 Task: Find connections with filter location Saint-Lazare with filter topic #Openingswith filter profile language French with filter current company SWAROVSKI with filter school L. S. Raheja School of Architecture with filter industry Pipeline Transportation with filter service category Blogging with filter keywords title Travel Agent
Action: Mouse moved to (332, 178)
Screenshot: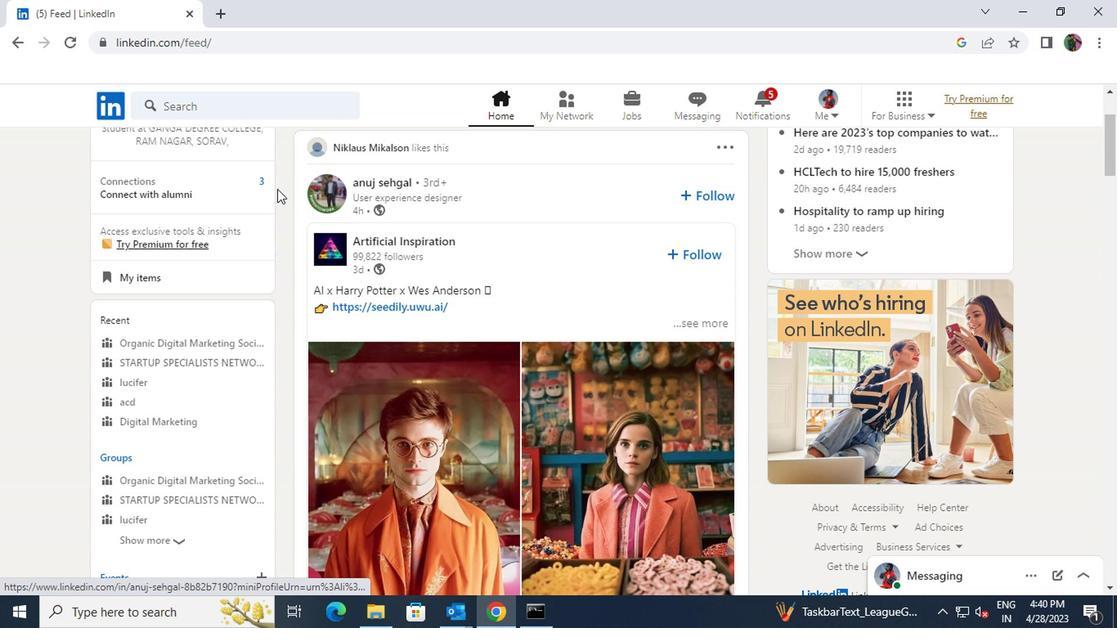 
Action: Mouse pressed left at (332, 178)
Screenshot: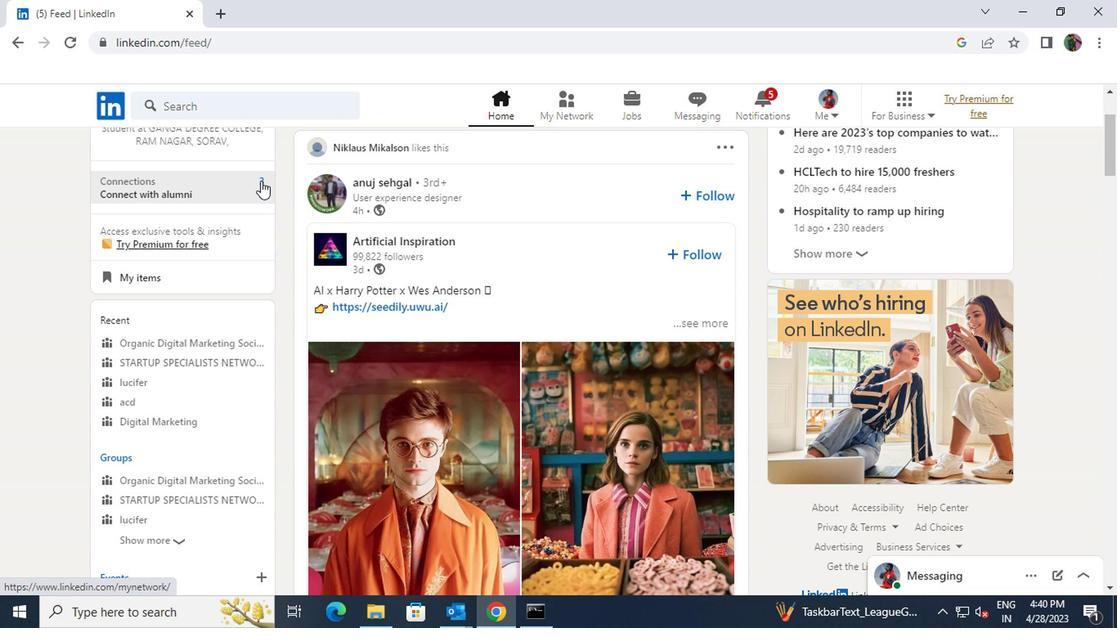 
Action: Mouse moved to (332, 179)
Screenshot: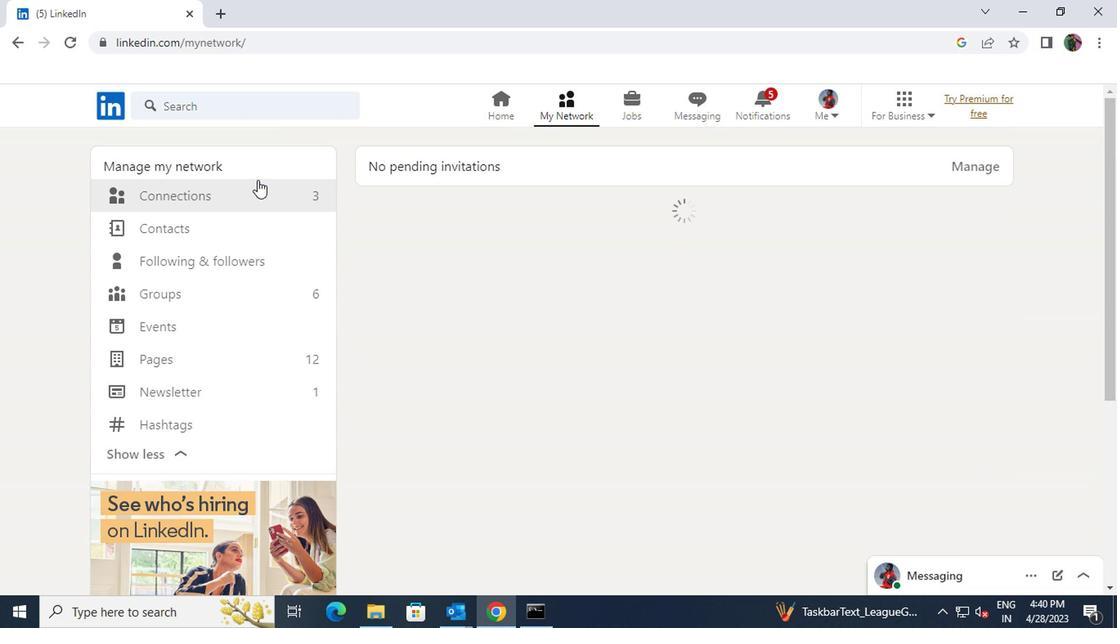
Action: Mouse pressed left at (332, 179)
Screenshot: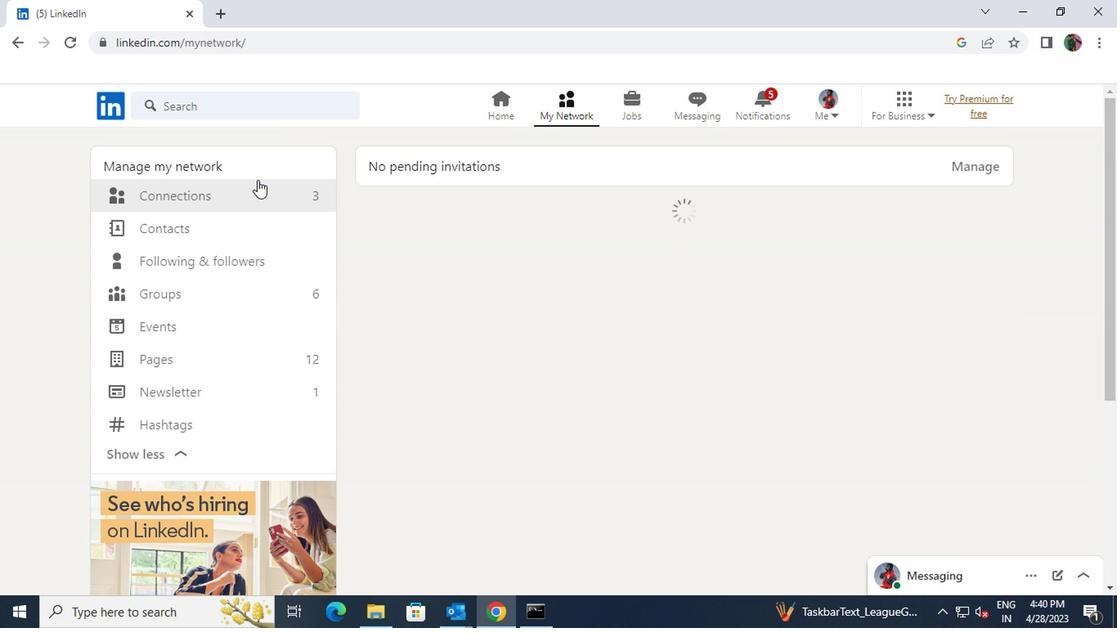 
Action: Mouse moved to (333, 190)
Screenshot: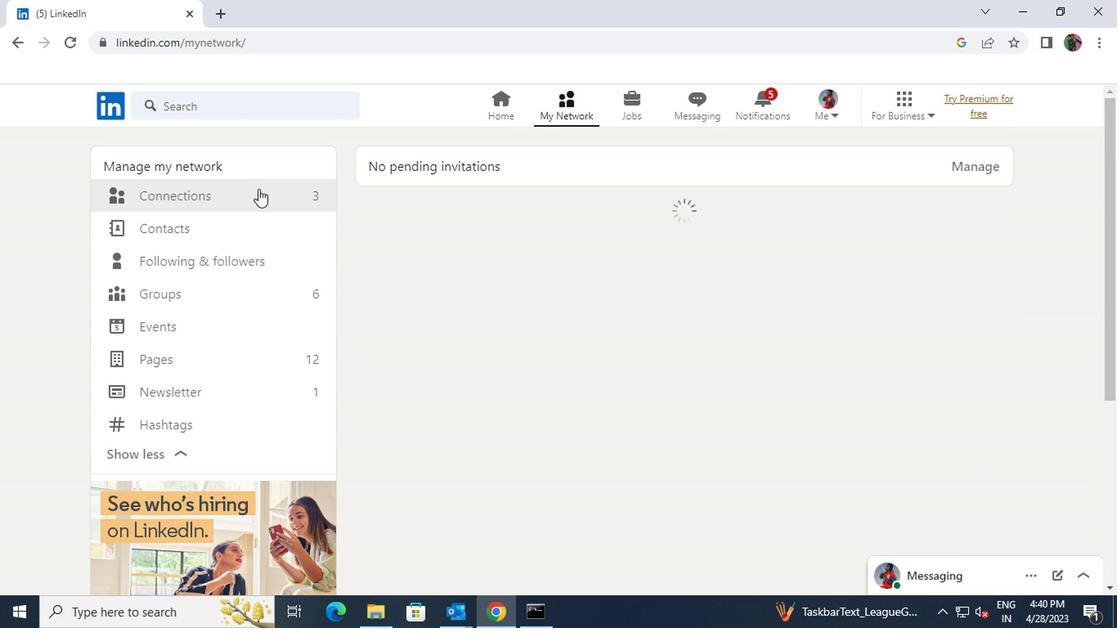 
Action: Mouse pressed left at (333, 190)
Screenshot: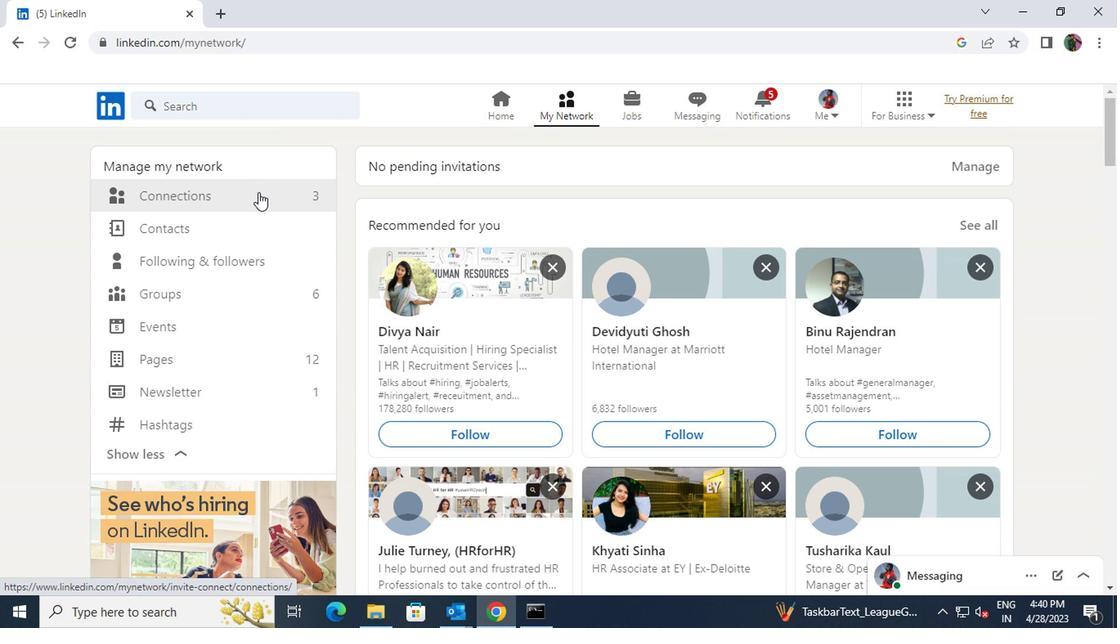 
Action: Mouse moved to (674, 196)
Screenshot: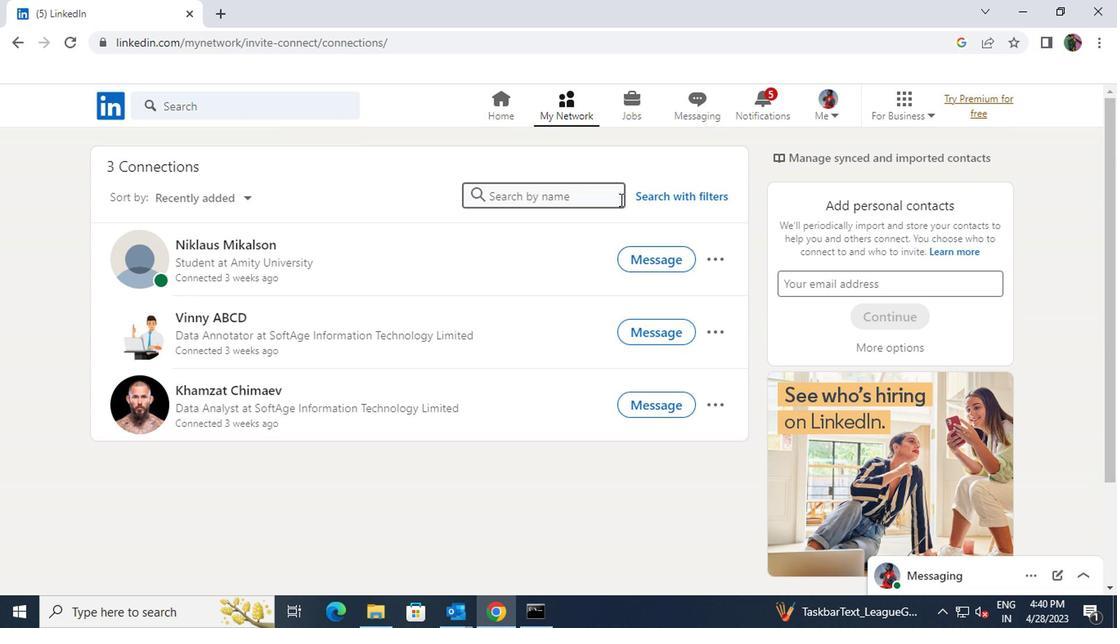 
Action: Mouse pressed left at (674, 196)
Screenshot: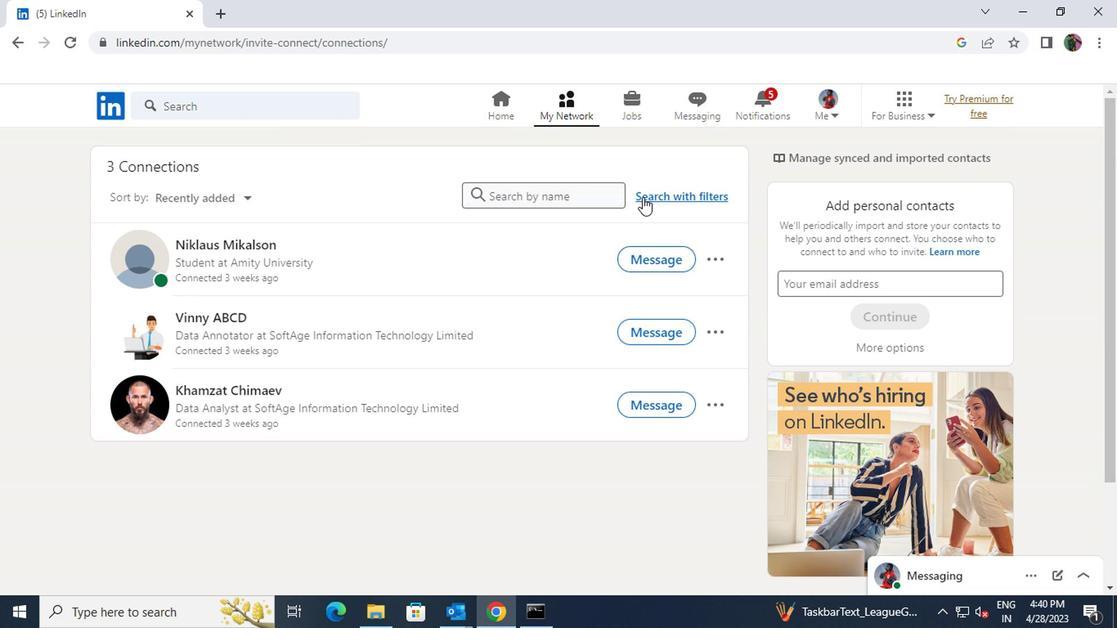 
Action: Mouse moved to (641, 144)
Screenshot: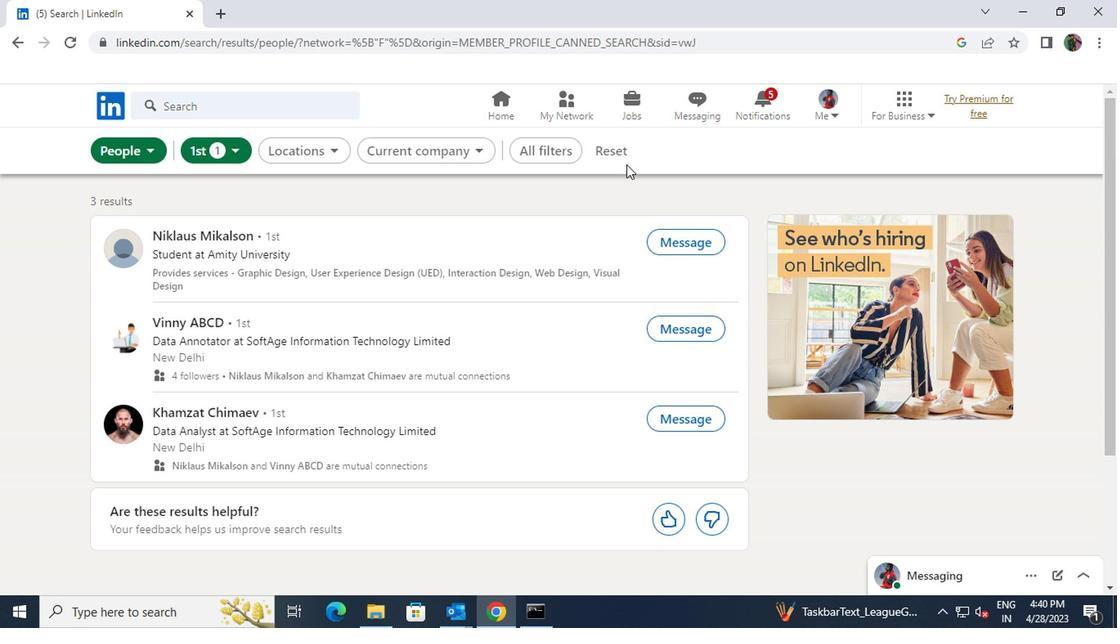 
Action: Mouse pressed left at (641, 144)
Screenshot: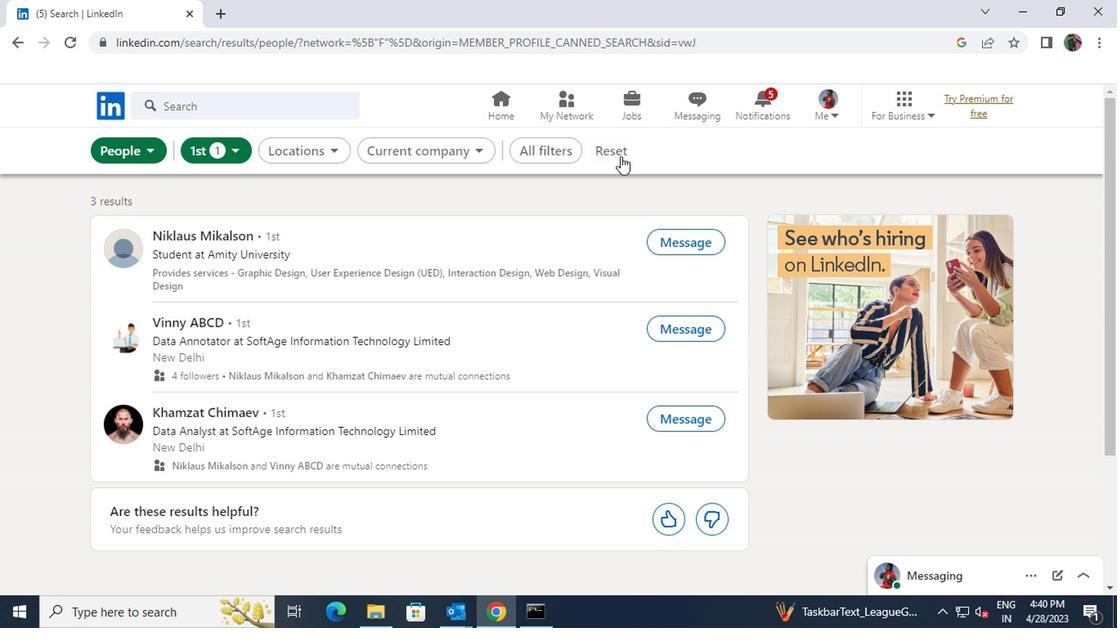 
Action: Mouse moved to (630, 155)
Screenshot: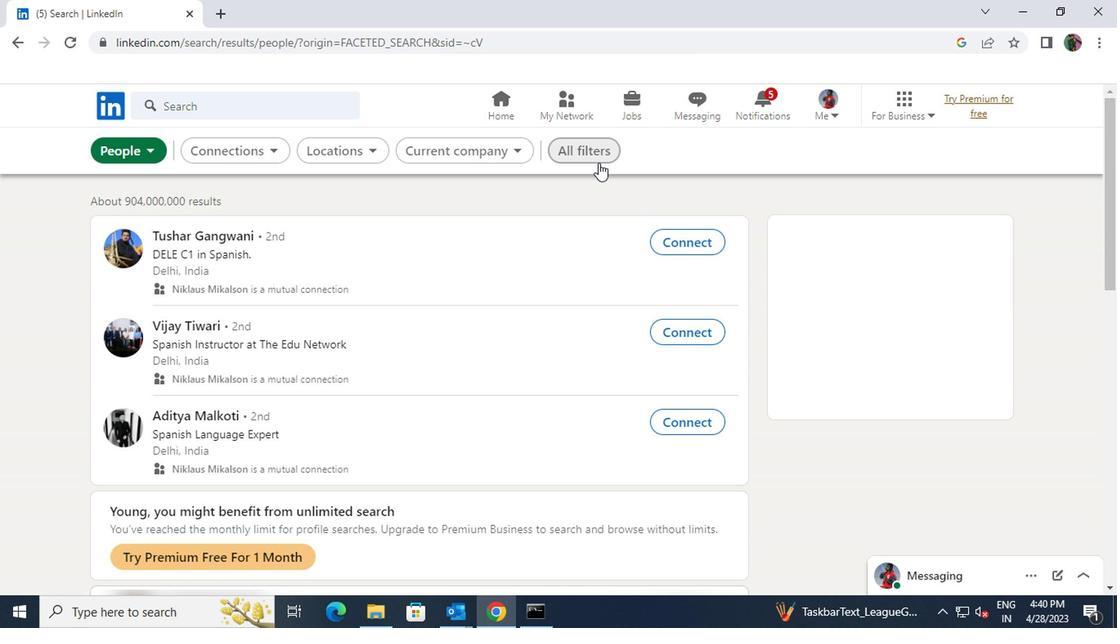 
Action: Mouse pressed left at (630, 155)
Screenshot: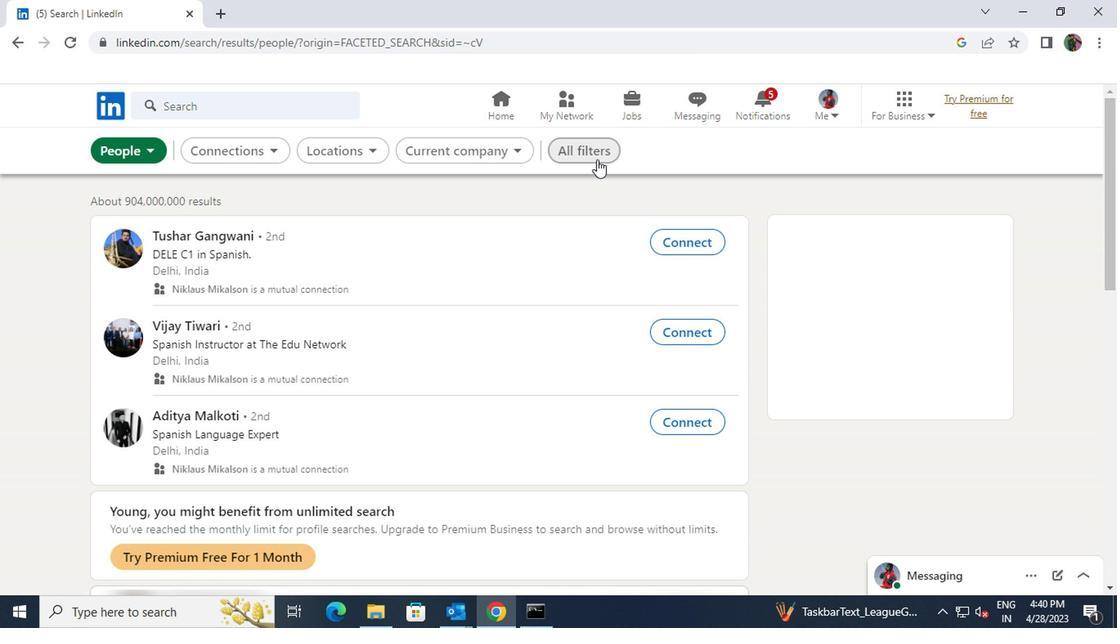 
Action: Mouse moved to (626, 147)
Screenshot: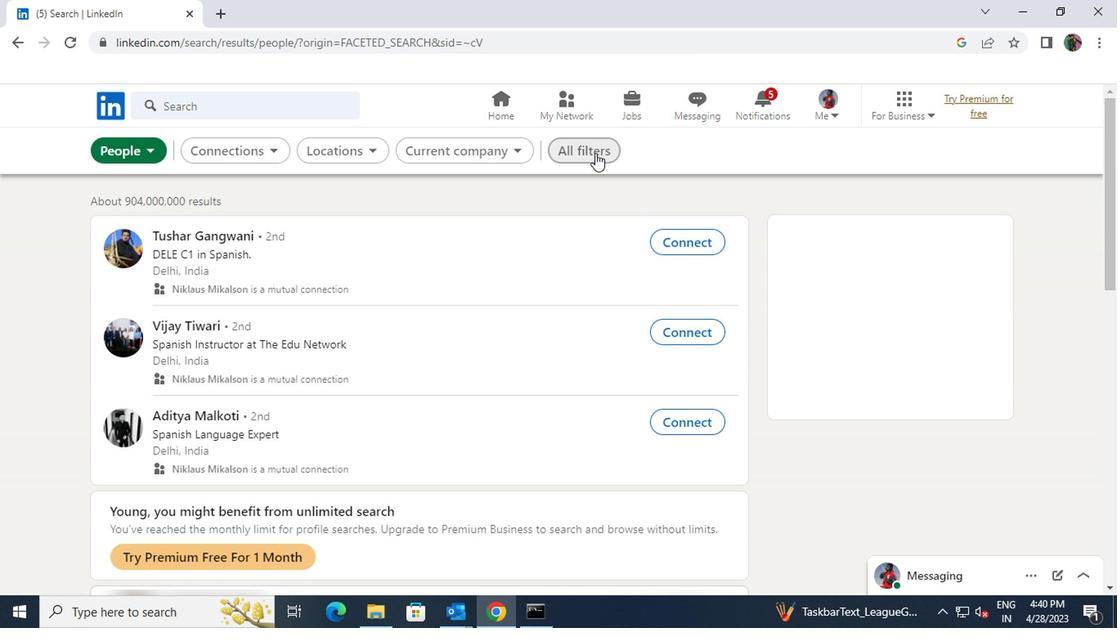 
Action: Mouse pressed left at (626, 147)
Screenshot: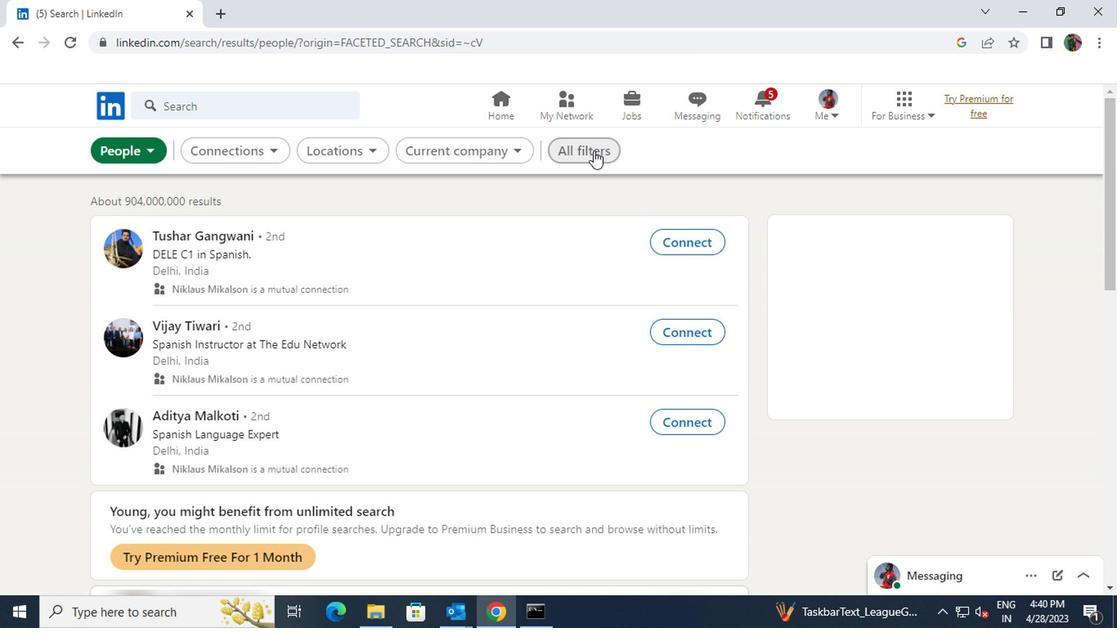 
Action: Mouse pressed left at (626, 147)
Screenshot: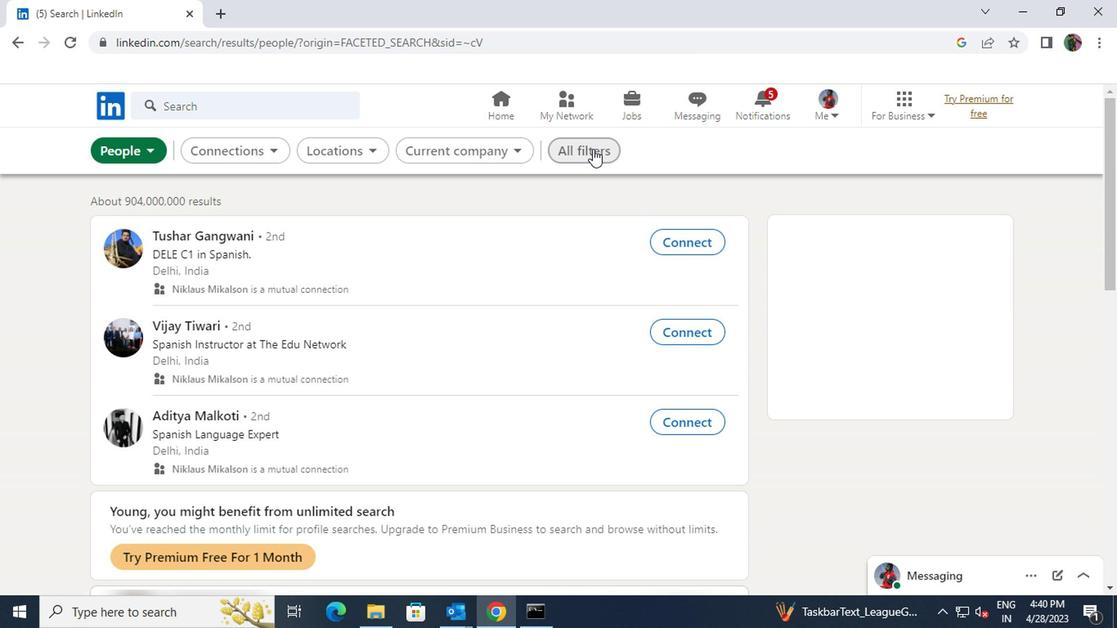 
Action: Mouse moved to (620, 152)
Screenshot: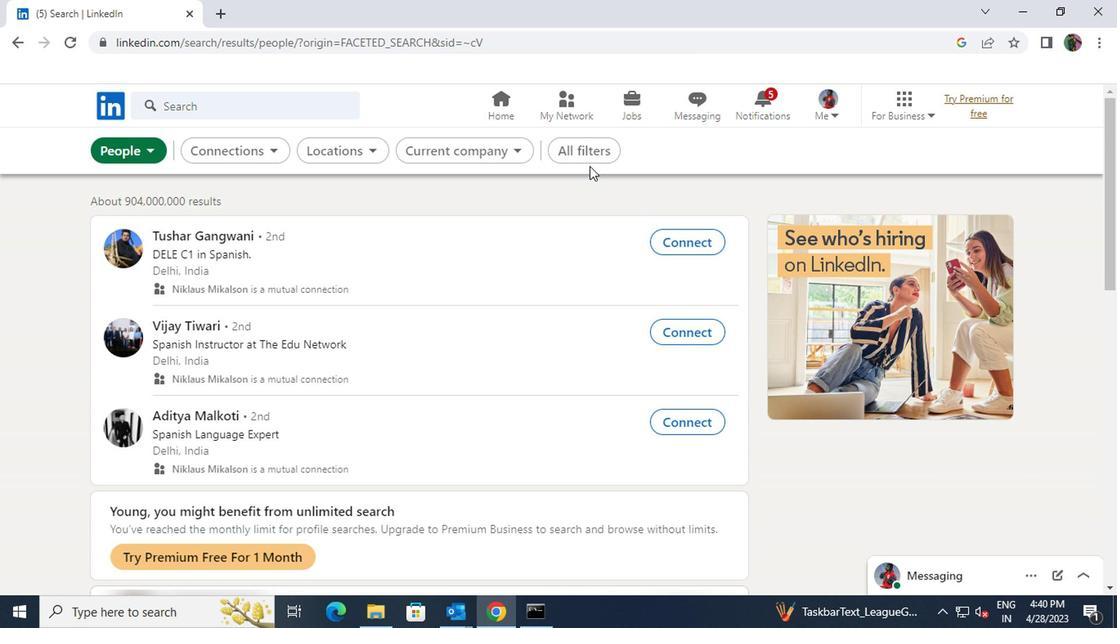 
Action: Mouse pressed left at (620, 152)
Screenshot: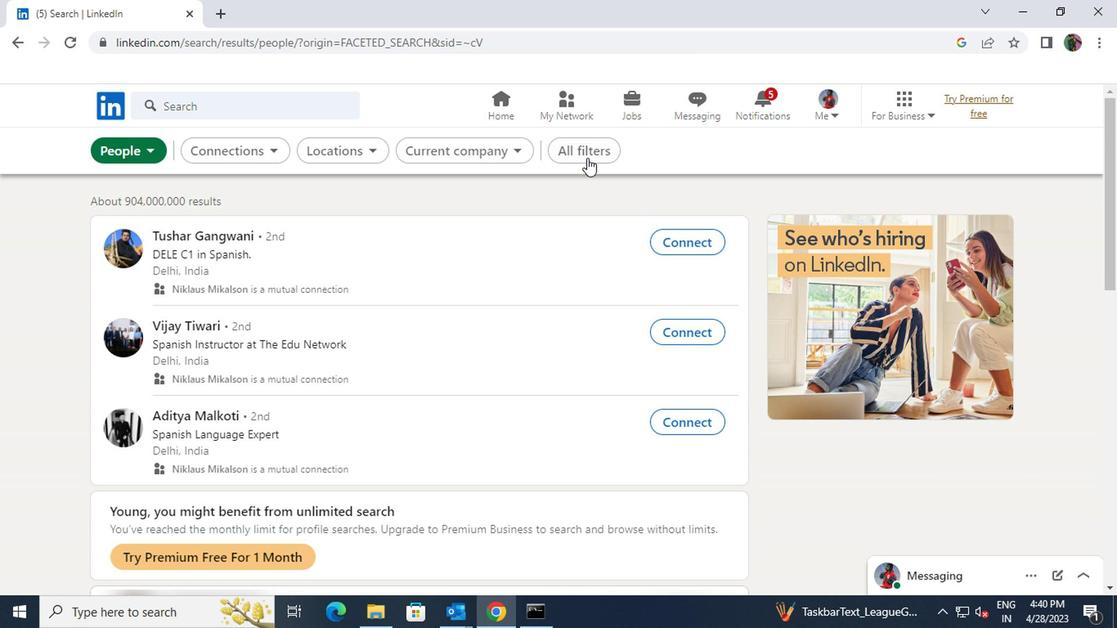 
Action: Mouse moved to (812, 300)
Screenshot: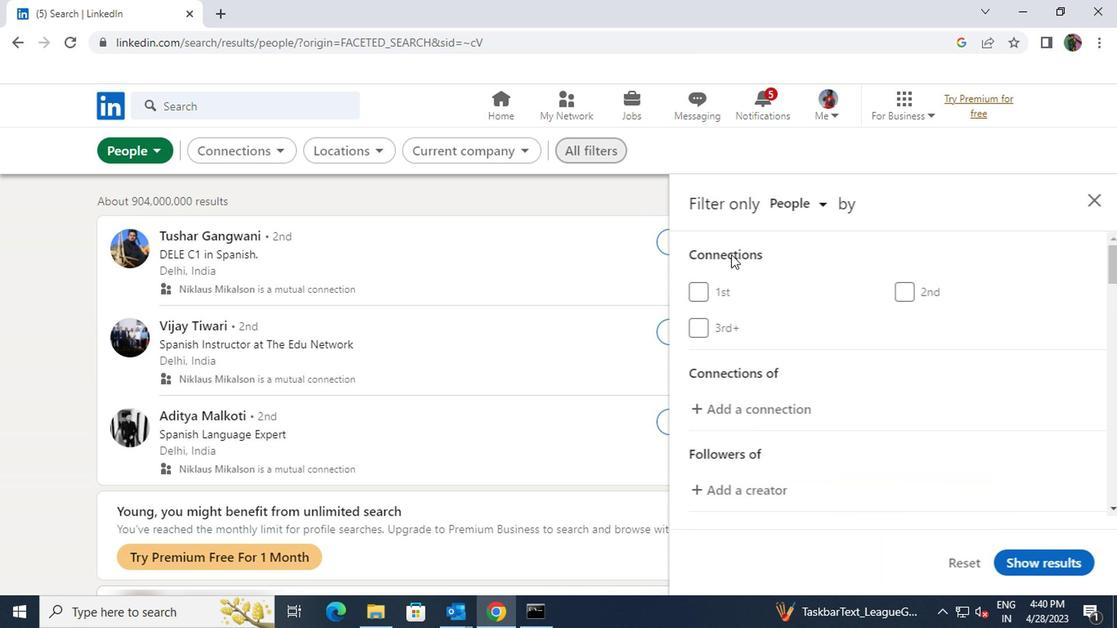 
Action: Mouse scrolled (812, 299) with delta (0, 0)
Screenshot: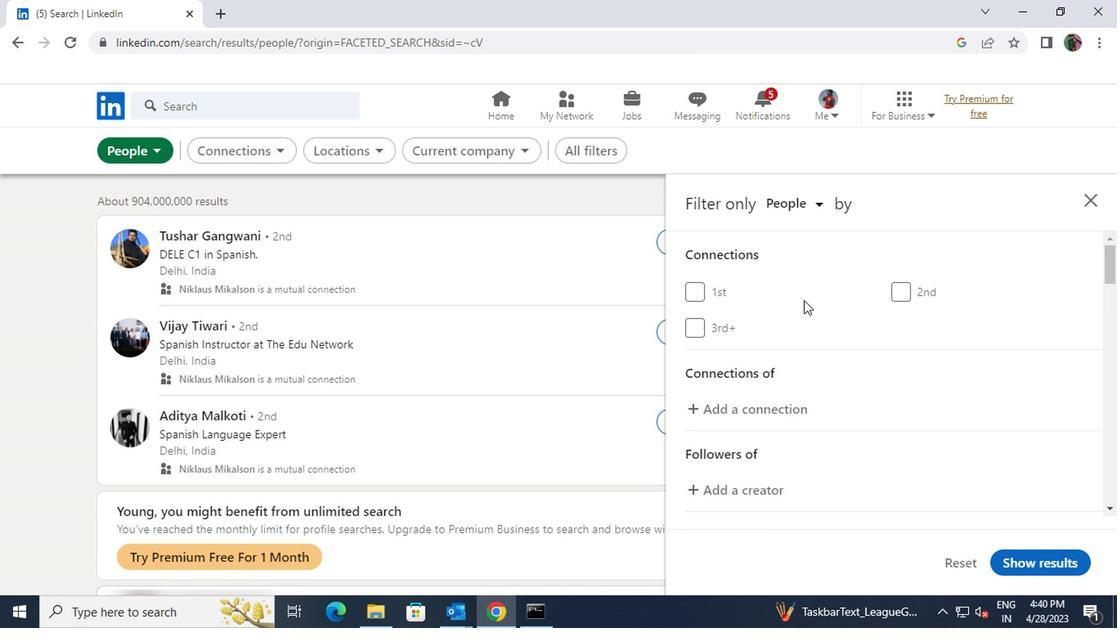 
Action: Mouse scrolled (812, 299) with delta (0, 0)
Screenshot: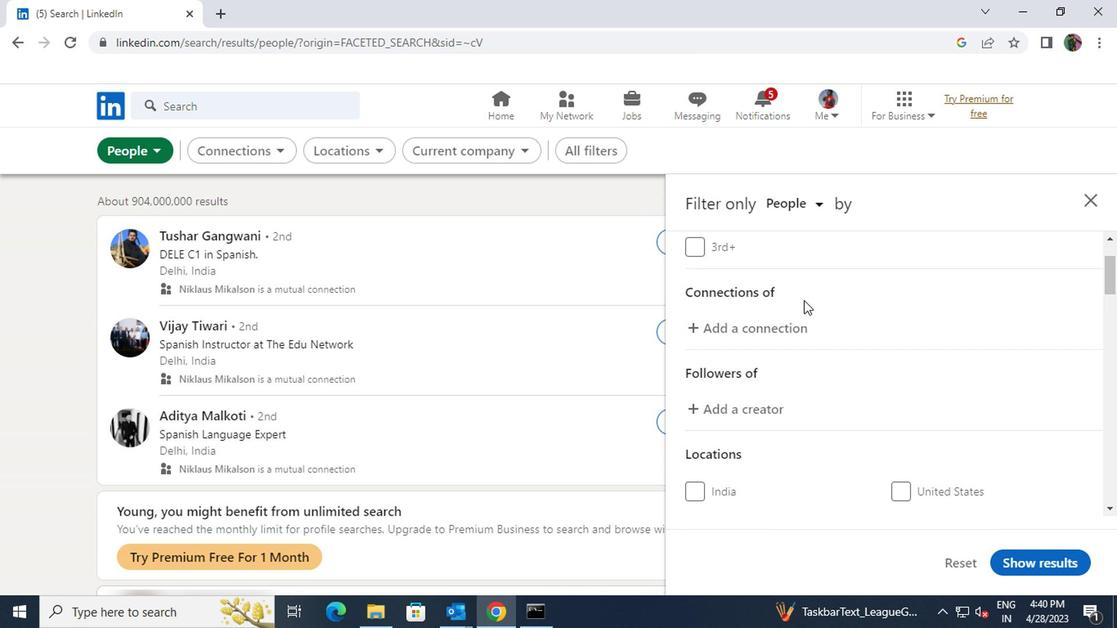 
Action: Mouse scrolled (812, 299) with delta (0, 0)
Screenshot: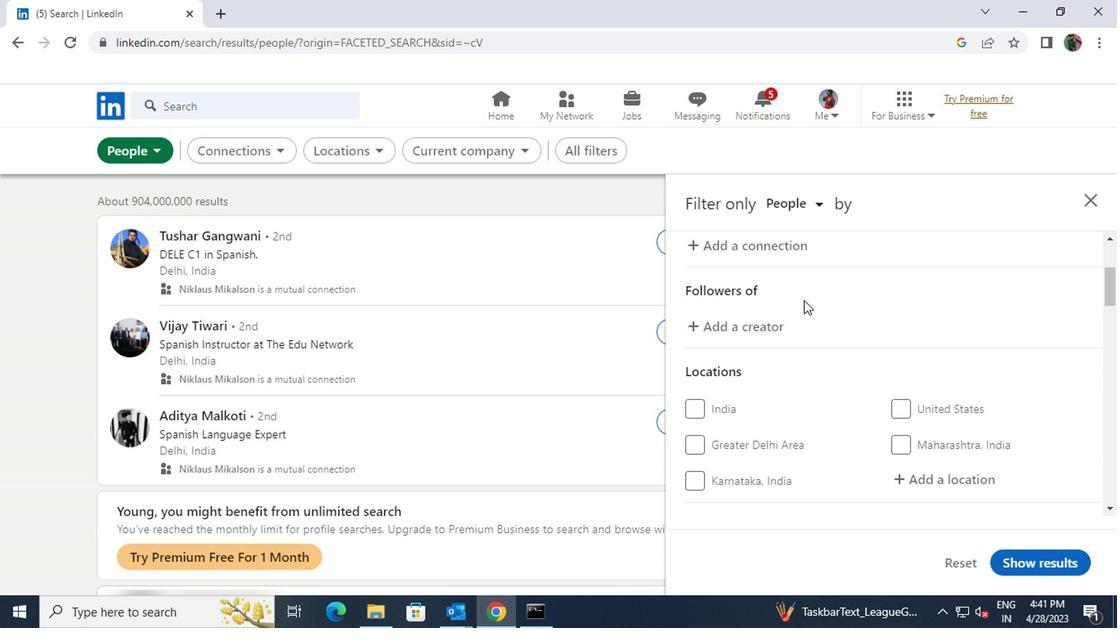 
Action: Mouse moved to (888, 396)
Screenshot: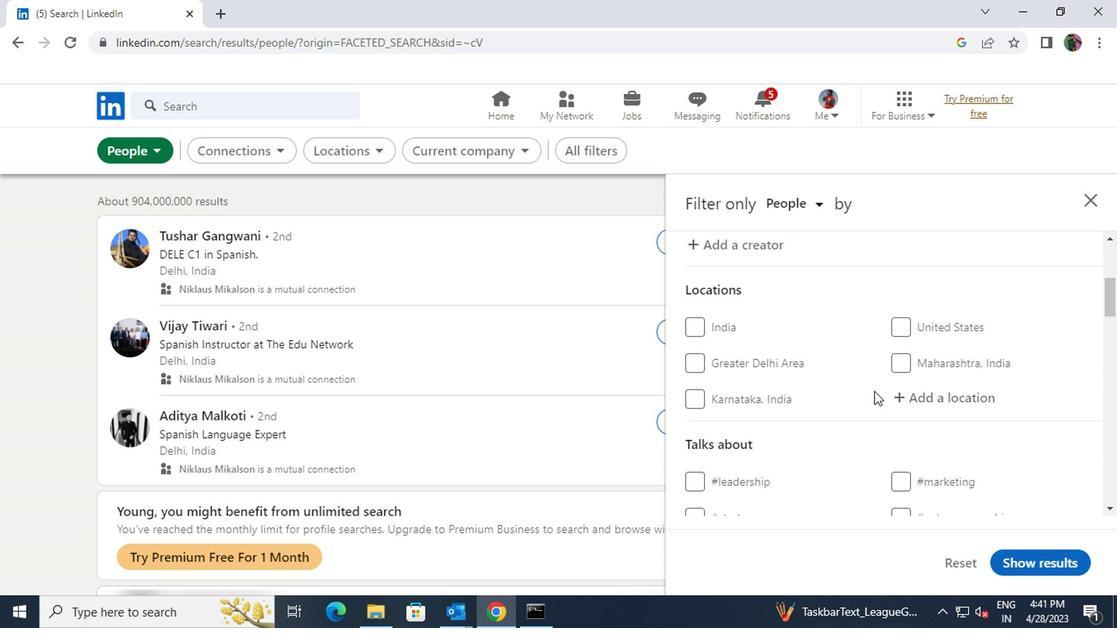 
Action: Mouse pressed left at (888, 396)
Screenshot: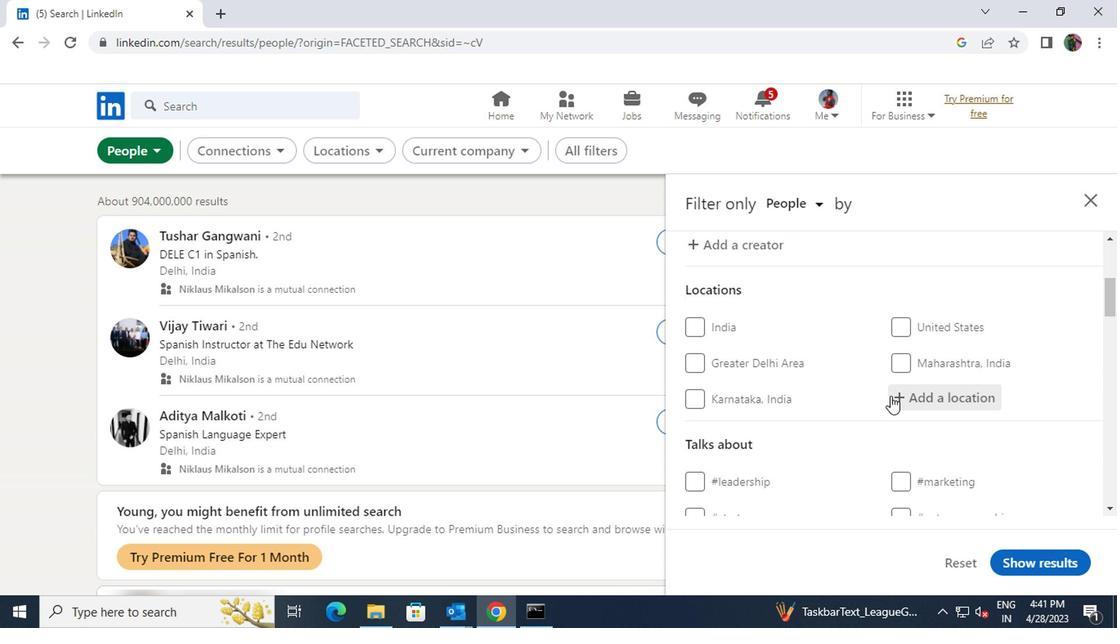 
Action: Mouse moved to (889, 396)
Screenshot: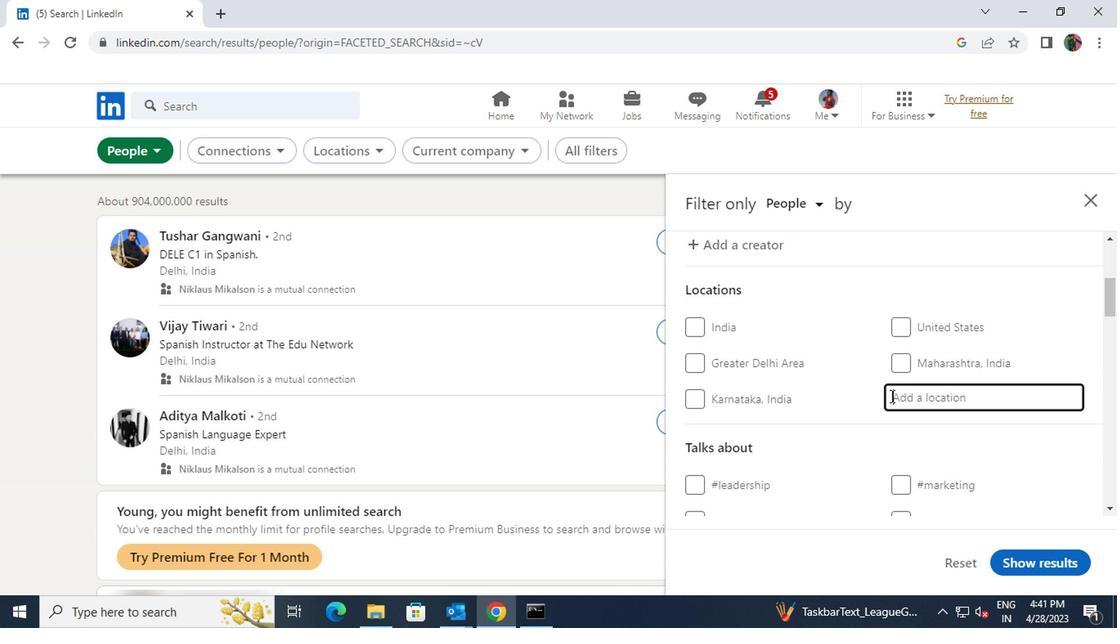 
Action: Key pressed <Key.shift>SAINT<Key.space>LAZ
Screenshot: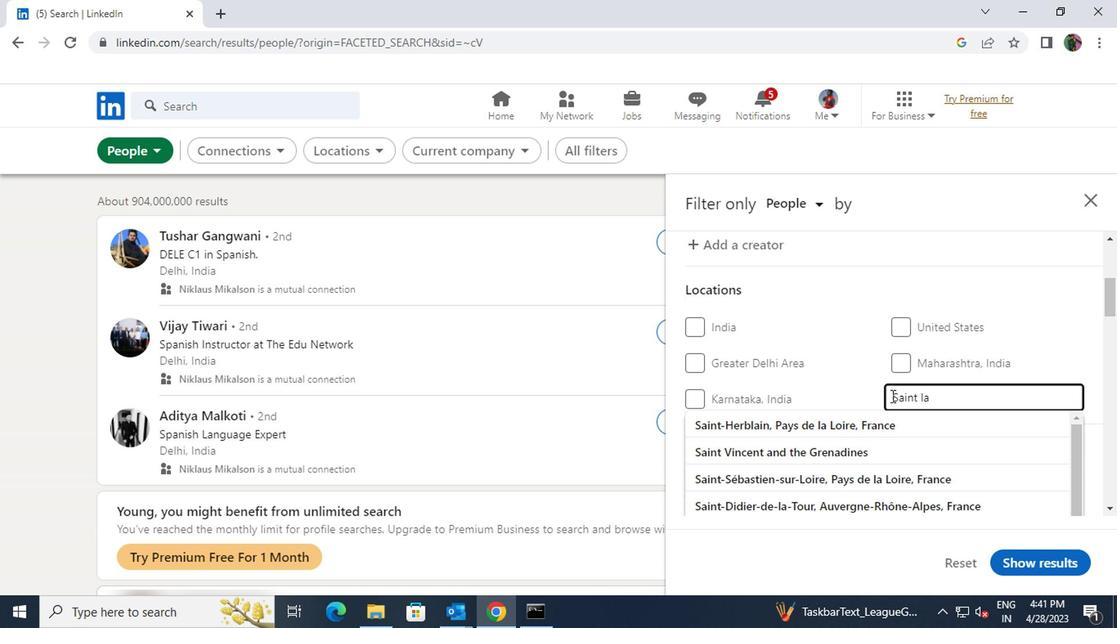 
Action: Mouse moved to (884, 421)
Screenshot: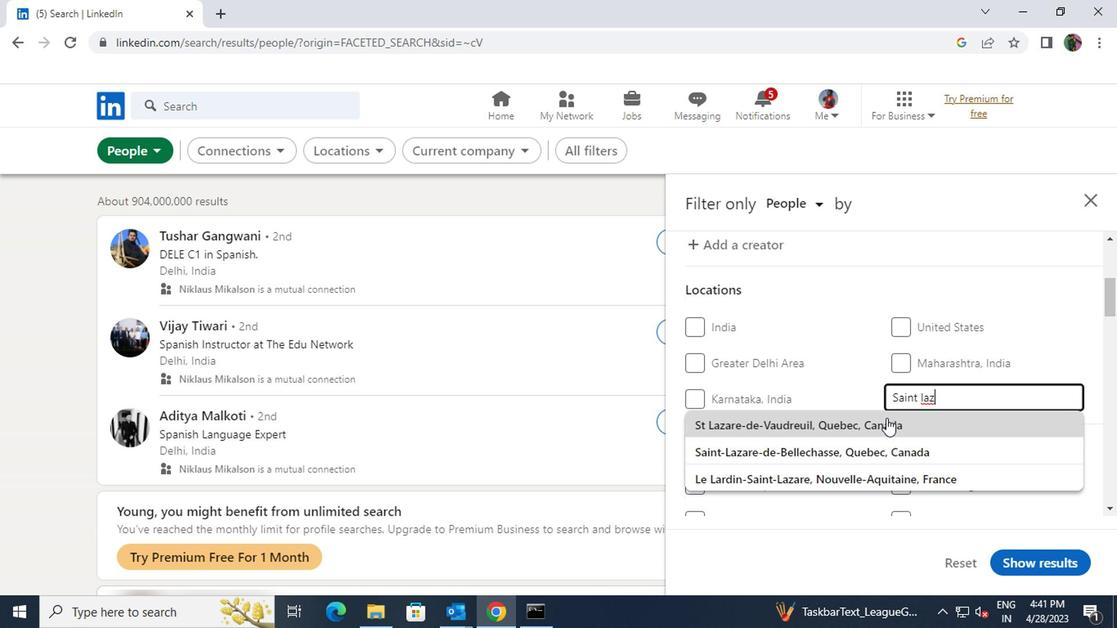 
Action: Mouse pressed left at (884, 421)
Screenshot: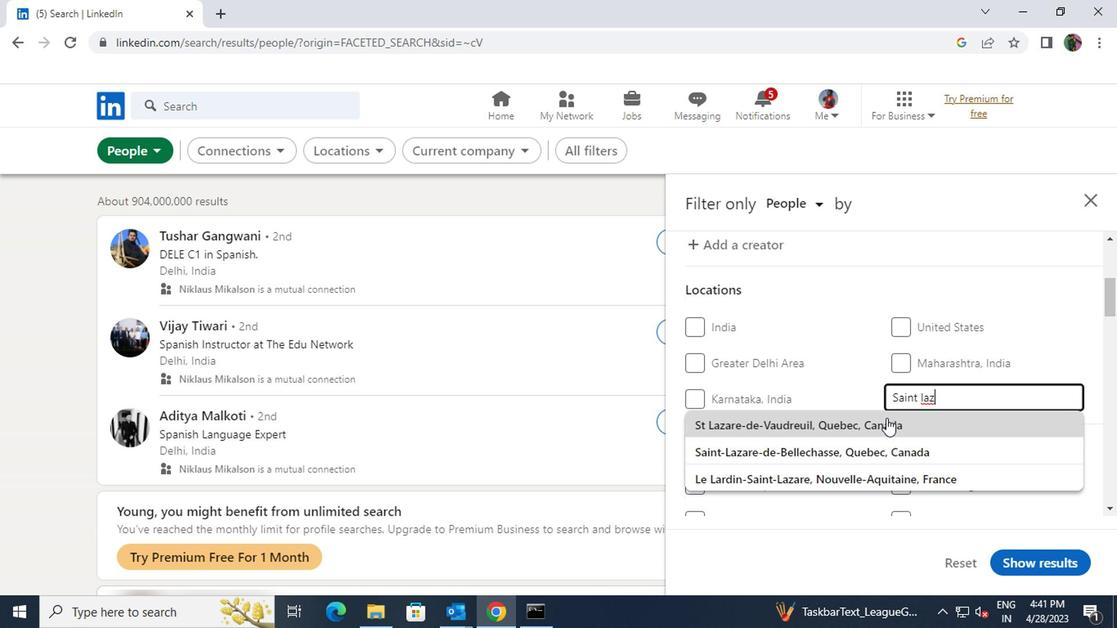 
Action: Mouse scrolled (884, 420) with delta (0, -1)
Screenshot: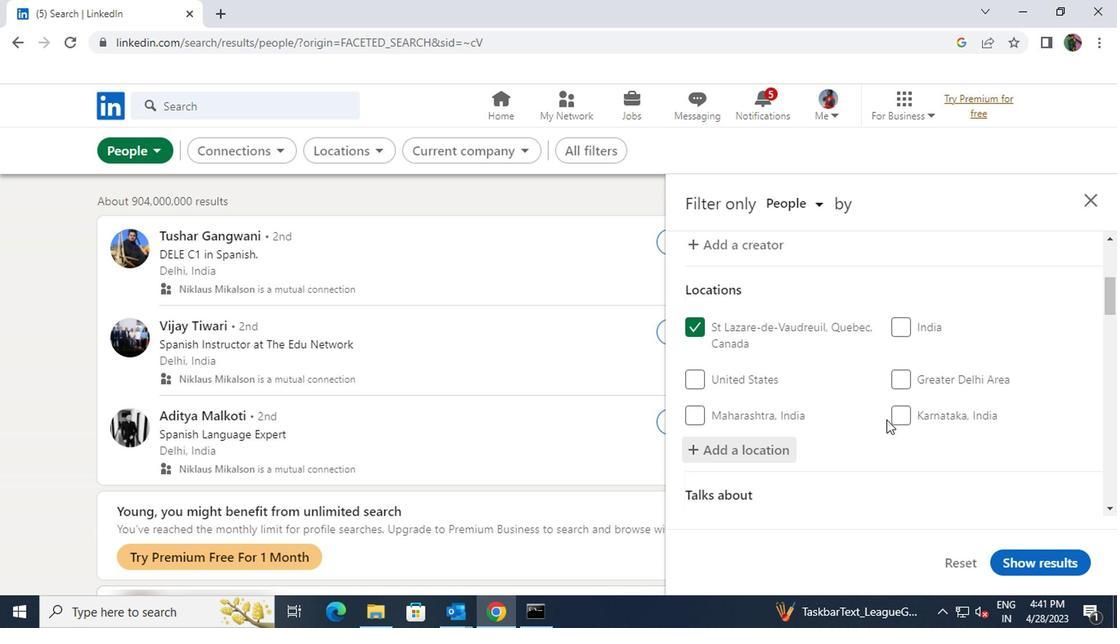 
Action: Mouse scrolled (884, 420) with delta (0, -1)
Screenshot: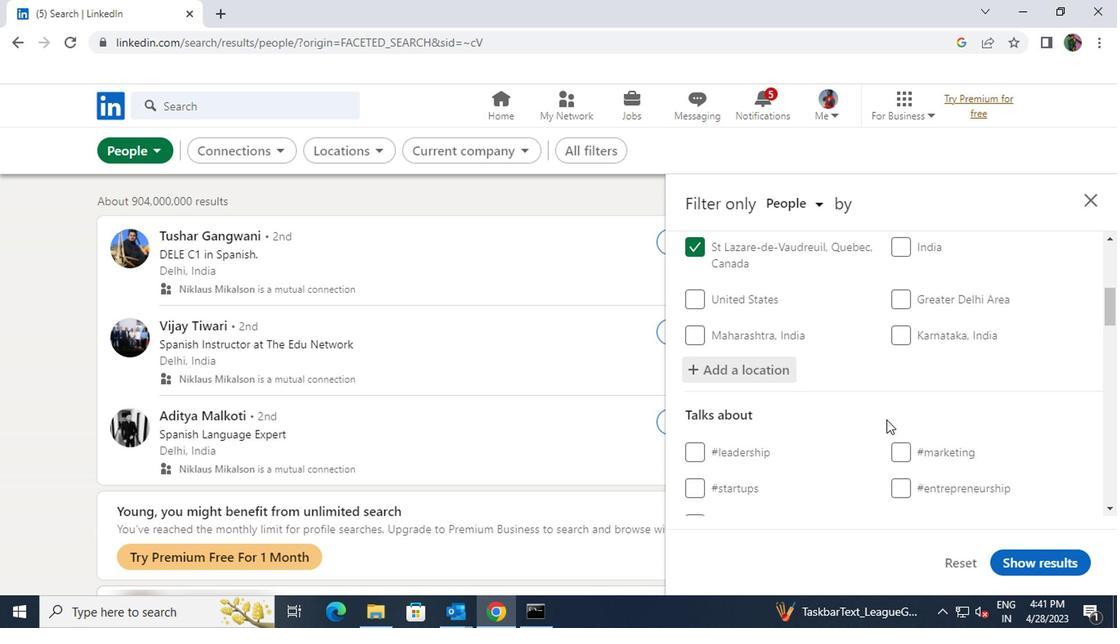 
Action: Mouse moved to (895, 435)
Screenshot: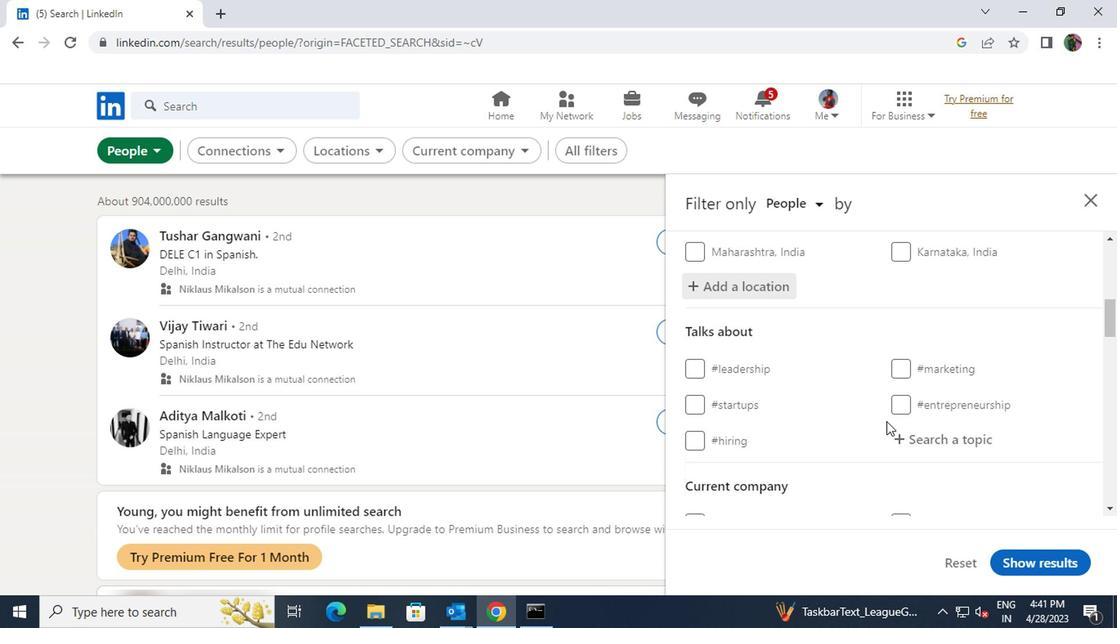 
Action: Mouse pressed left at (895, 435)
Screenshot: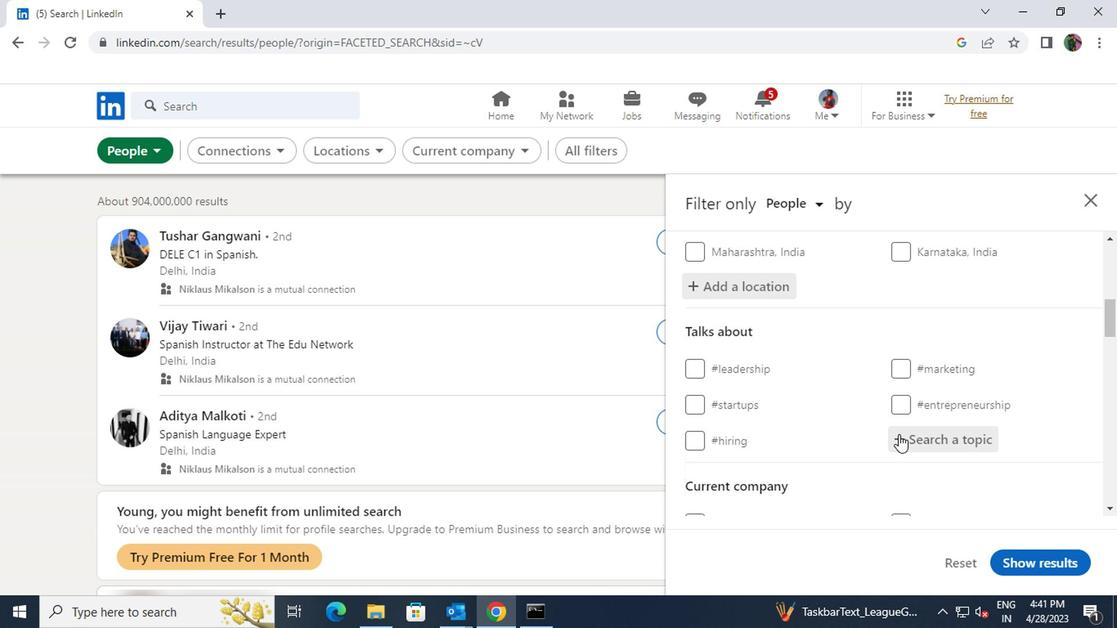 
Action: Key pressed <Key.shift><Key.shift><Key.shift>OPENING
Screenshot: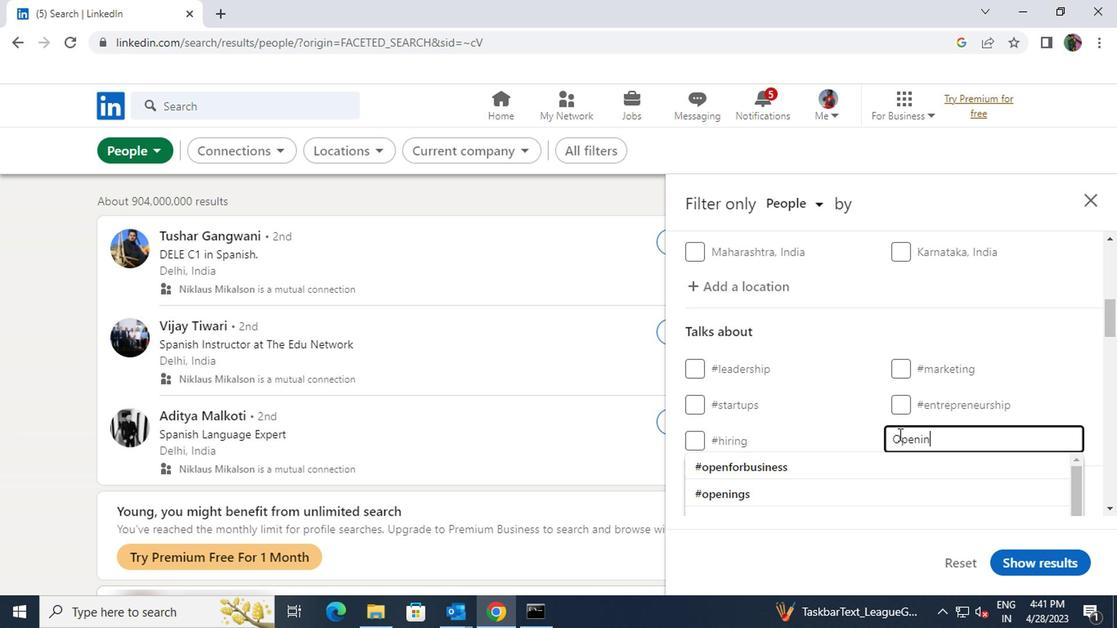 
Action: Mouse moved to (884, 465)
Screenshot: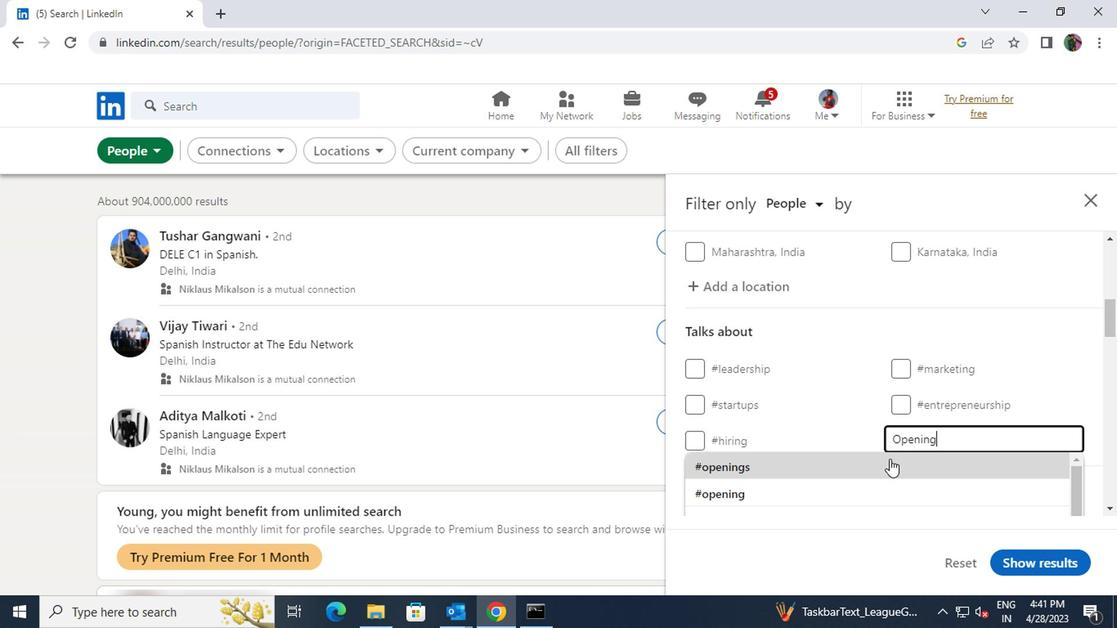 
Action: Mouse pressed left at (884, 465)
Screenshot: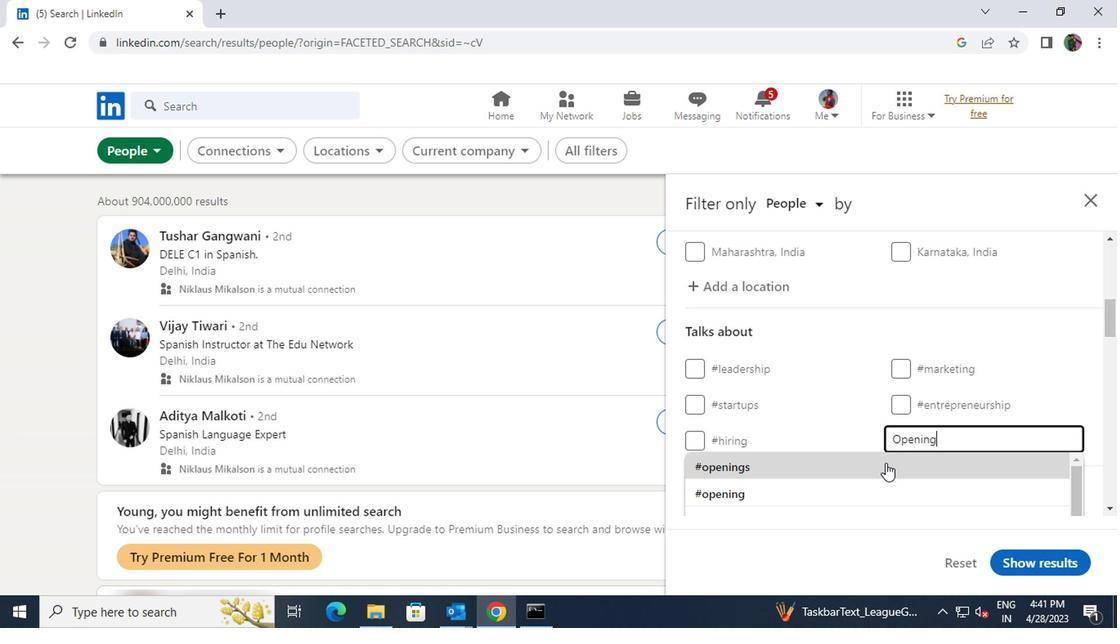 
Action: Mouse scrolled (884, 464) with delta (0, 0)
Screenshot: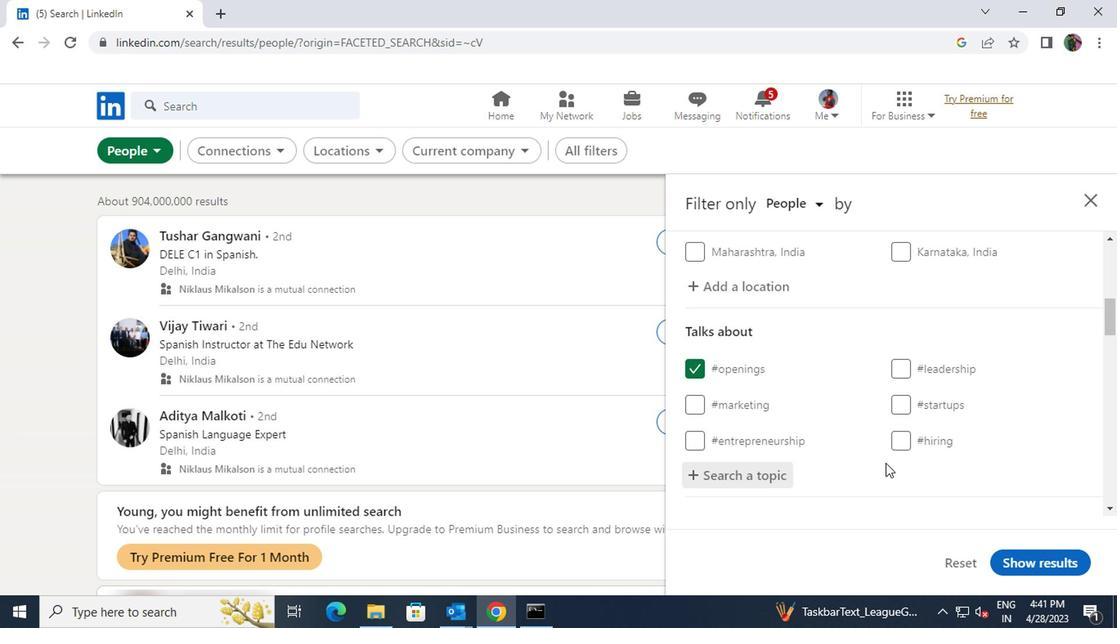 
Action: Mouse scrolled (884, 464) with delta (0, 0)
Screenshot: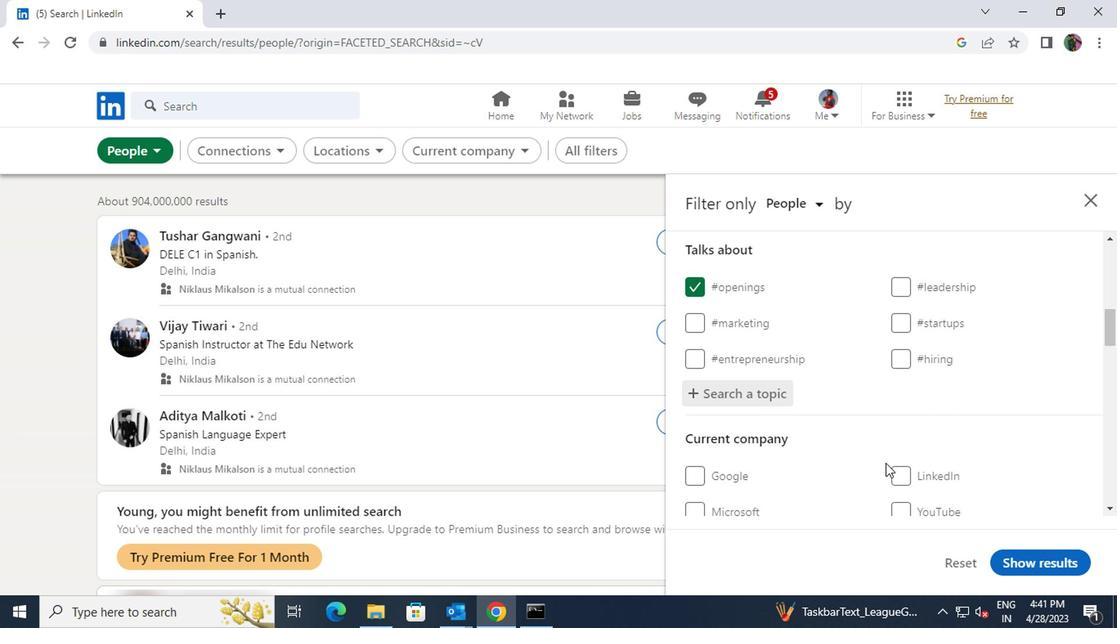 
Action: Mouse scrolled (884, 464) with delta (0, 0)
Screenshot: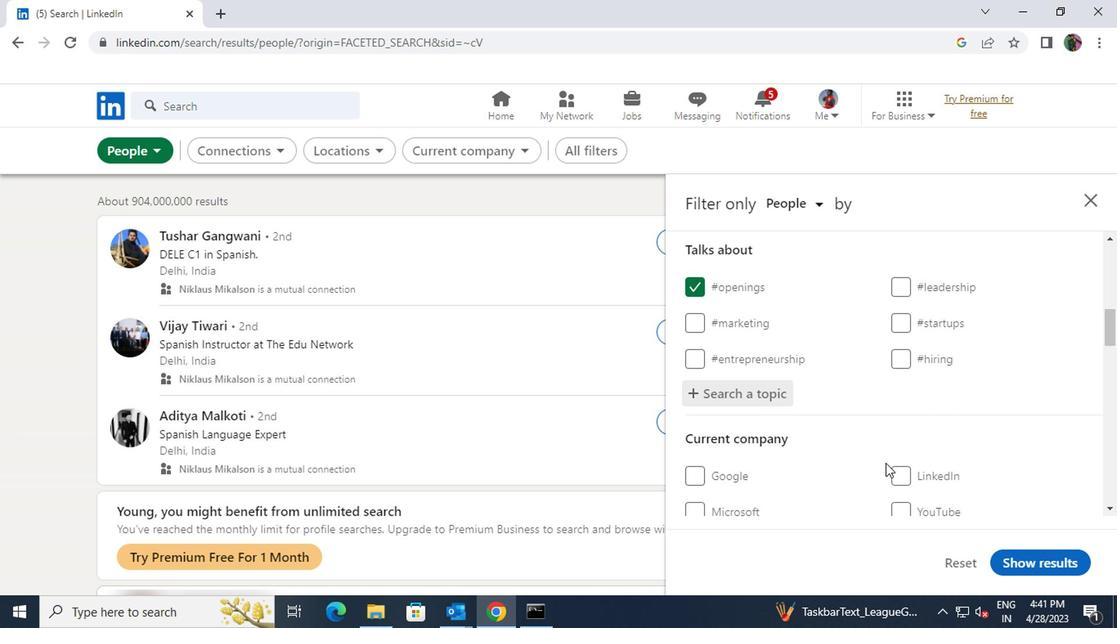 
Action: Mouse scrolled (884, 464) with delta (0, 0)
Screenshot: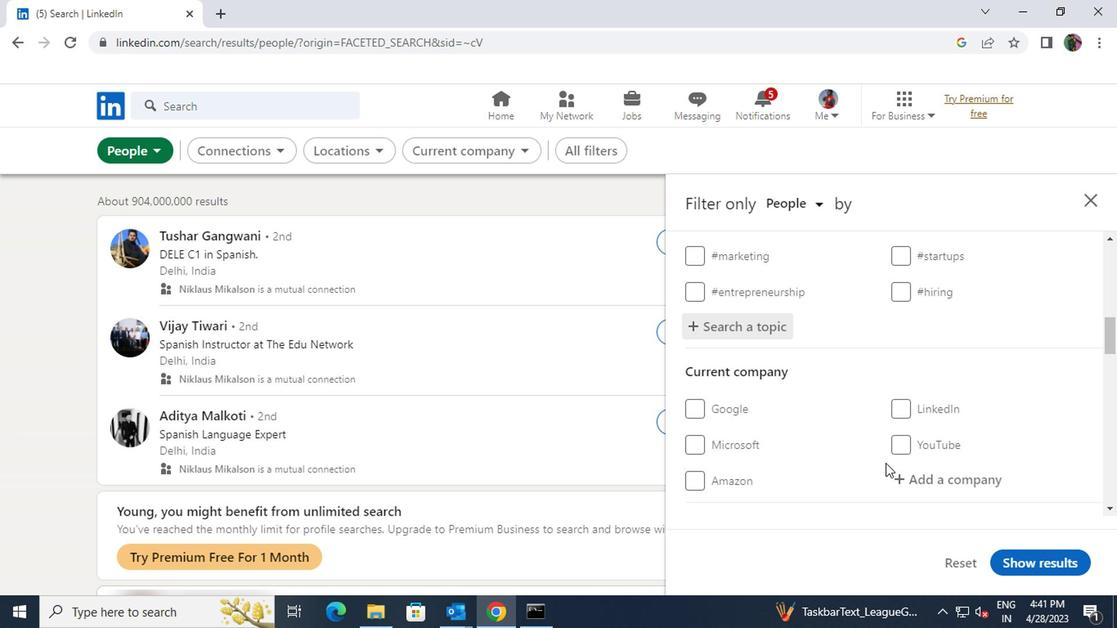 
Action: Mouse scrolled (884, 464) with delta (0, 0)
Screenshot: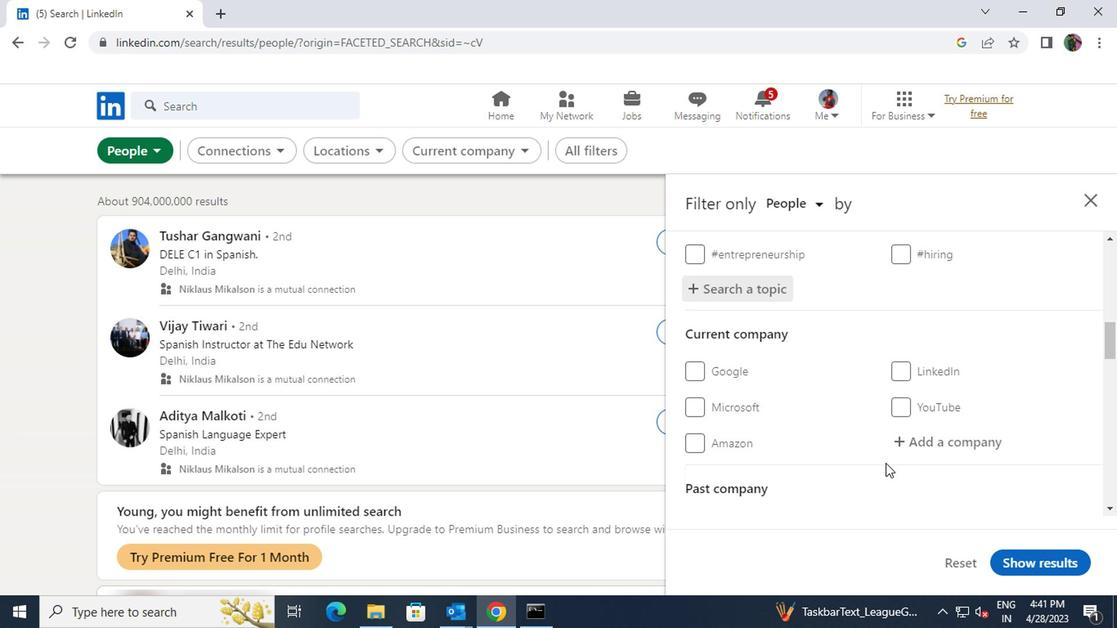 
Action: Mouse scrolled (884, 464) with delta (0, 0)
Screenshot: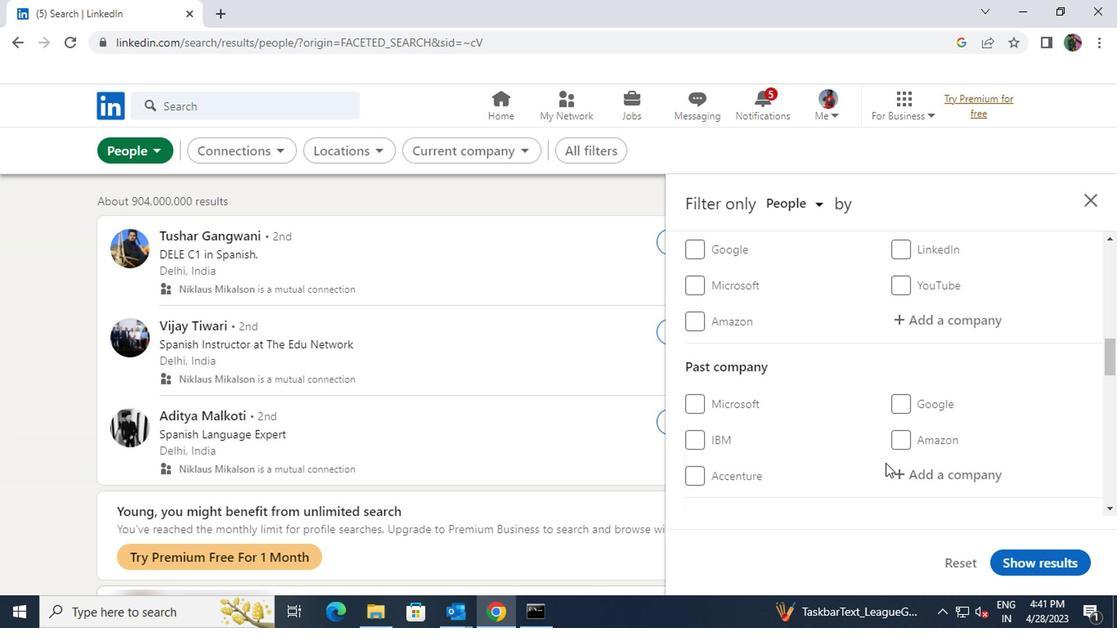 
Action: Mouse scrolled (884, 464) with delta (0, 0)
Screenshot: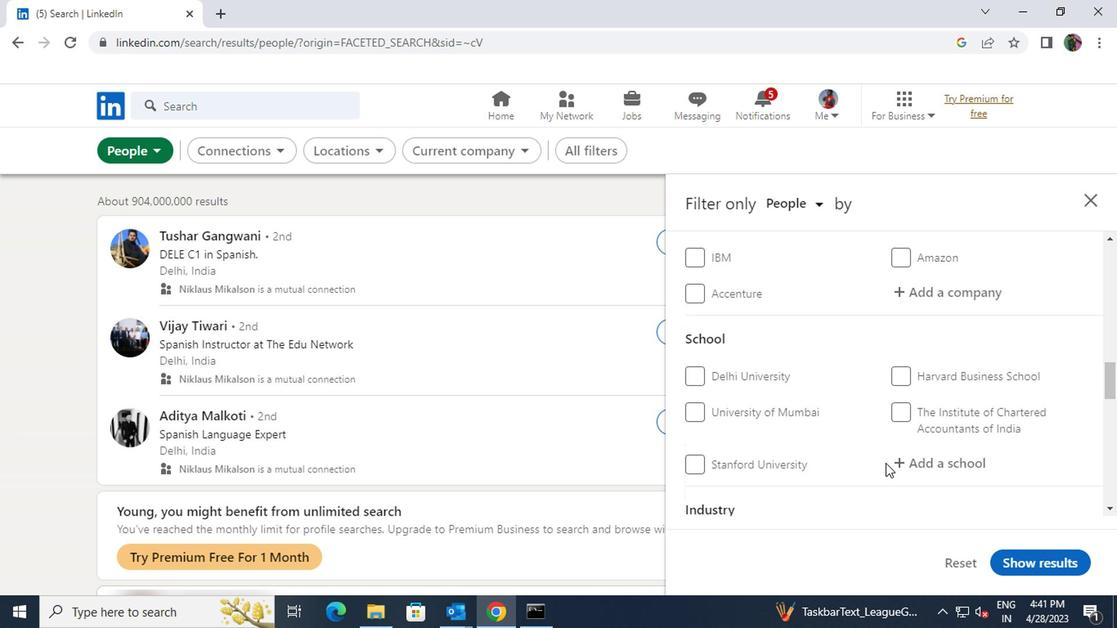 
Action: Mouse scrolled (884, 464) with delta (0, 0)
Screenshot: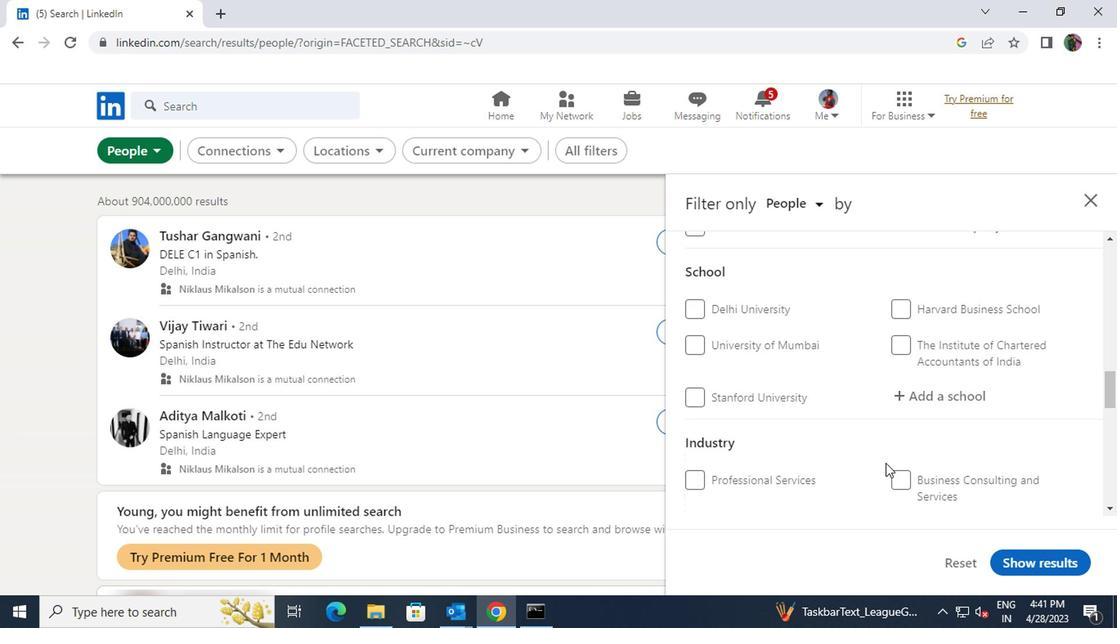 
Action: Mouse scrolled (884, 464) with delta (0, 0)
Screenshot: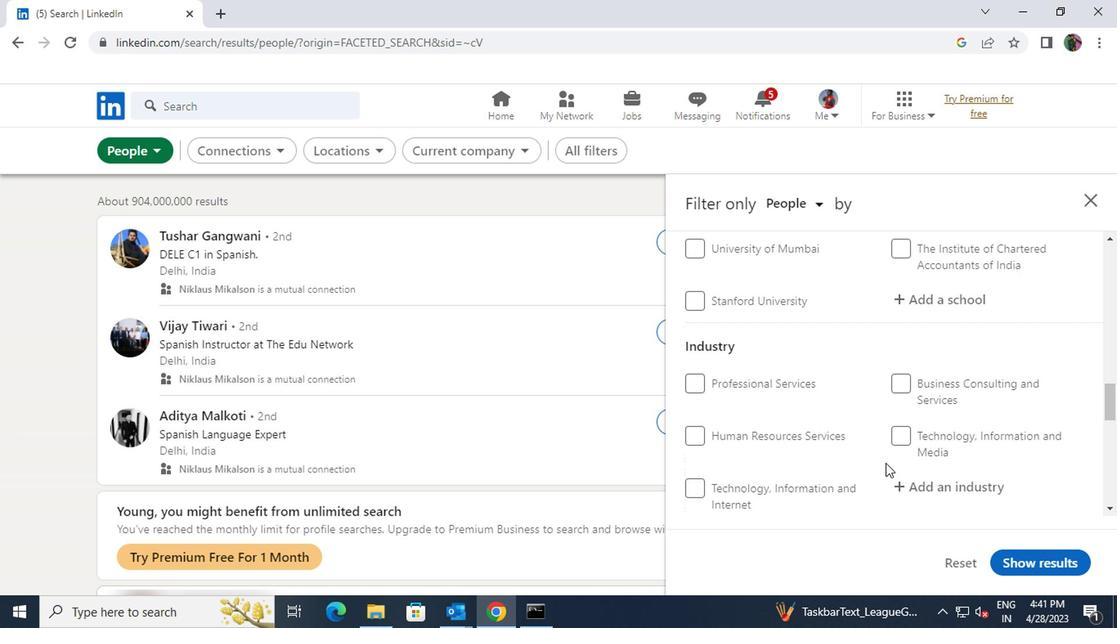 
Action: Mouse scrolled (884, 464) with delta (0, 0)
Screenshot: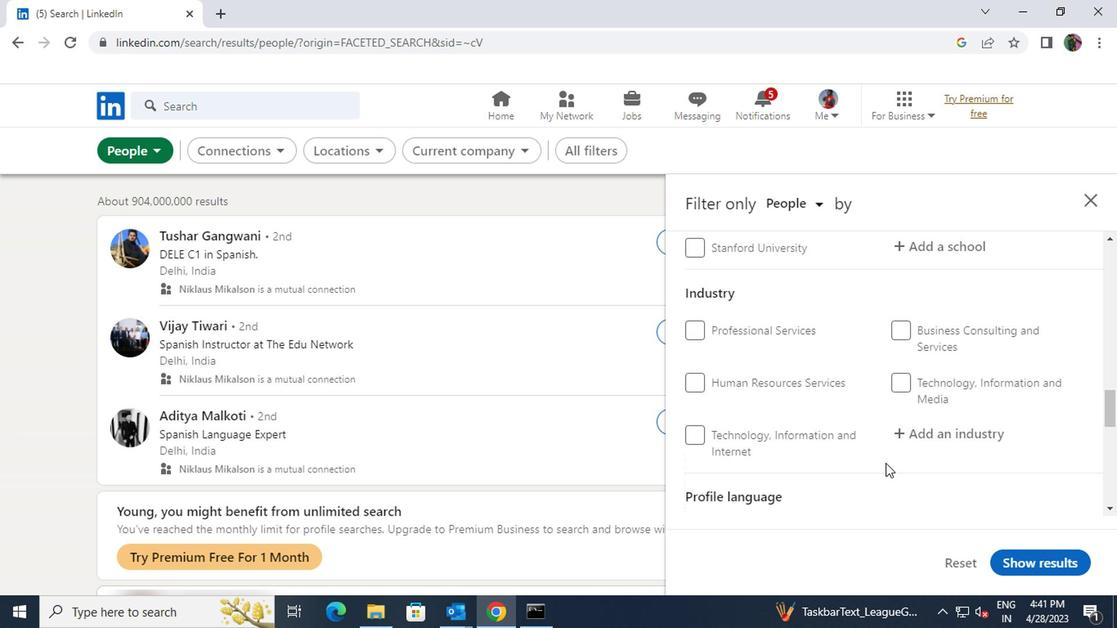 
Action: Mouse scrolled (884, 464) with delta (0, 0)
Screenshot: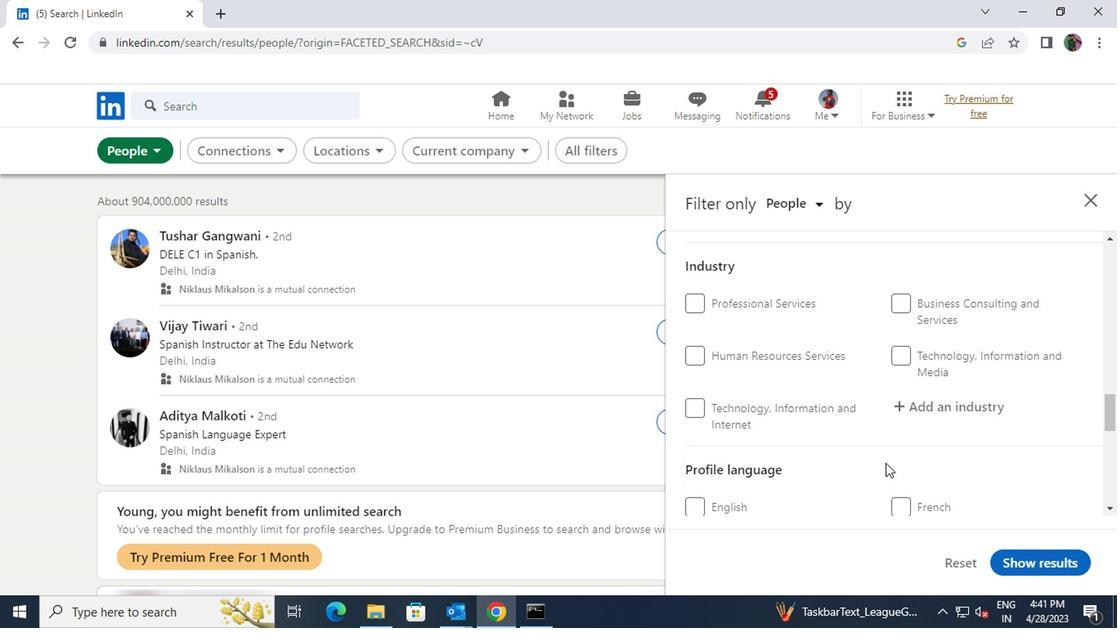 
Action: Mouse moved to (899, 346)
Screenshot: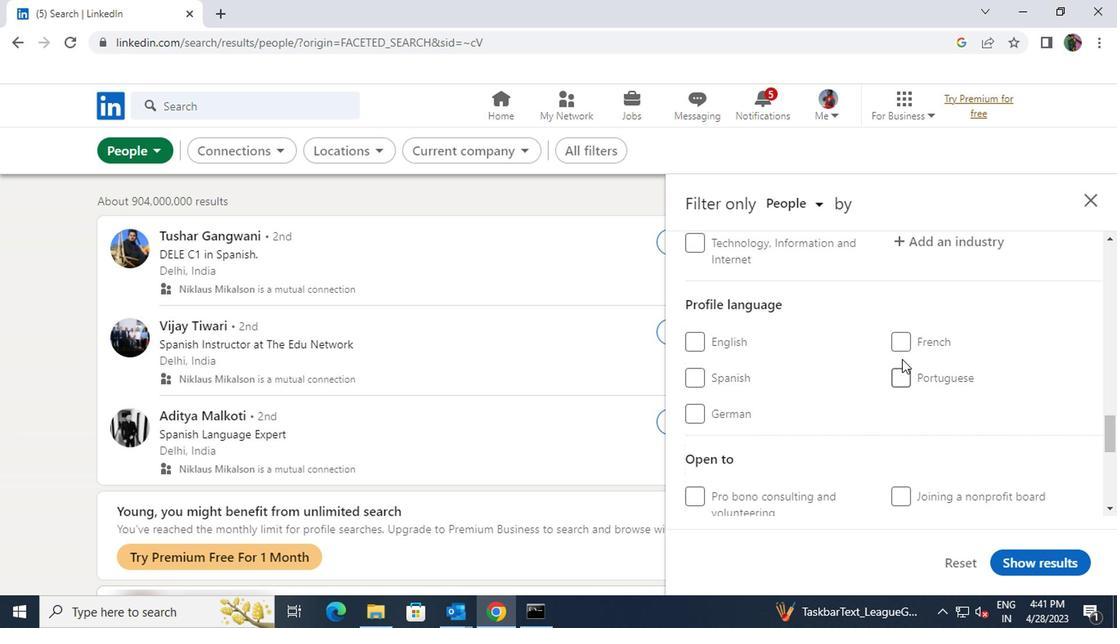 
Action: Mouse pressed left at (899, 346)
Screenshot: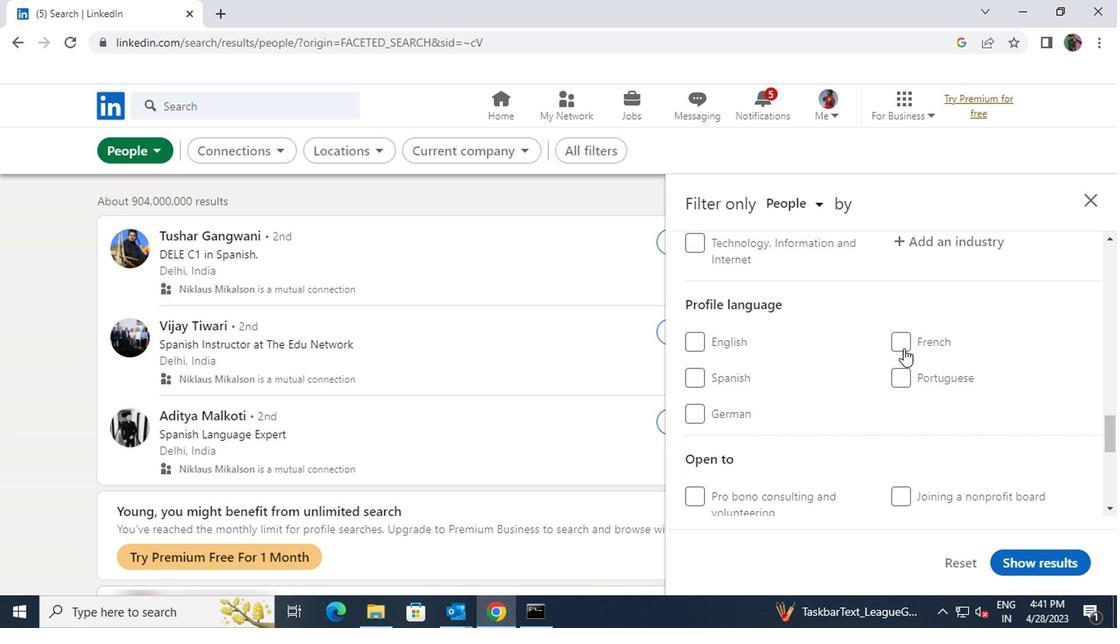 
Action: Mouse moved to (899, 345)
Screenshot: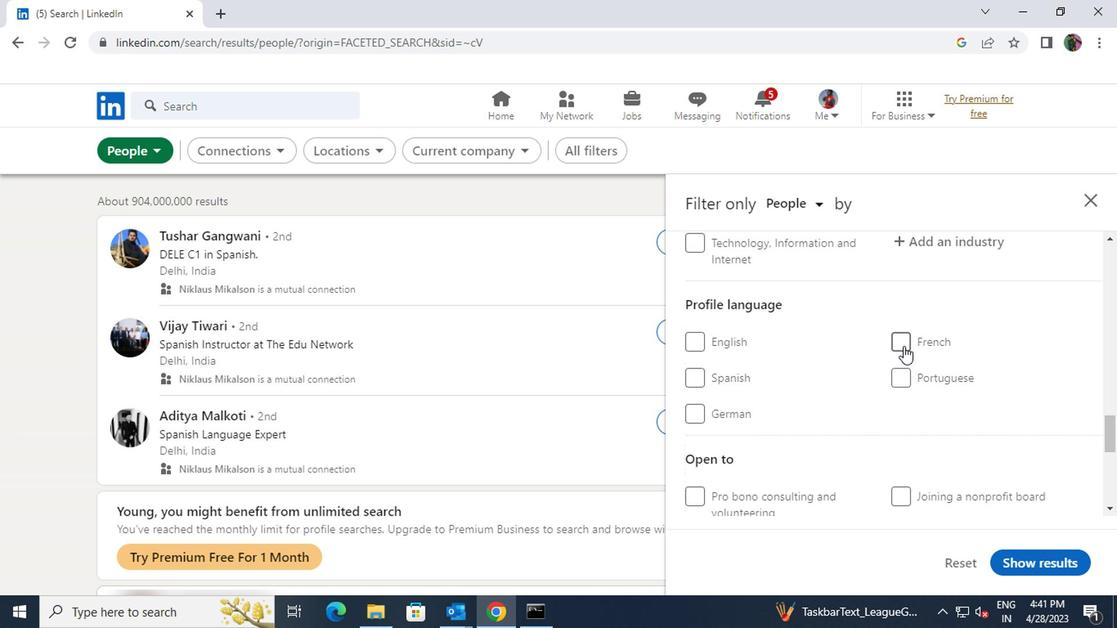
Action: Mouse scrolled (899, 346) with delta (0, 1)
Screenshot: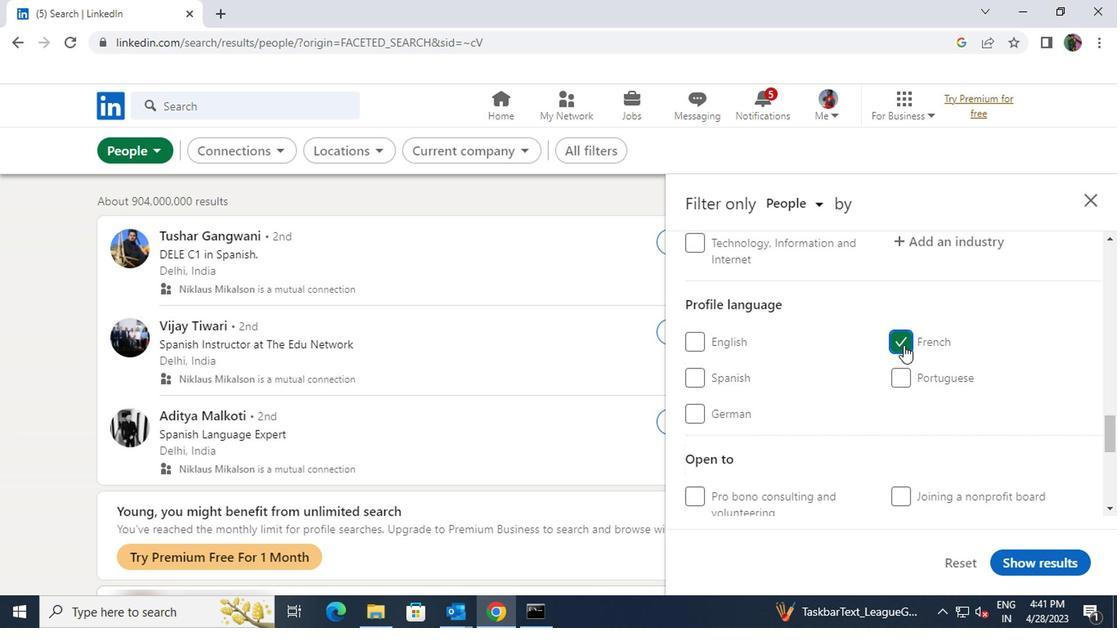 
Action: Mouse scrolled (899, 346) with delta (0, 1)
Screenshot: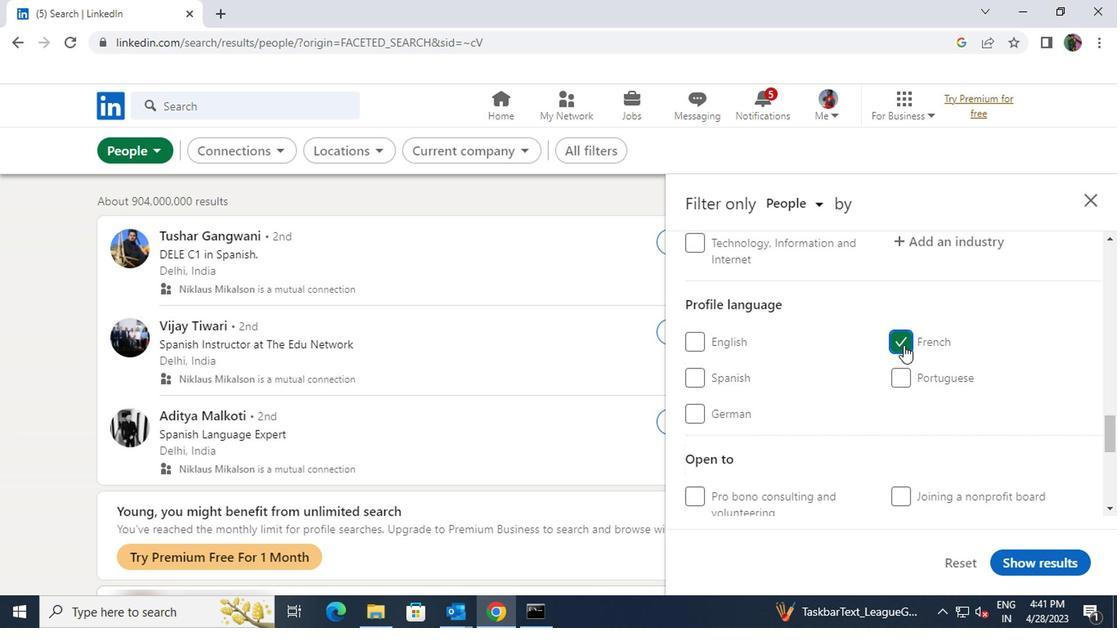 
Action: Mouse scrolled (899, 346) with delta (0, 1)
Screenshot: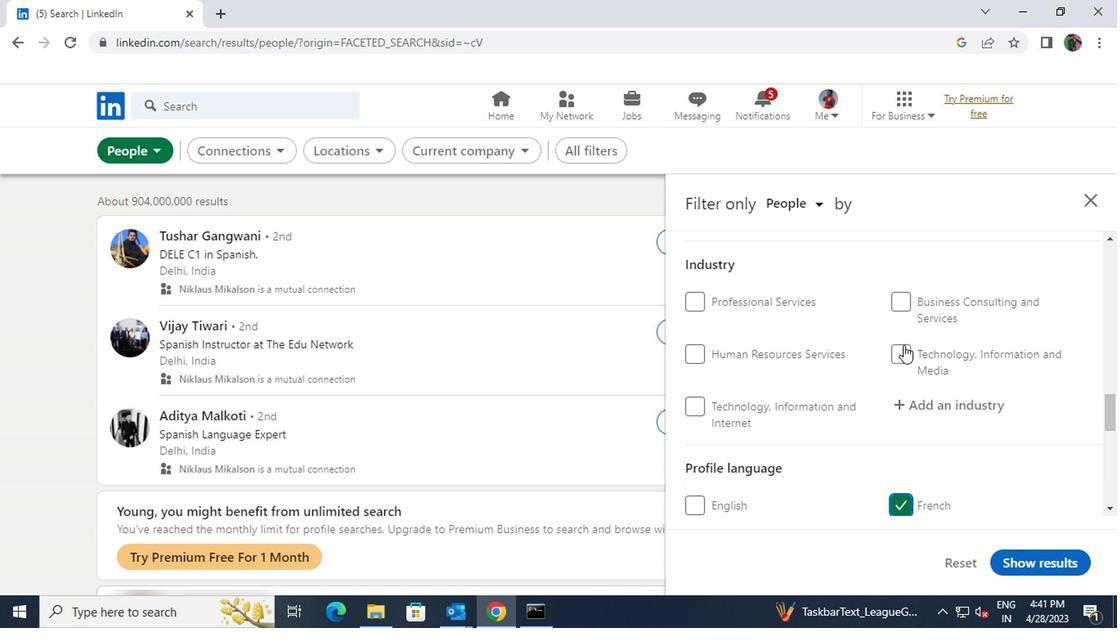 
Action: Mouse scrolled (899, 346) with delta (0, 1)
Screenshot: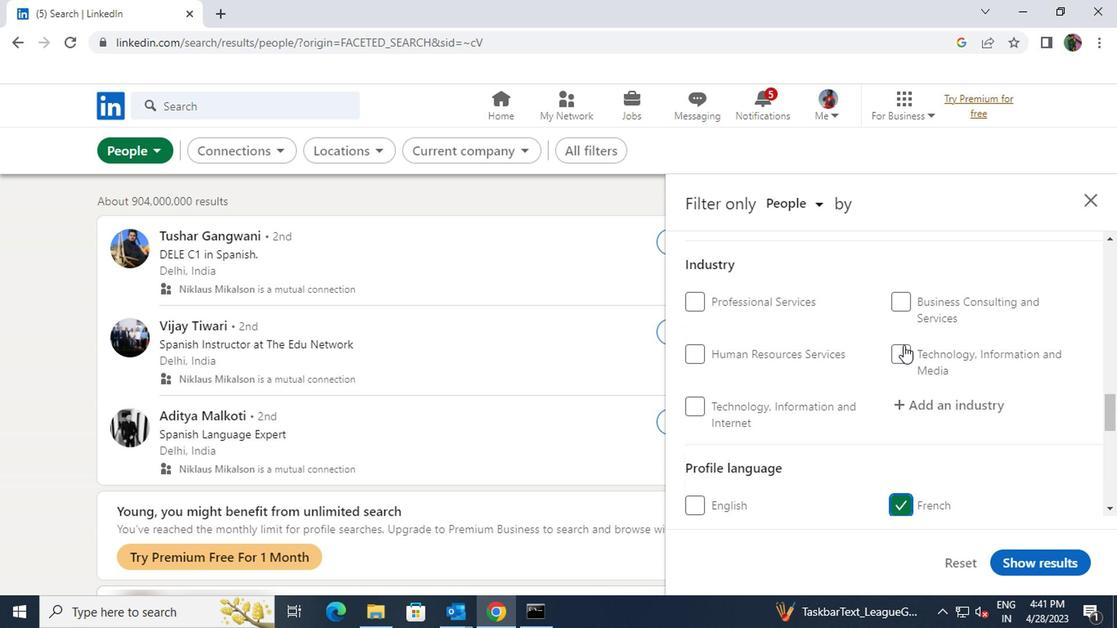 
Action: Mouse scrolled (899, 346) with delta (0, 1)
Screenshot: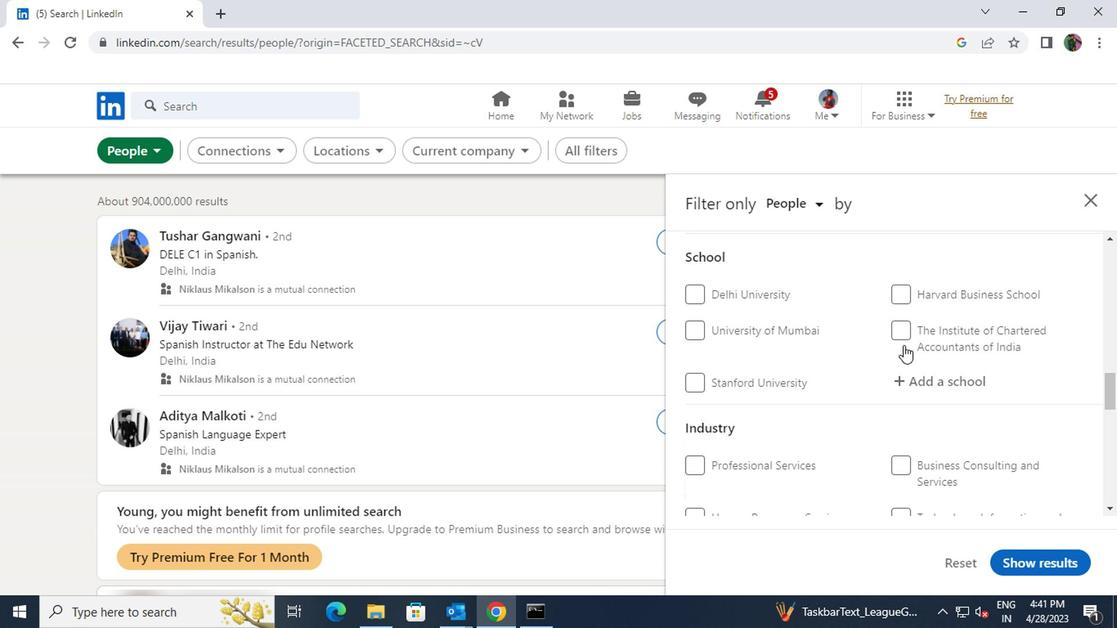 
Action: Mouse scrolled (899, 346) with delta (0, 1)
Screenshot: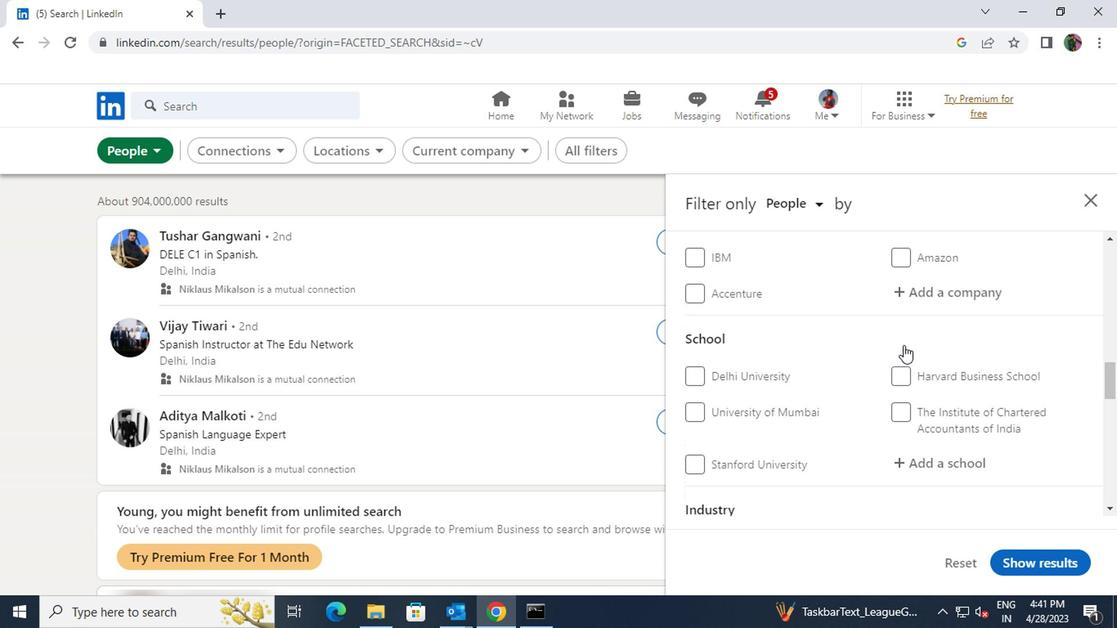 
Action: Mouse scrolled (899, 346) with delta (0, 1)
Screenshot: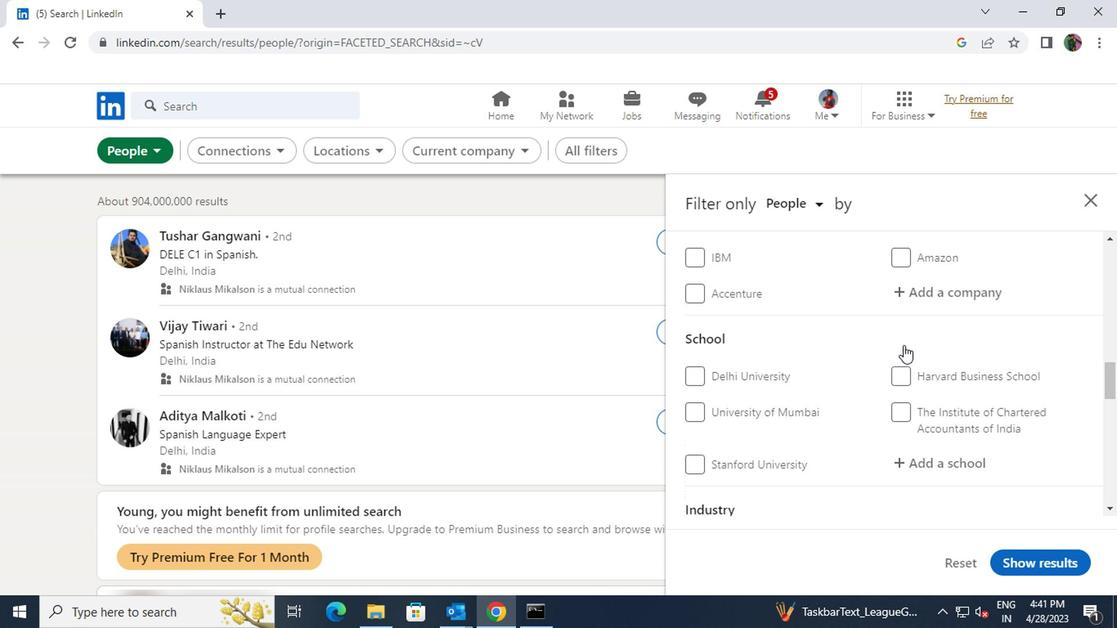 
Action: Mouse scrolled (899, 346) with delta (0, 1)
Screenshot: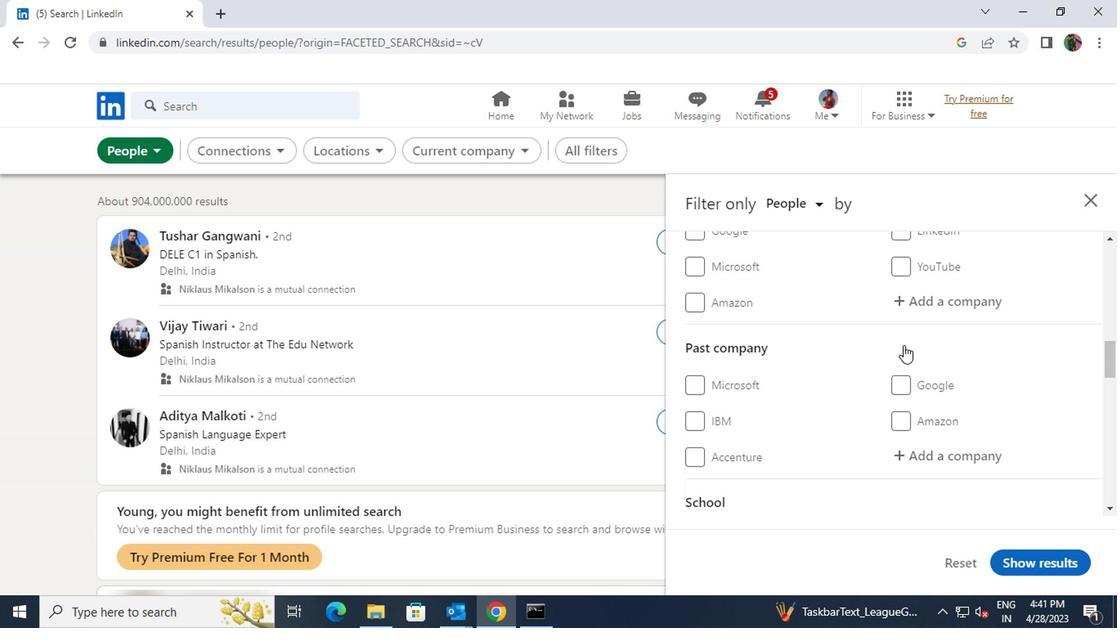 
Action: Mouse moved to (910, 375)
Screenshot: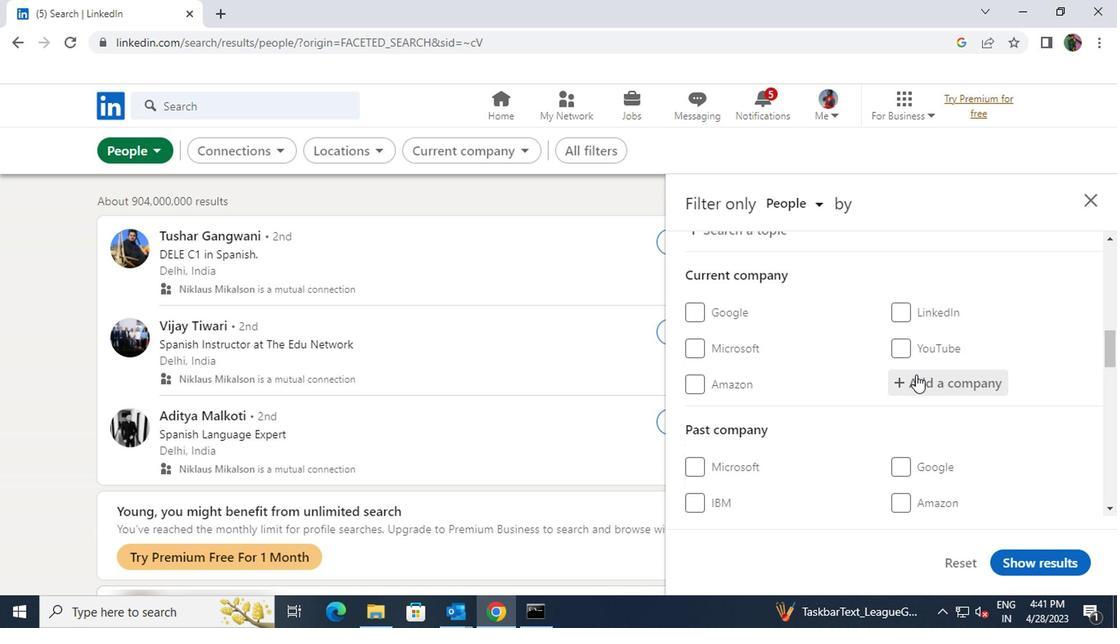 
Action: Mouse pressed left at (910, 375)
Screenshot: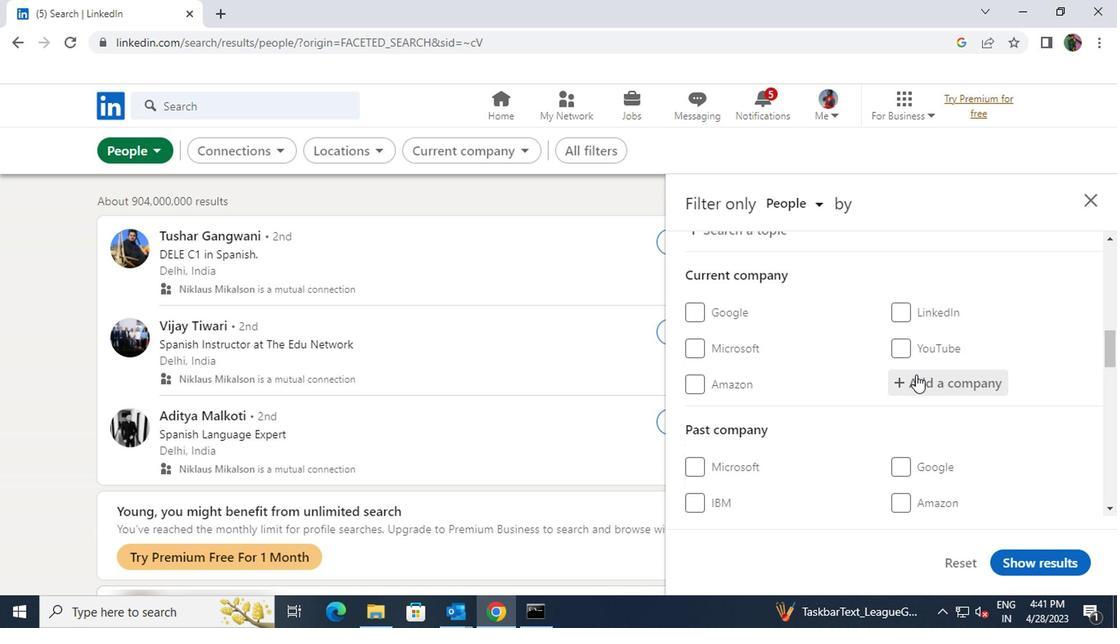 
Action: Key pressed <Key.shift>SWARO
Screenshot: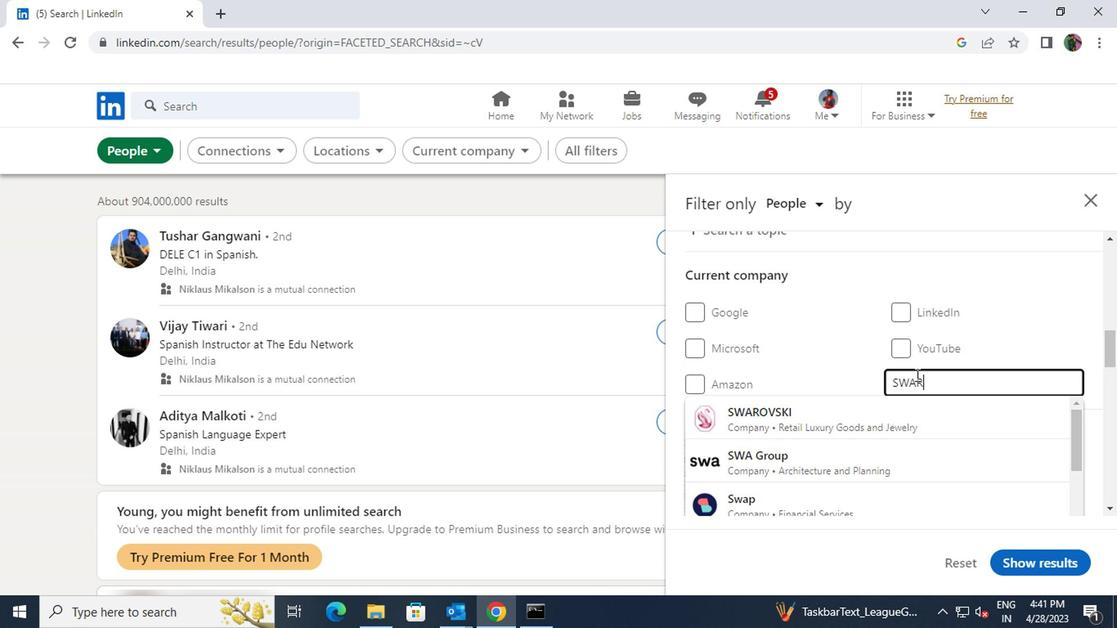 
Action: Mouse moved to (888, 431)
Screenshot: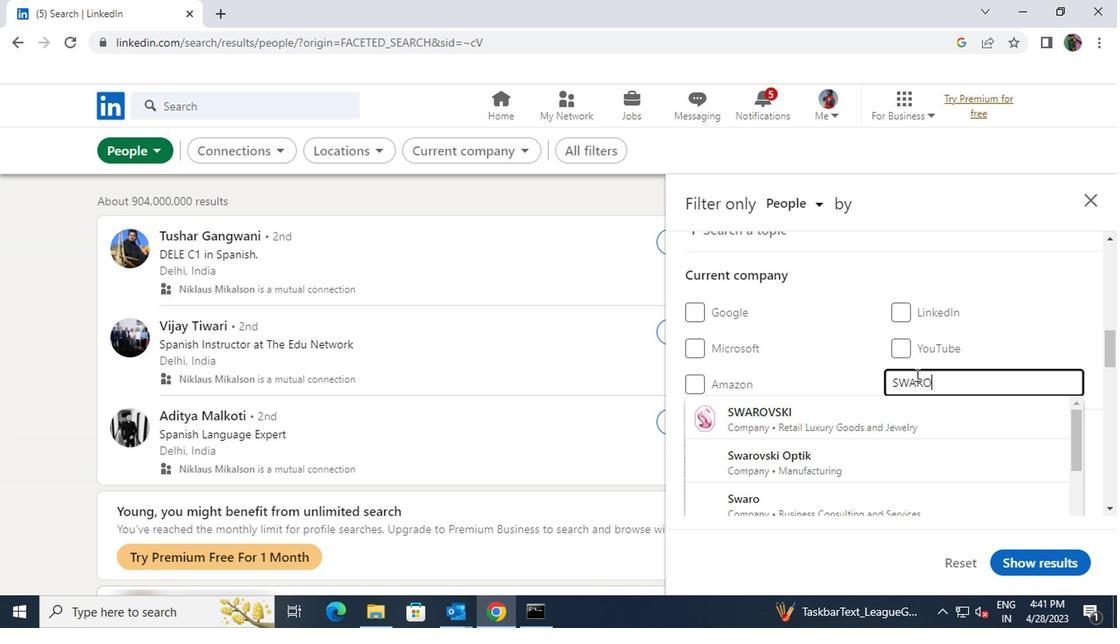 
Action: Mouse pressed left at (888, 431)
Screenshot: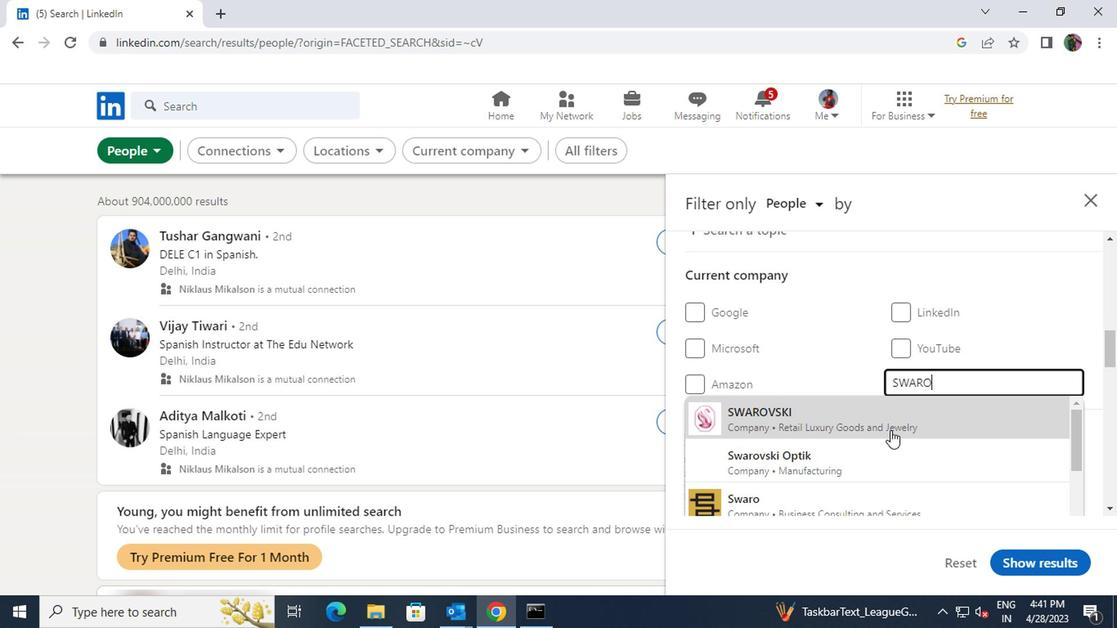 
Action: Mouse scrolled (888, 431) with delta (0, 0)
Screenshot: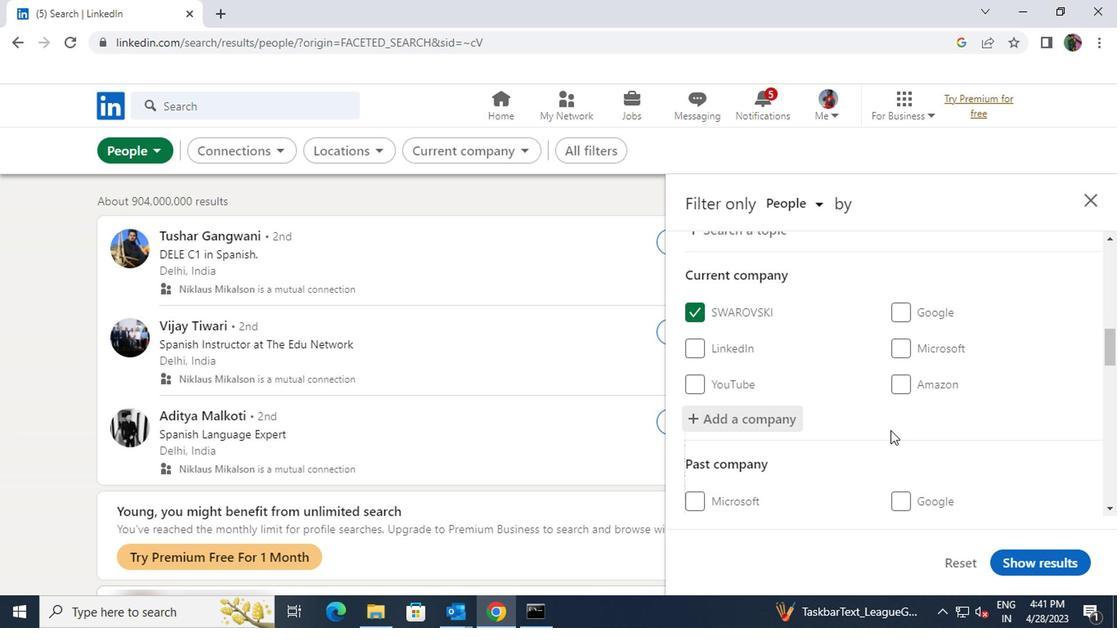
Action: Mouse scrolled (888, 431) with delta (0, 0)
Screenshot: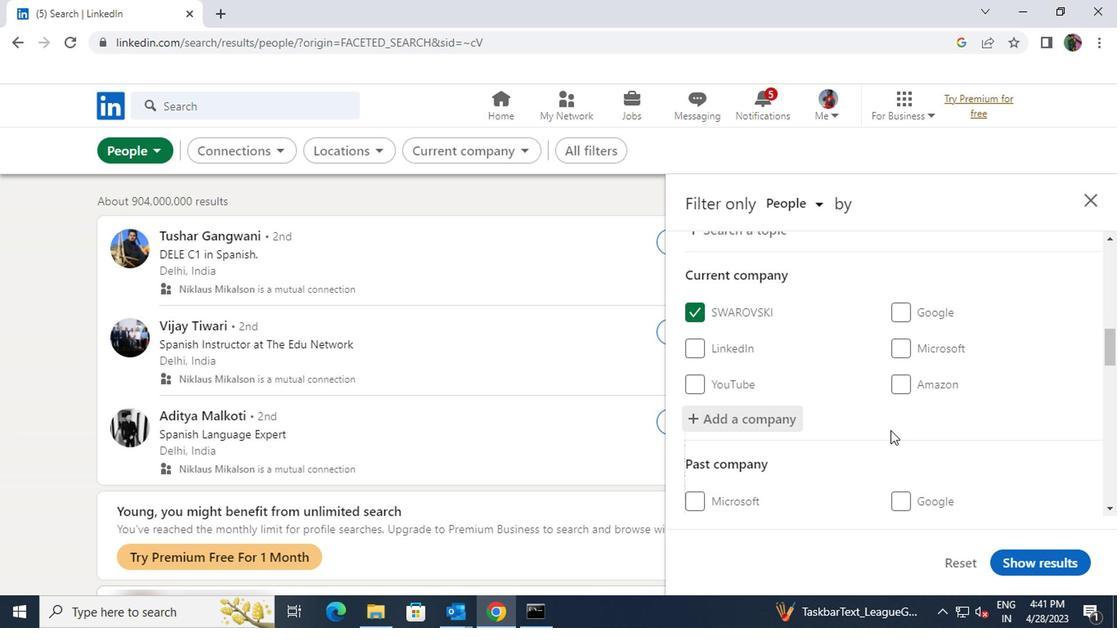 
Action: Mouse scrolled (888, 431) with delta (0, 0)
Screenshot: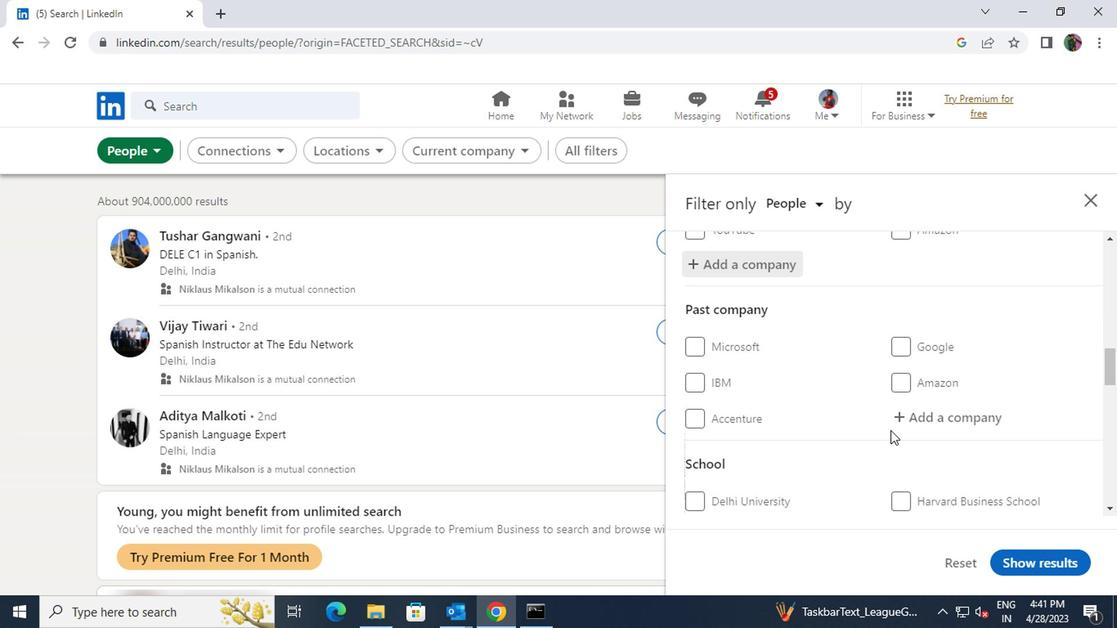 
Action: Mouse scrolled (888, 431) with delta (0, 0)
Screenshot: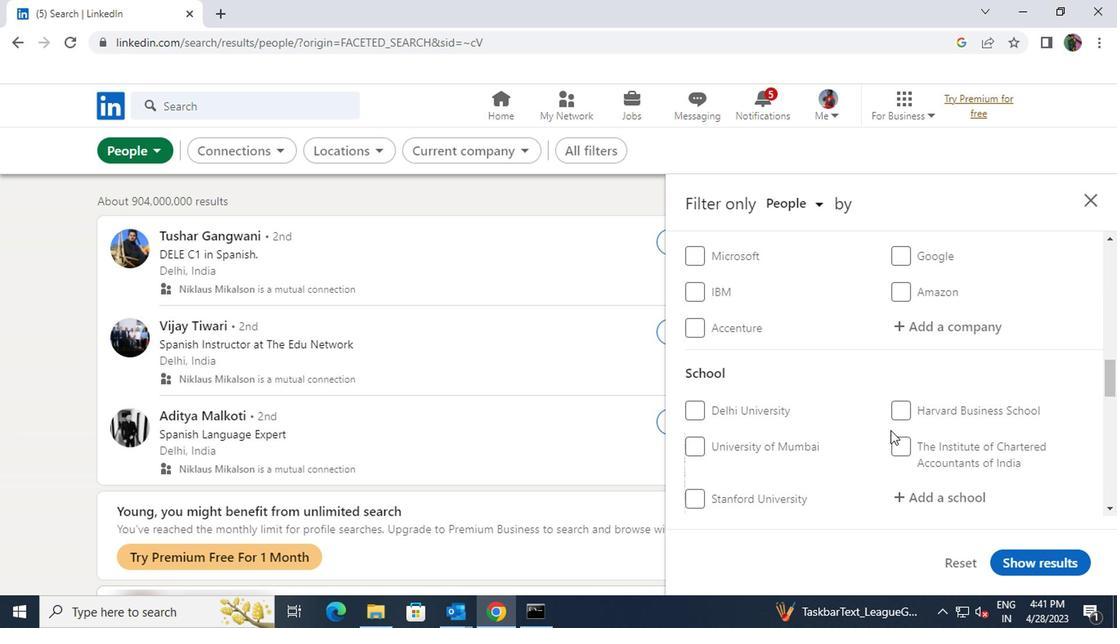 
Action: Mouse moved to (908, 423)
Screenshot: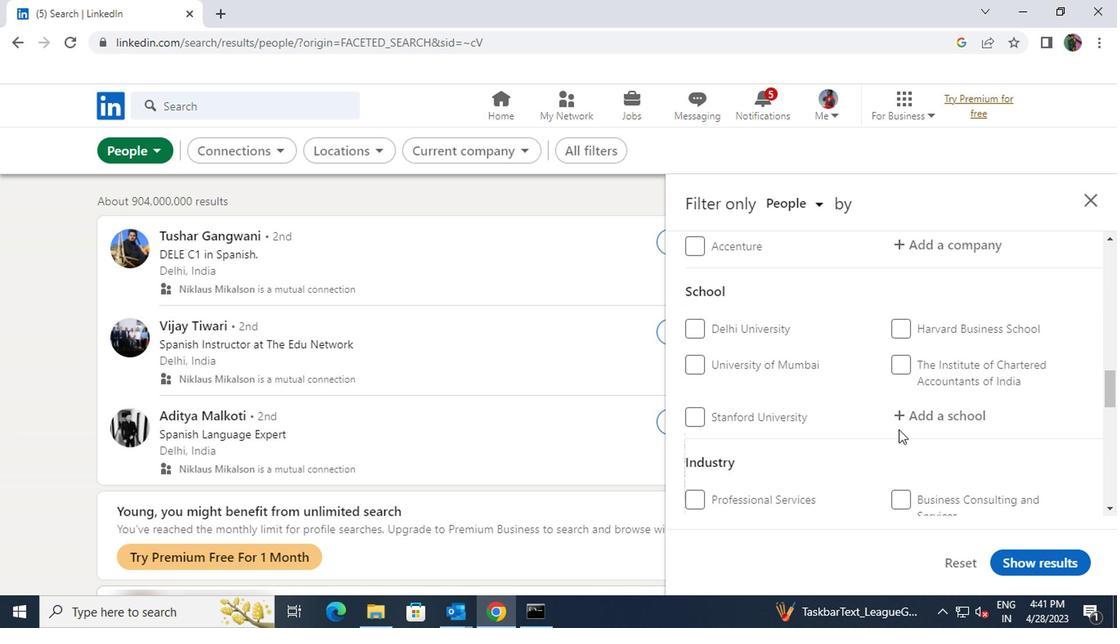
Action: Mouse pressed left at (908, 423)
Screenshot: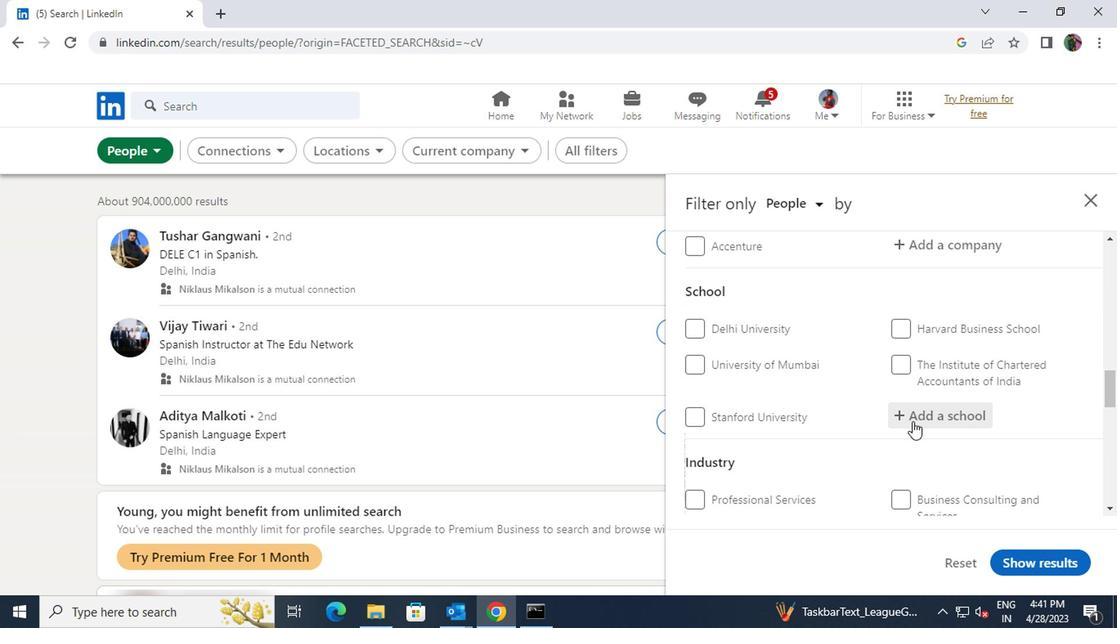 
Action: Key pressed <Key.shift>L.<Key.shift>S<Key.space><Key.shift>RAH
Screenshot: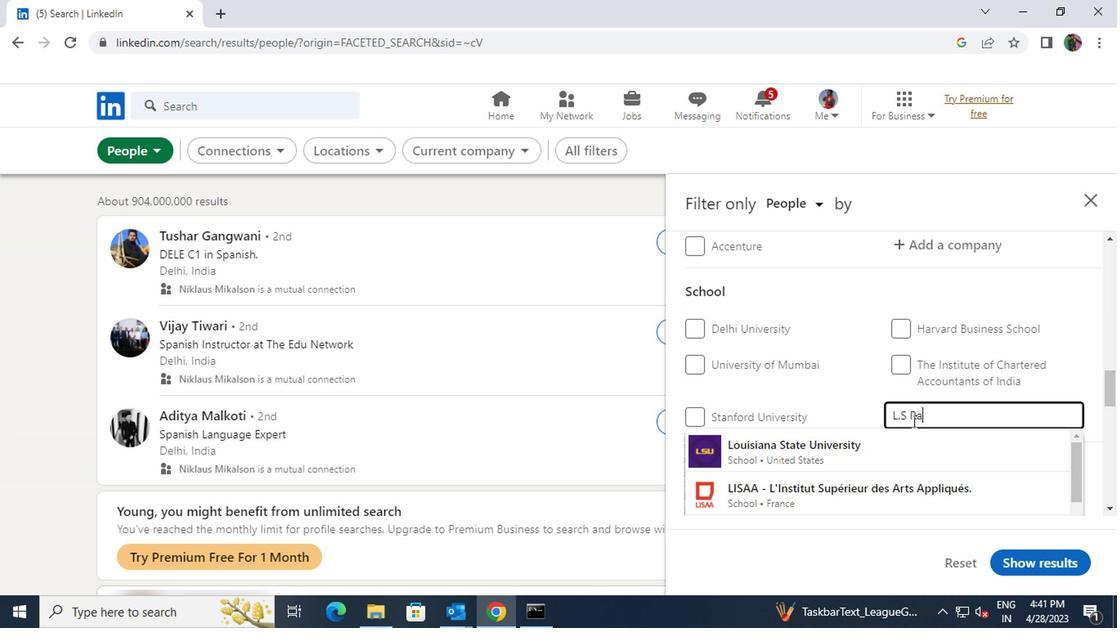 
Action: Mouse moved to (892, 461)
Screenshot: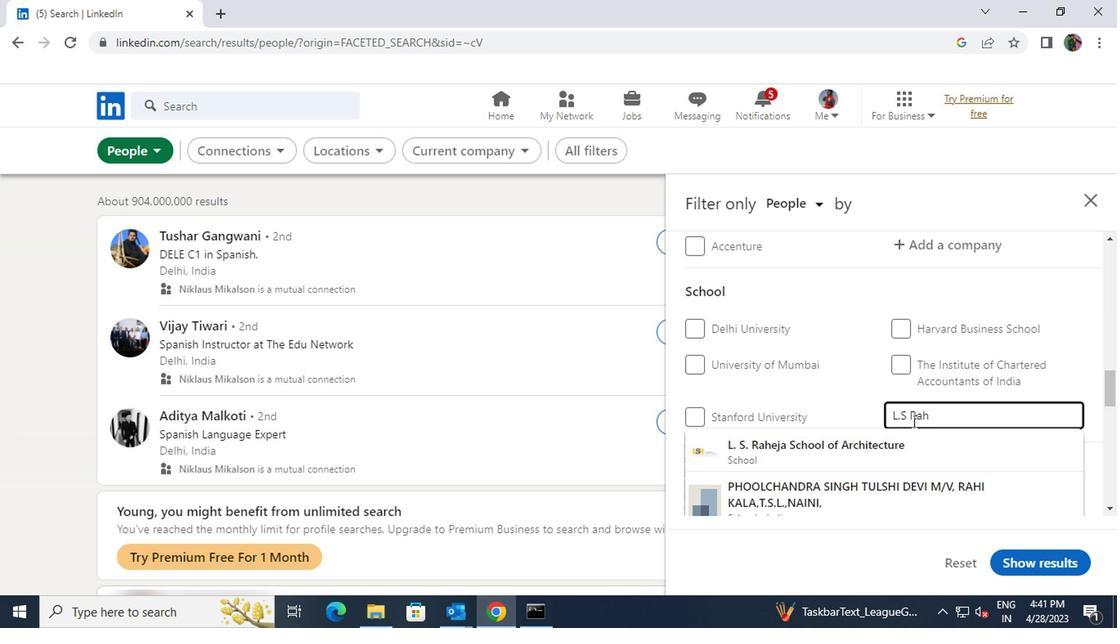 
Action: Mouse pressed left at (892, 461)
Screenshot: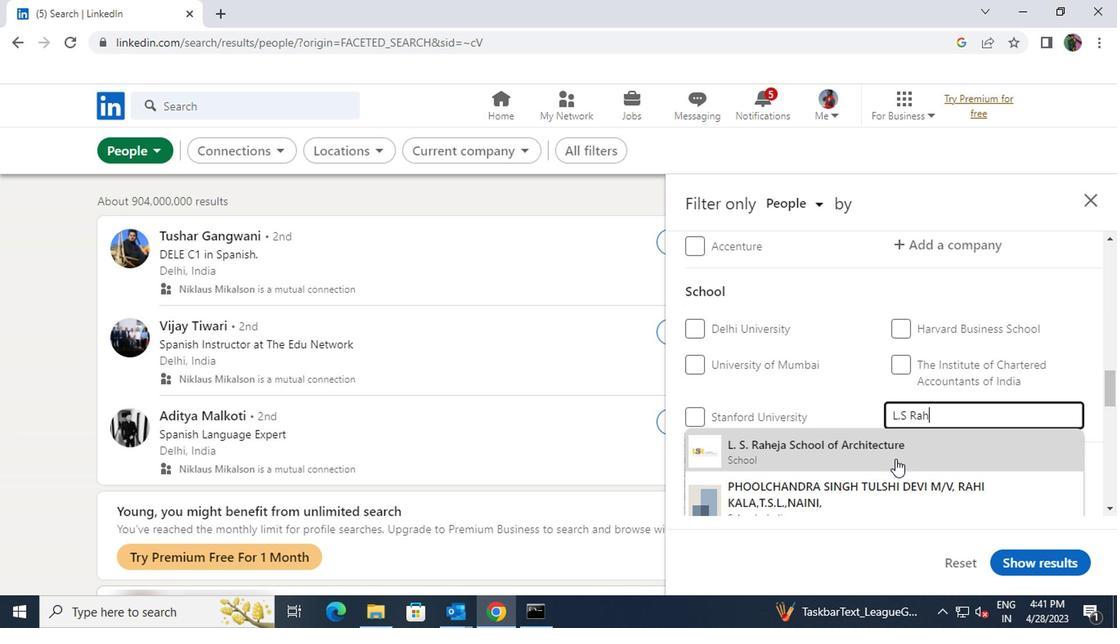 
Action: Mouse scrolled (892, 459) with delta (0, -1)
Screenshot: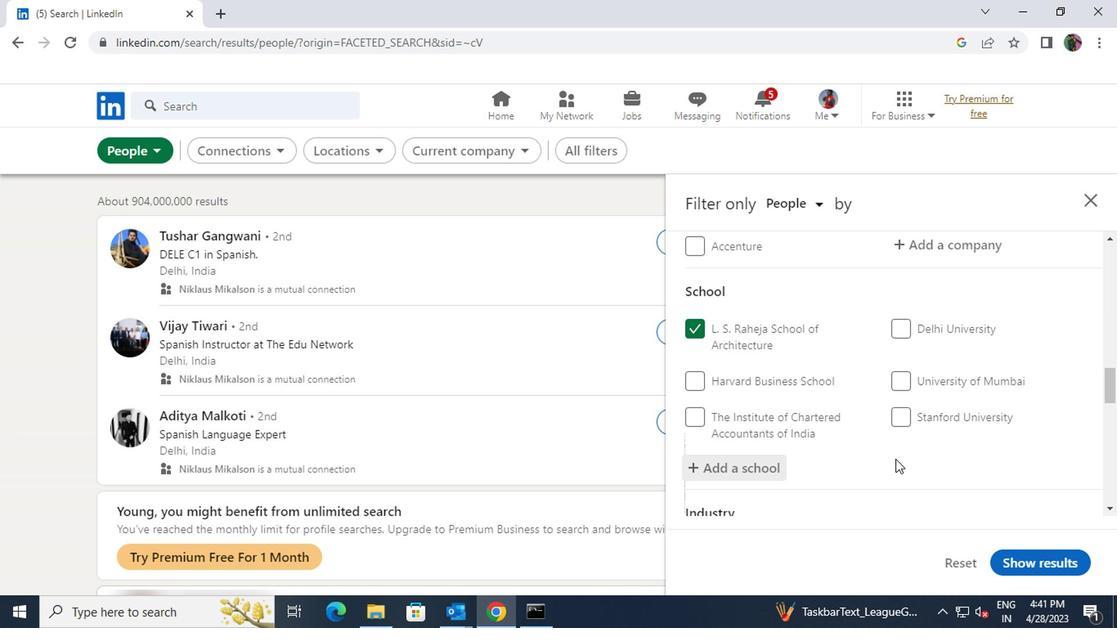 
Action: Mouse scrolled (892, 459) with delta (0, -1)
Screenshot: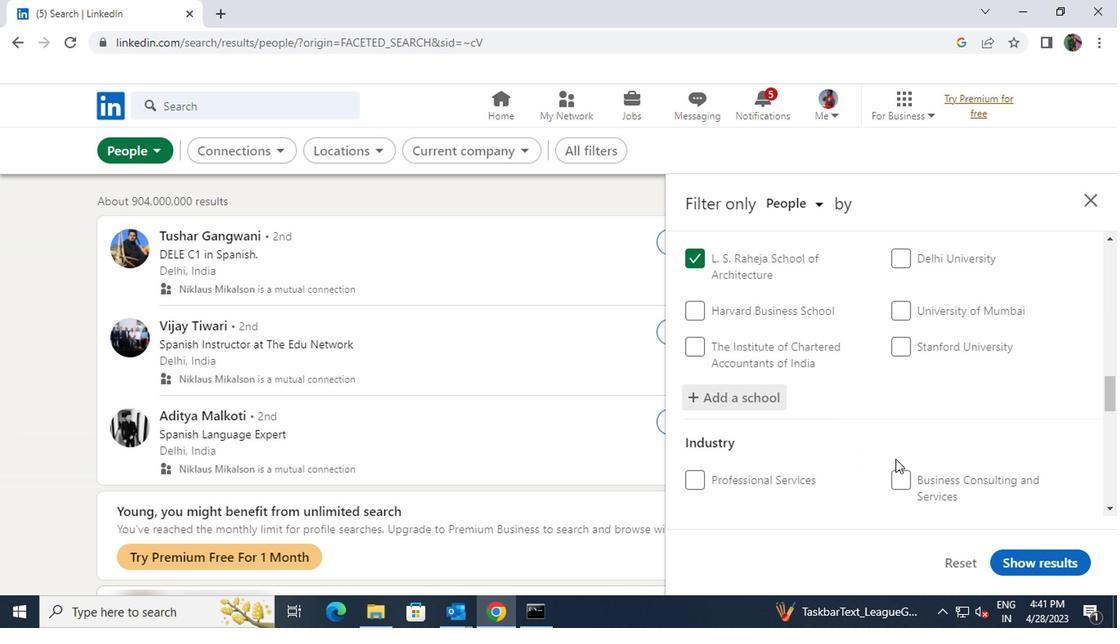 
Action: Mouse scrolled (892, 459) with delta (0, -1)
Screenshot: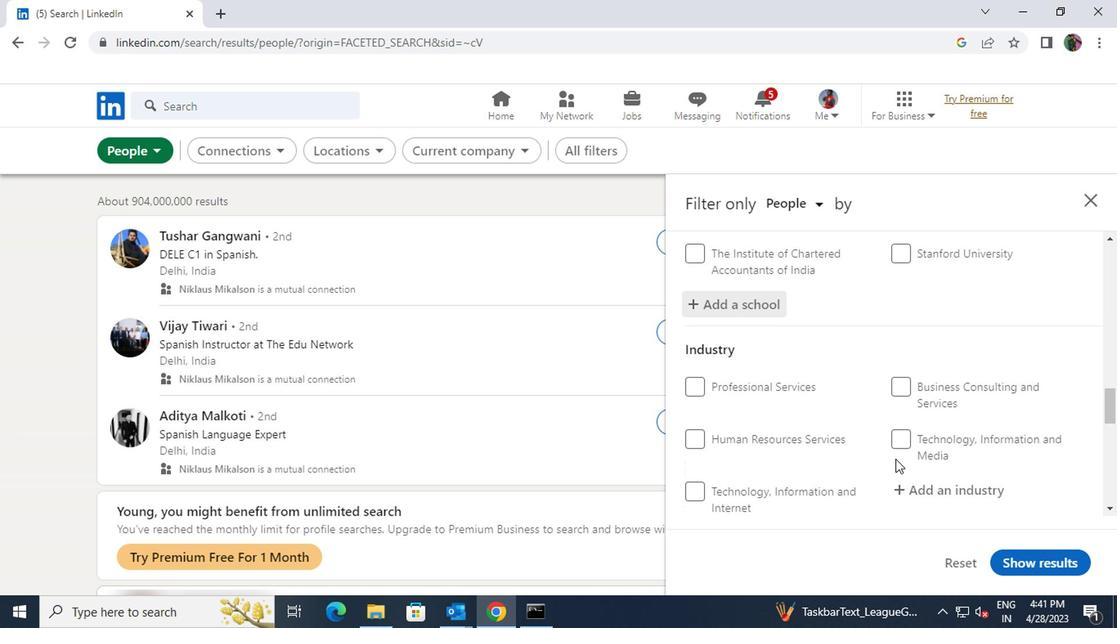 
Action: Mouse moved to (904, 414)
Screenshot: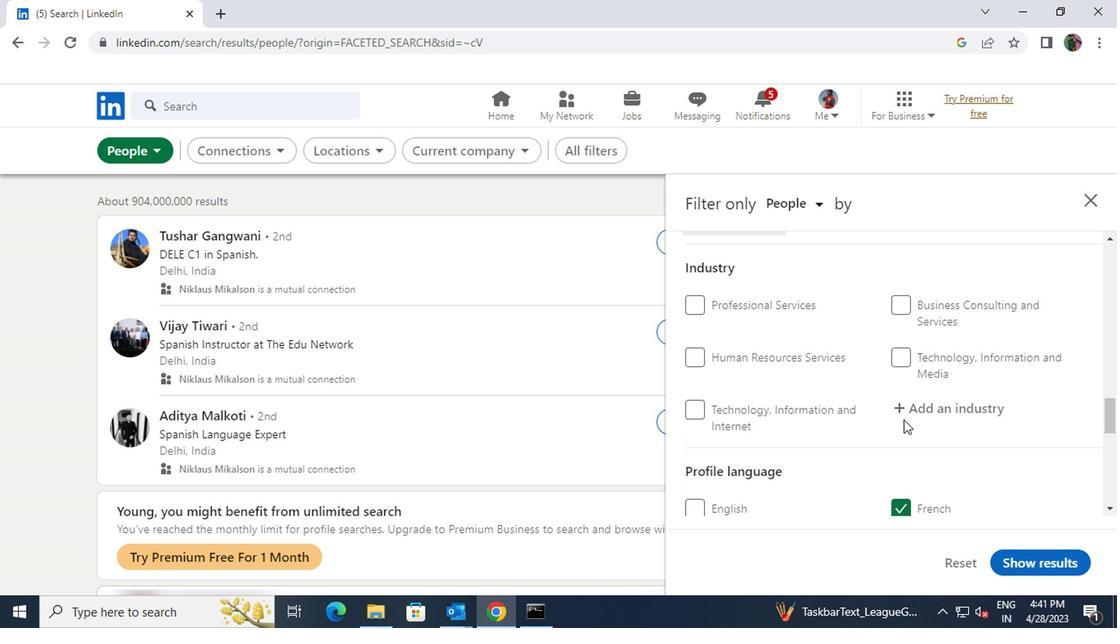 
Action: Mouse pressed left at (904, 414)
Screenshot: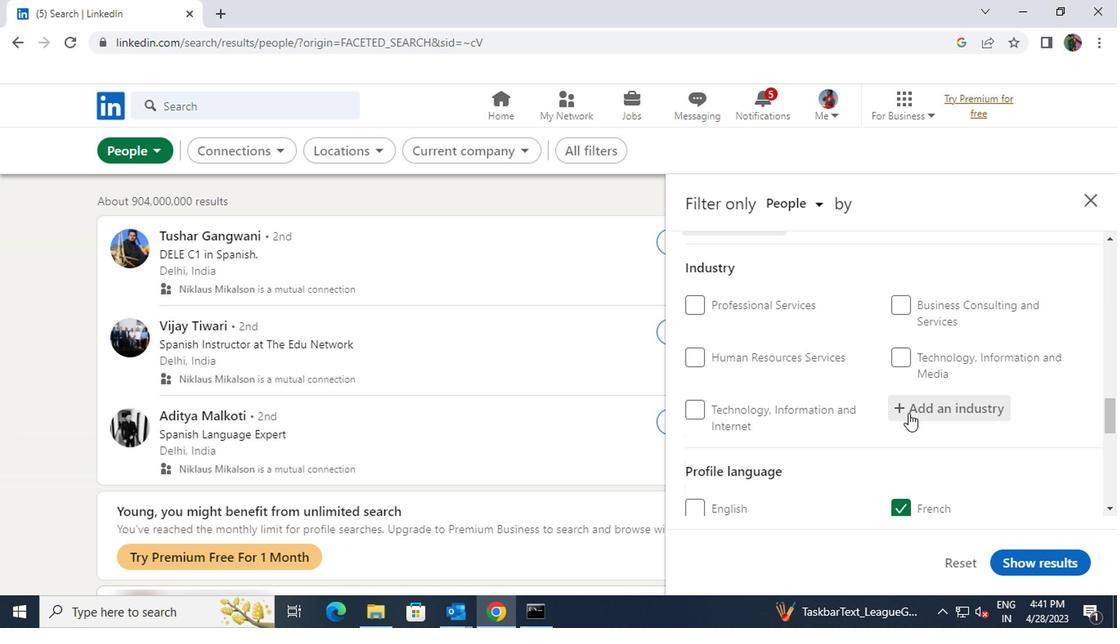 
Action: Key pressed <Key.shift><Key.shift><Key.shift><Key.shift><Key.shift><Key.shift>PIPELINE
Screenshot: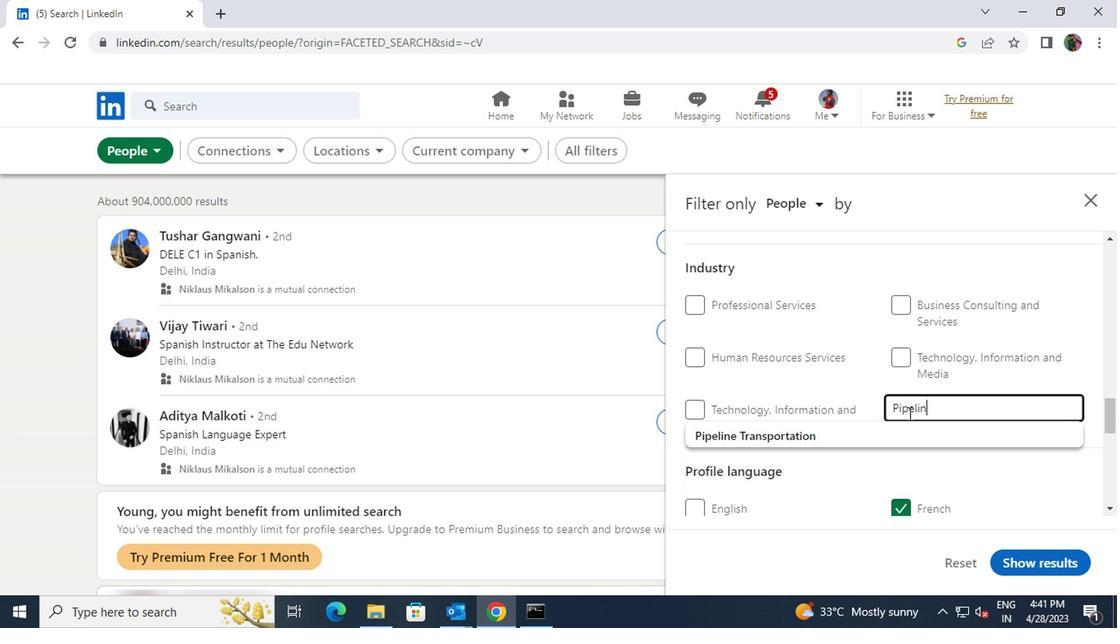 
Action: Mouse moved to (862, 429)
Screenshot: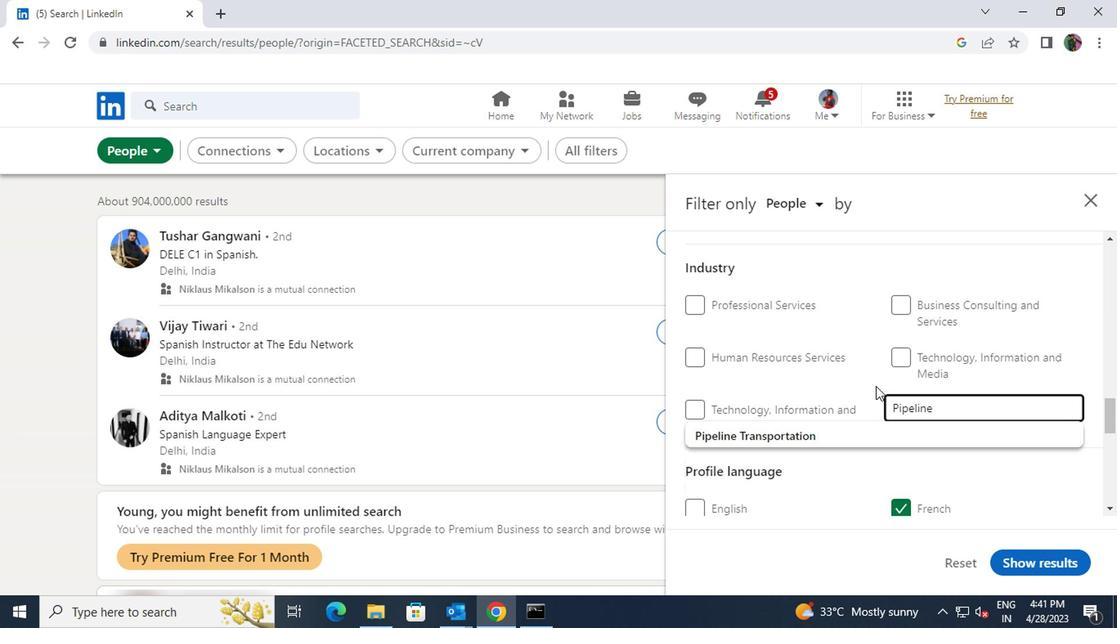 
Action: Mouse pressed left at (862, 429)
Screenshot: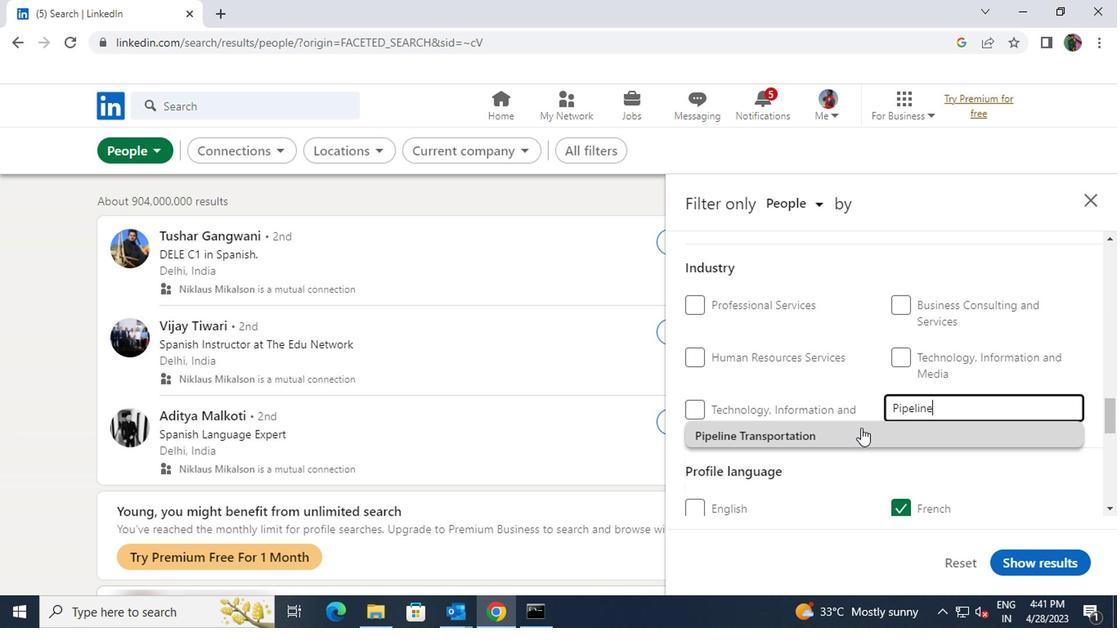 
Action: Mouse moved to (860, 421)
Screenshot: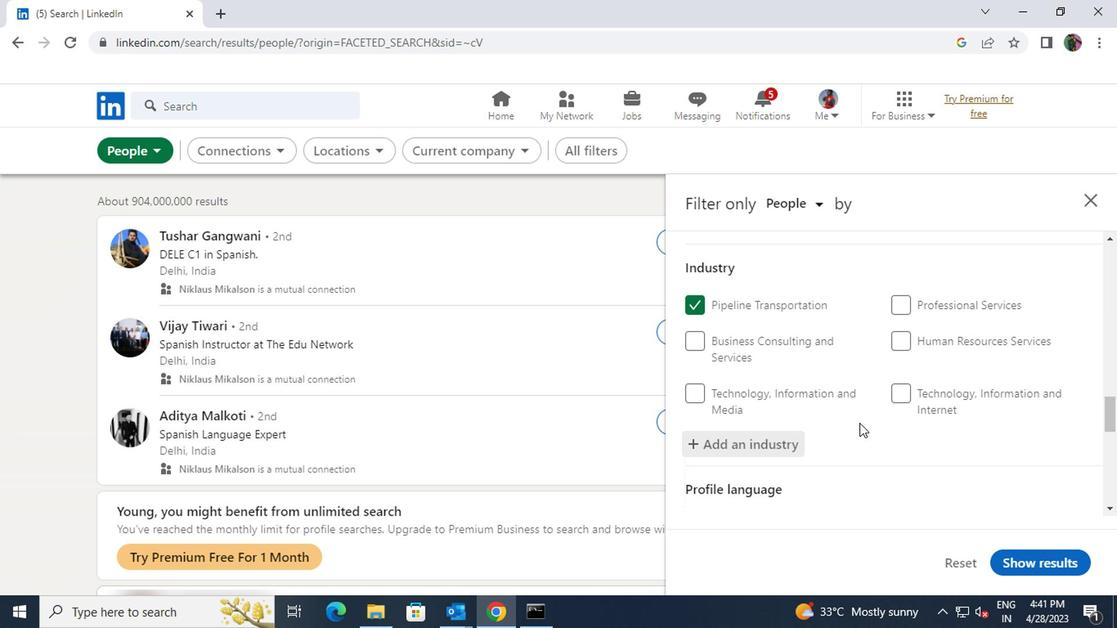 
Action: Mouse scrolled (860, 420) with delta (0, -1)
Screenshot: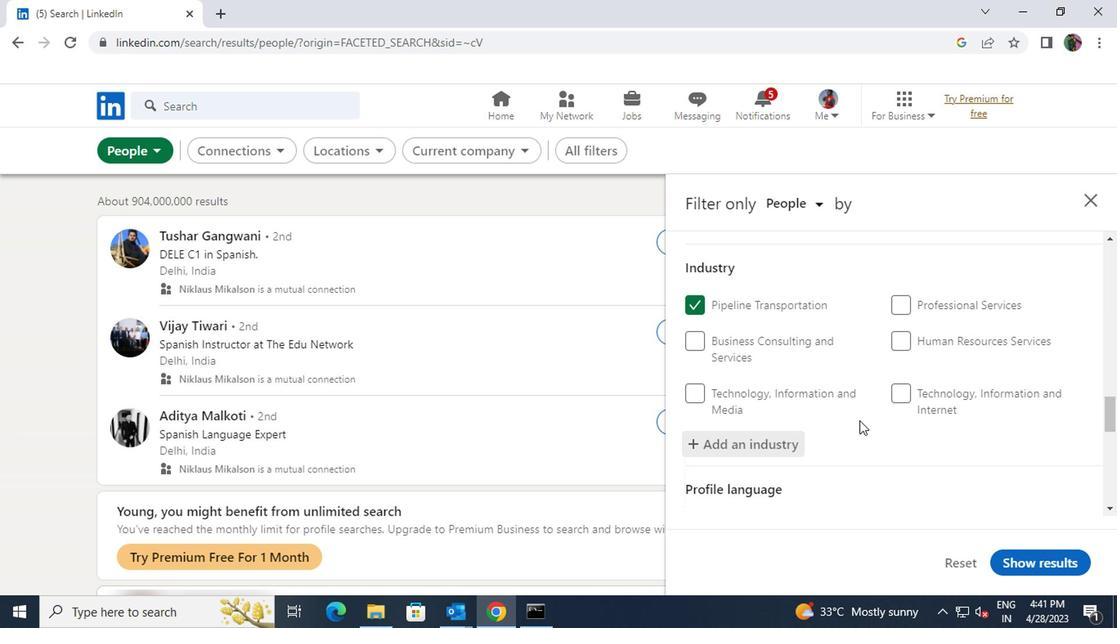
Action: Mouse moved to (855, 413)
Screenshot: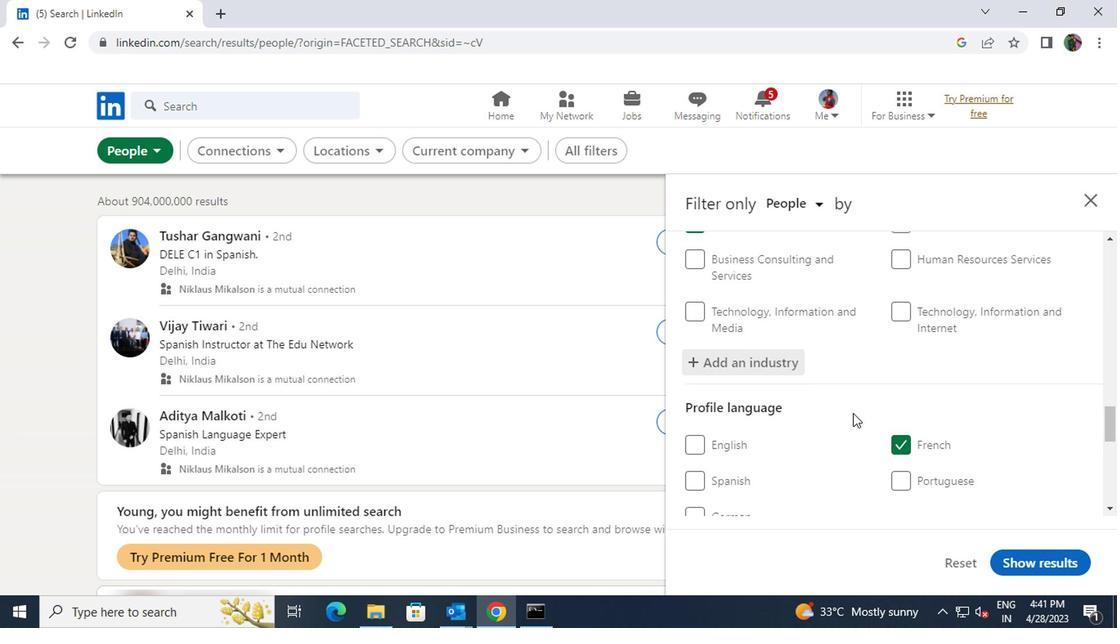 
Action: Mouse scrolled (855, 412) with delta (0, -1)
Screenshot: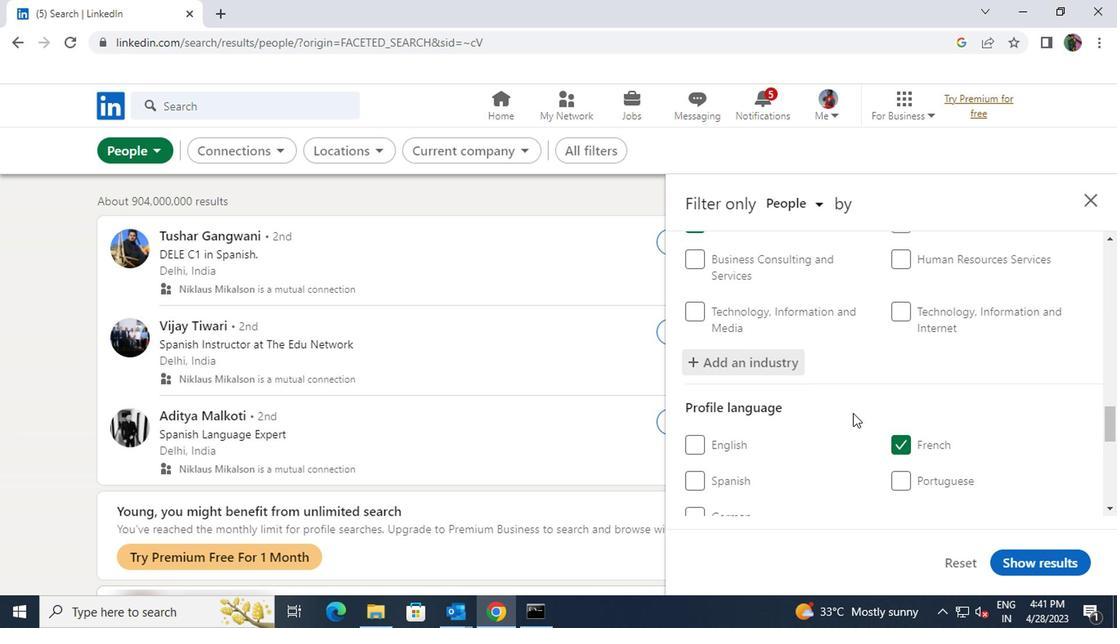 
Action: Mouse scrolled (855, 412) with delta (0, -1)
Screenshot: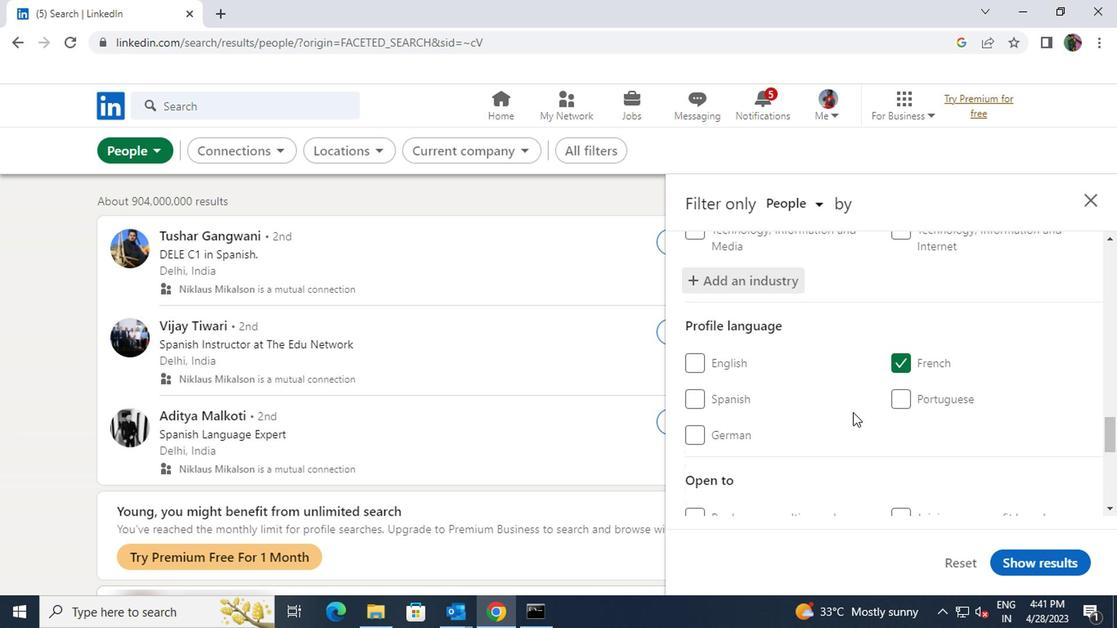 
Action: Mouse scrolled (855, 412) with delta (0, -1)
Screenshot: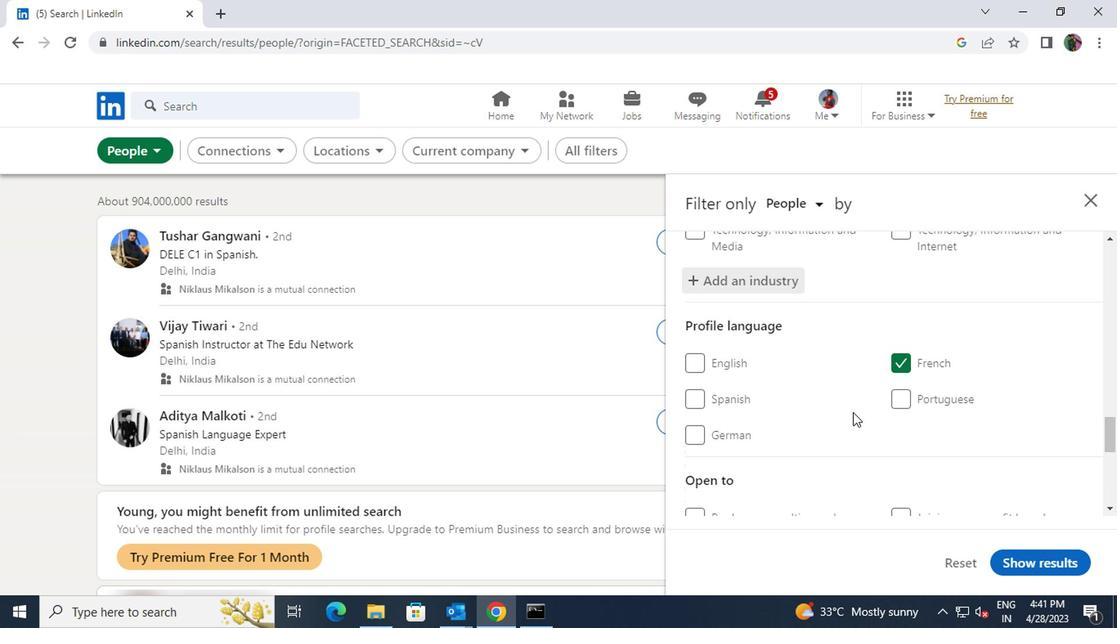 
Action: Mouse scrolled (855, 412) with delta (0, -1)
Screenshot: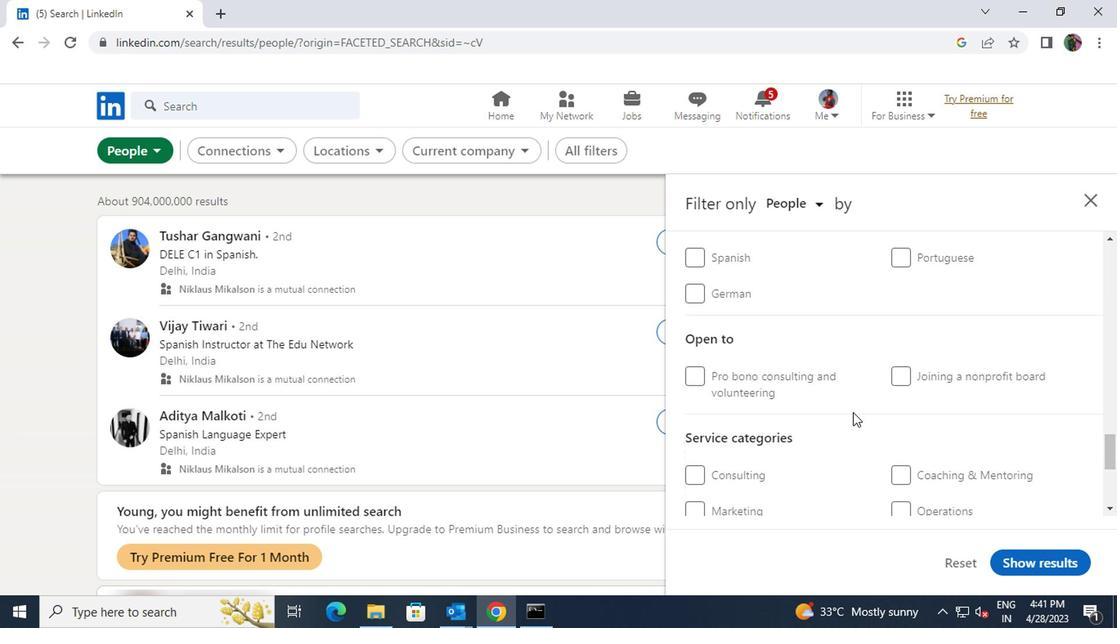 
Action: Mouse moved to (931, 440)
Screenshot: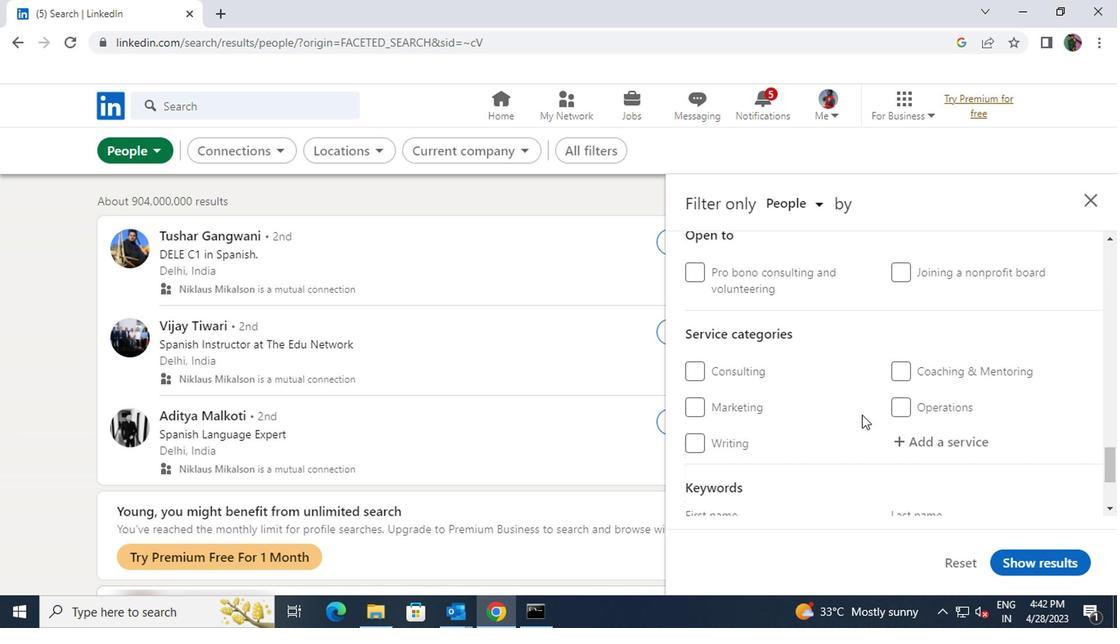 
Action: Mouse pressed left at (931, 440)
Screenshot: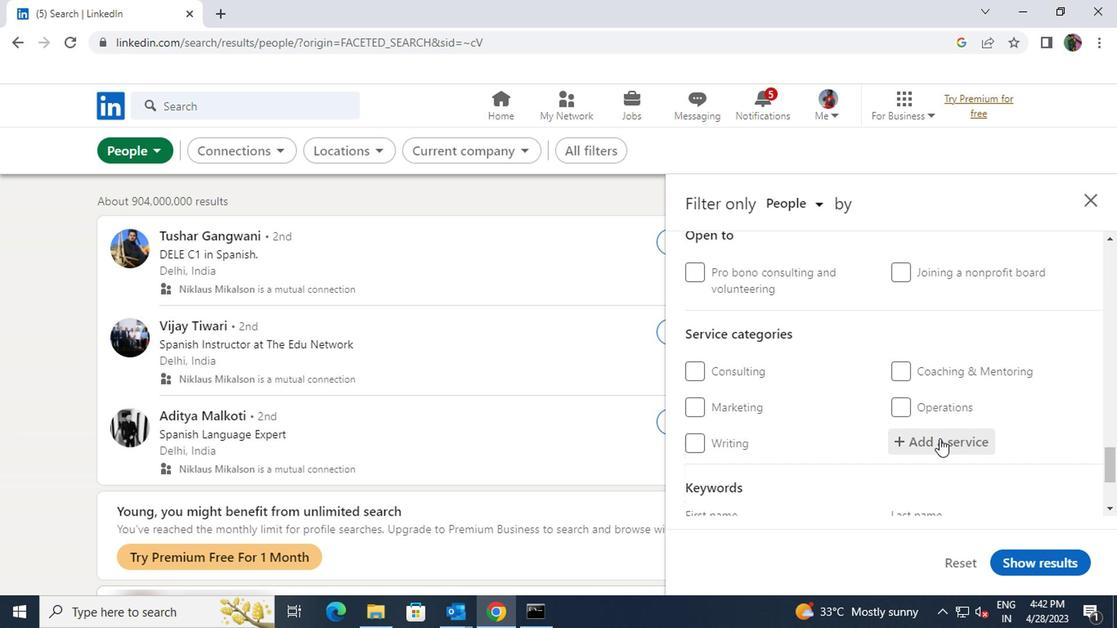 
Action: Key pressed <Key.shift>BLOGGI
Screenshot: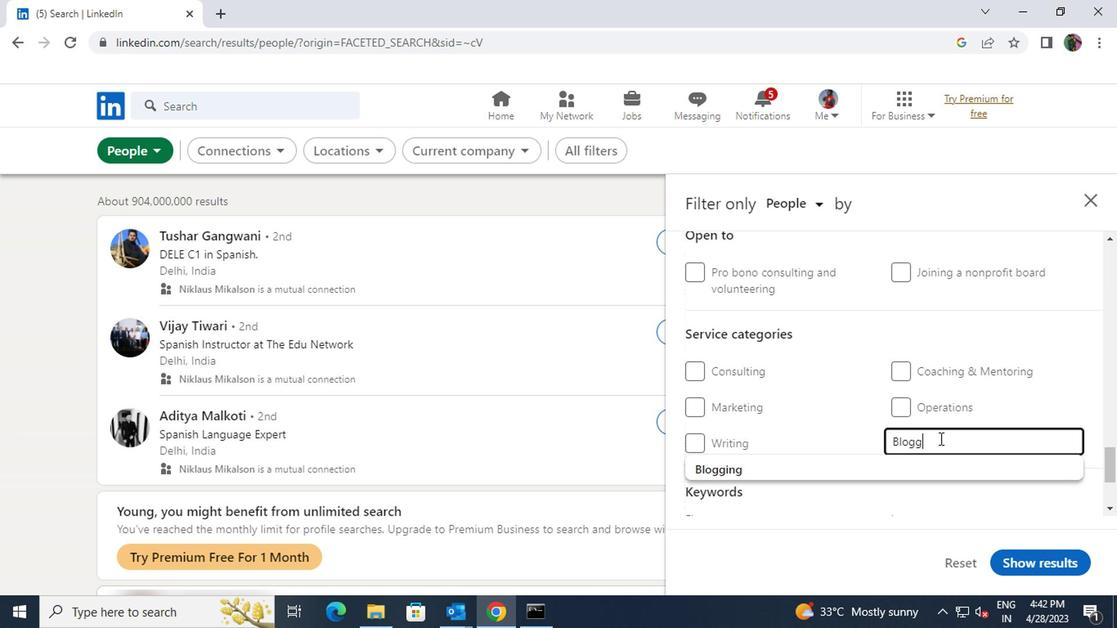 
Action: Mouse moved to (880, 470)
Screenshot: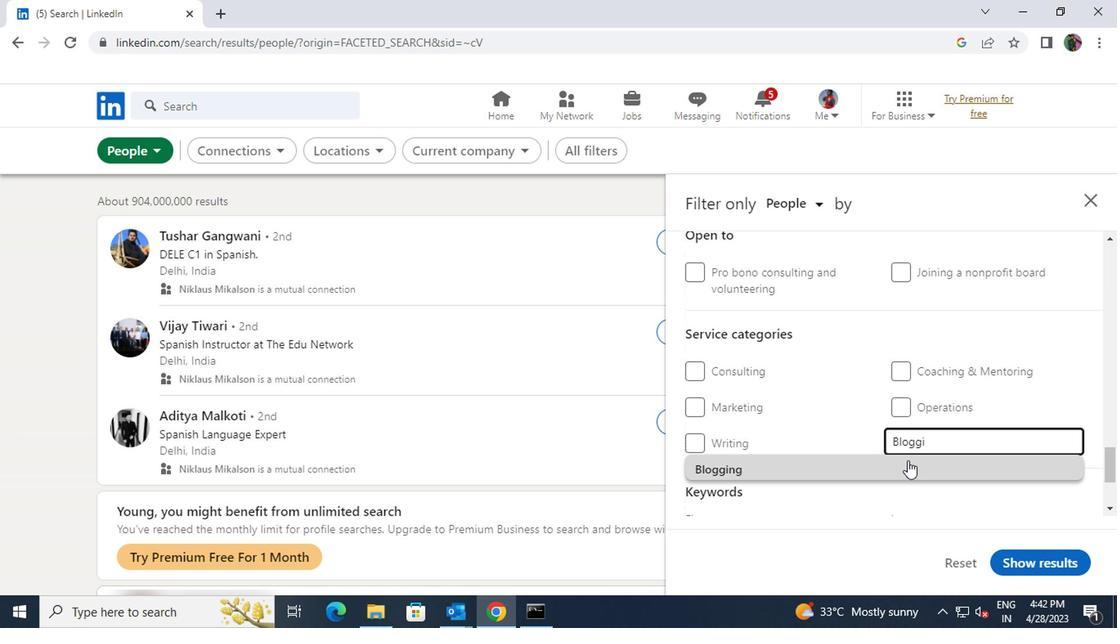 
Action: Mouse pressed left at (880, 470)
Screenshot: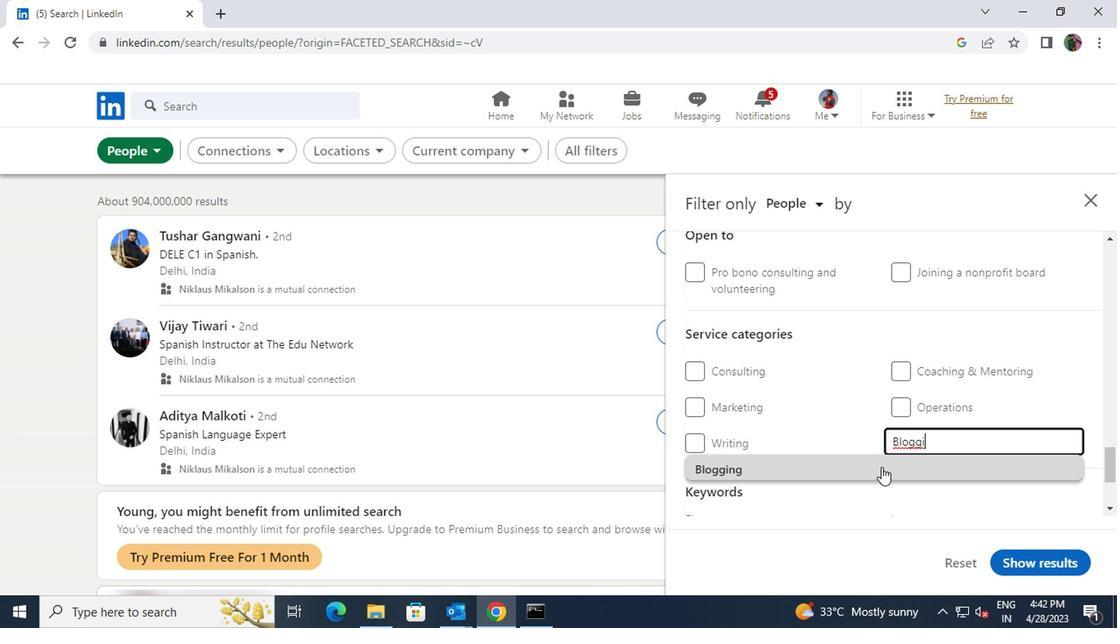 
Action: Mouse scrolled (880, 469) with delta (0, -1)
Screenshot: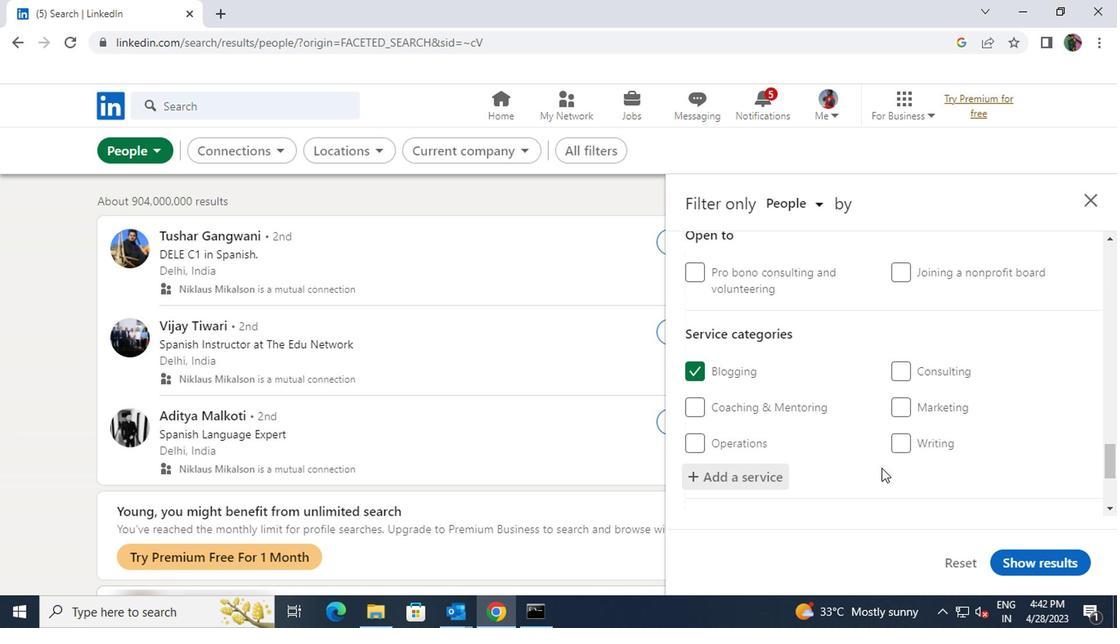 
Action: Mouse scrolled (880, 469) with delta (0, -1)
Screenshot: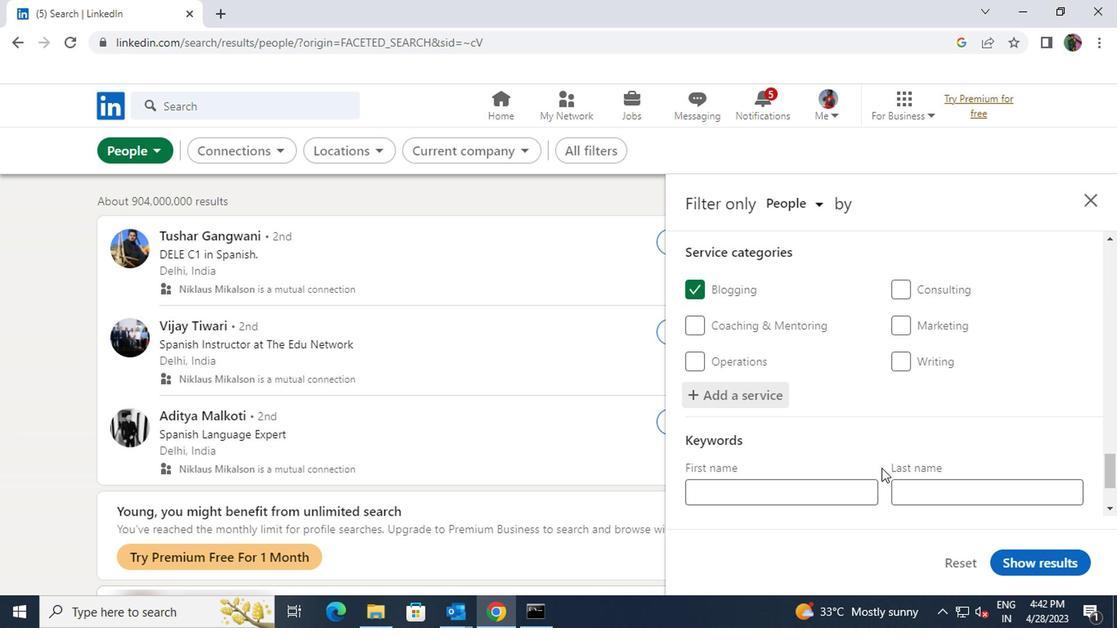 
Action: Mouse moved to (858, 465)
Screenshot: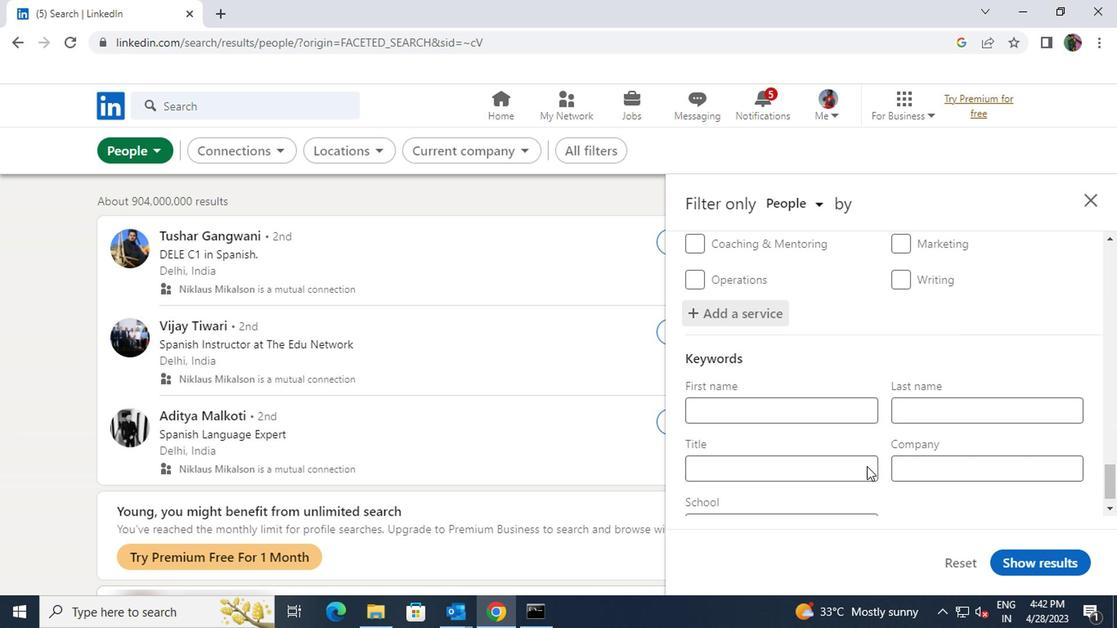 
Action: Mouse pressed left at (858, 465)
Screenshot: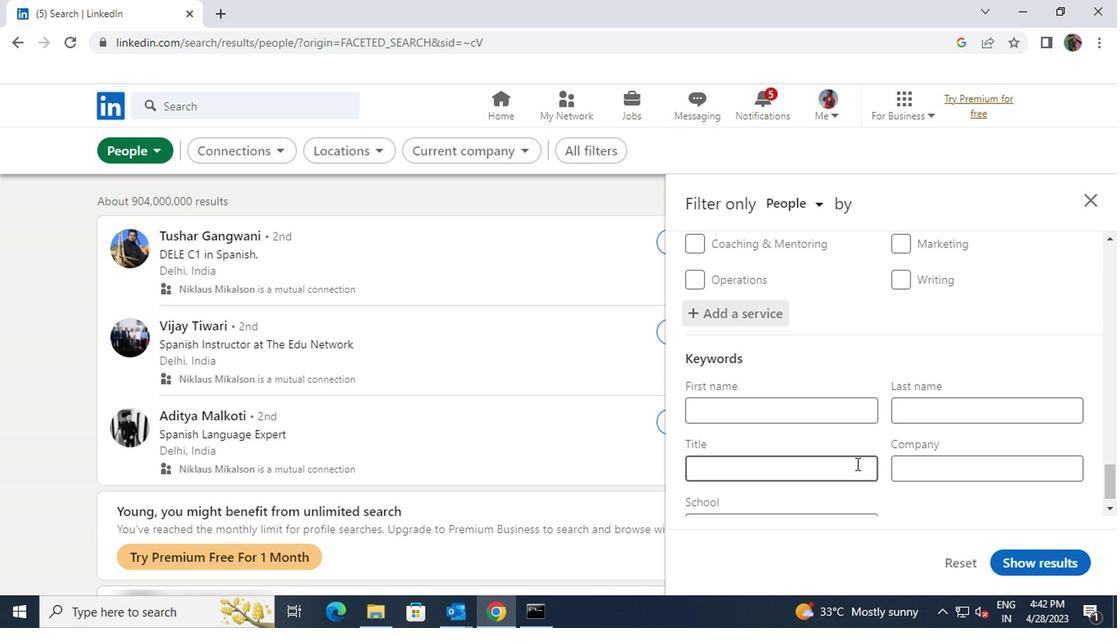 
Action: Key pressed <Key.shift>TRAVEL<Key.space><Key.shift>AGENT
Screenshot: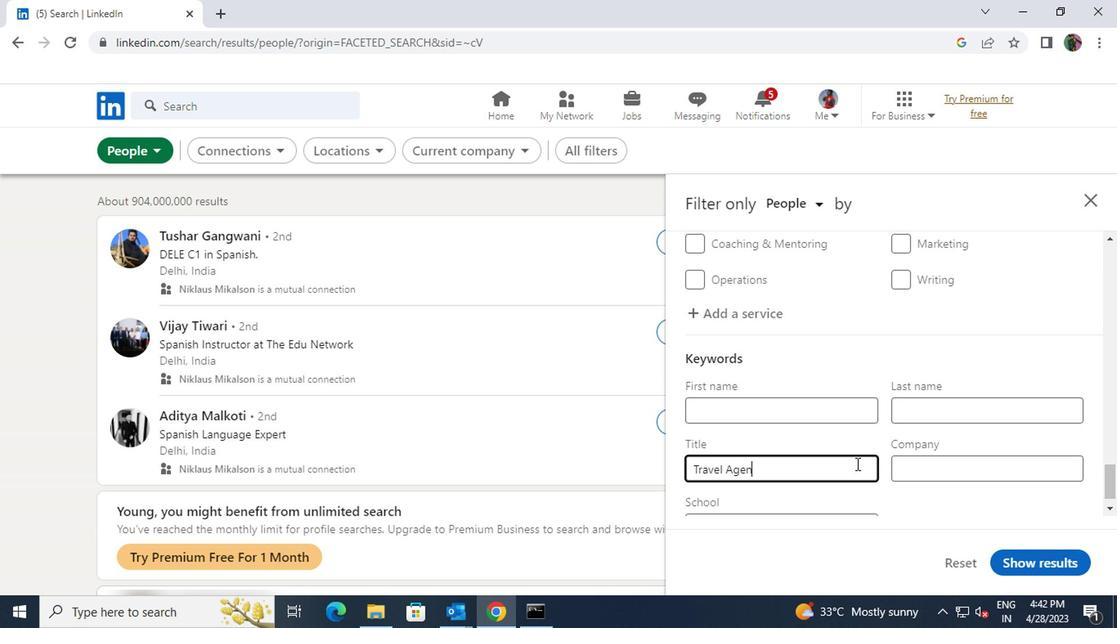 
Action: Mouse scrolled (858, 465) with delta (0, 0)
Screenshot: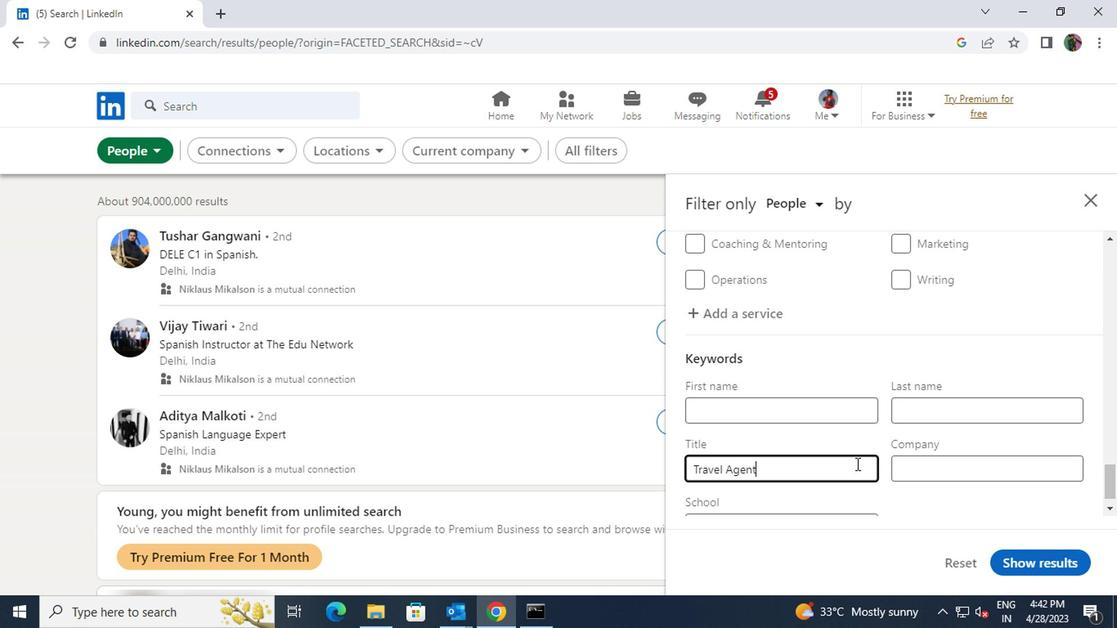 
Action: Mouse moved to (1002, 563)
Screenshot: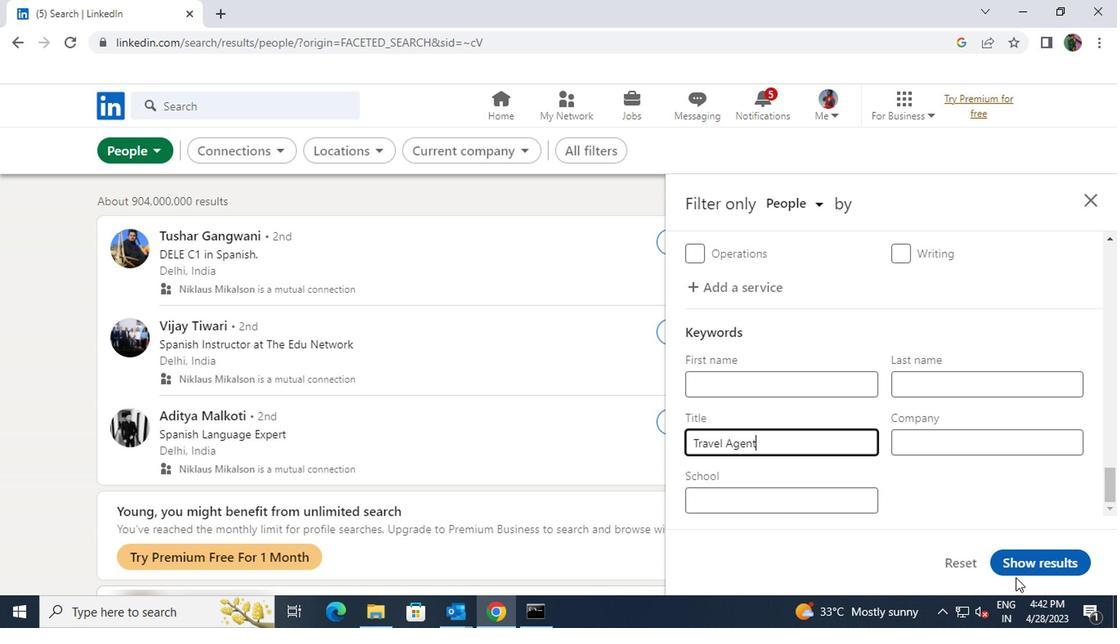 
Action: Mouse pressed left at (1002, 563)
Screenshot: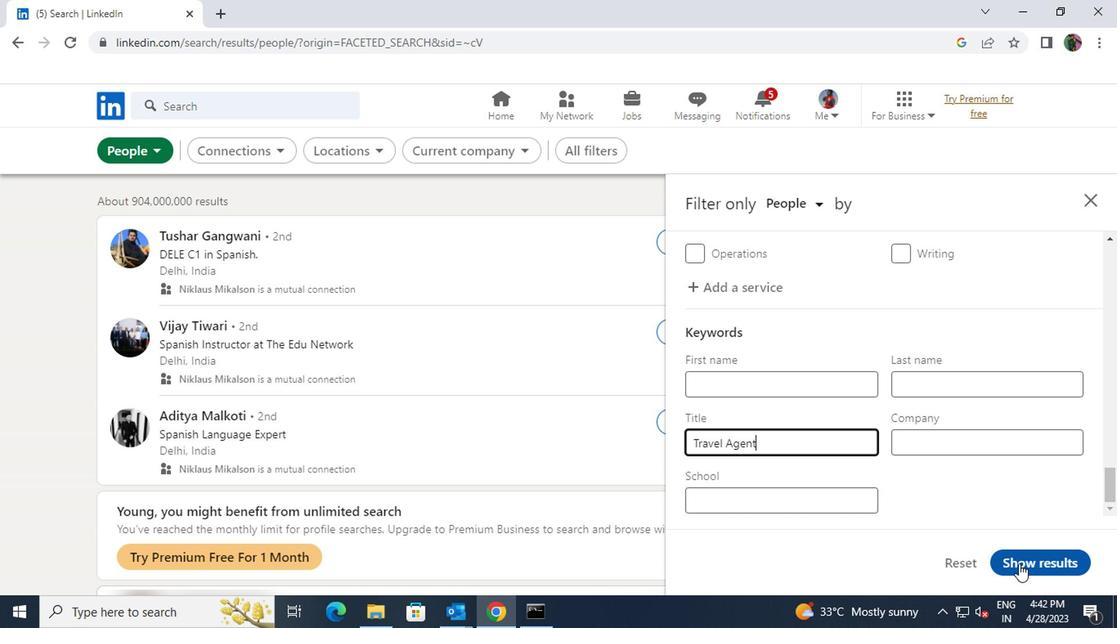 
